 Task: Find connections with filter location Tibati with filter topic #newyearwith filter profile language French with filter current company Analytics Vidhya with filter school Late Shri Vishnu Waman Thakur Charitable Trusts Bhaskar Waman Thakur College of Science Yashvant Keshav Patil College of Commerce Vidya Dayanand Patil College of Arts M B Estate VIVA College Road Virar West Pin 401 303 with filter industry Social Networking Platforms with filter service category Computer Repair with filter keywords title Assistant Professor
Action: Mouse moved to (578, 76)
Screenshot: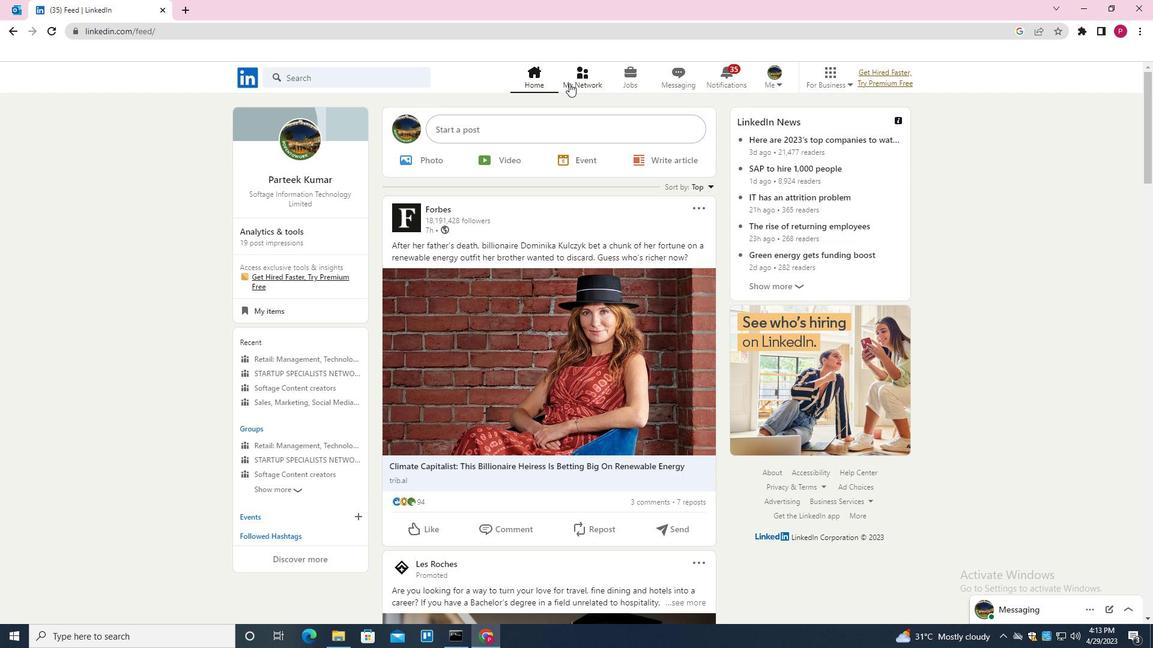 
Action: Mouse pressed left at (578, 76)
Screenshot: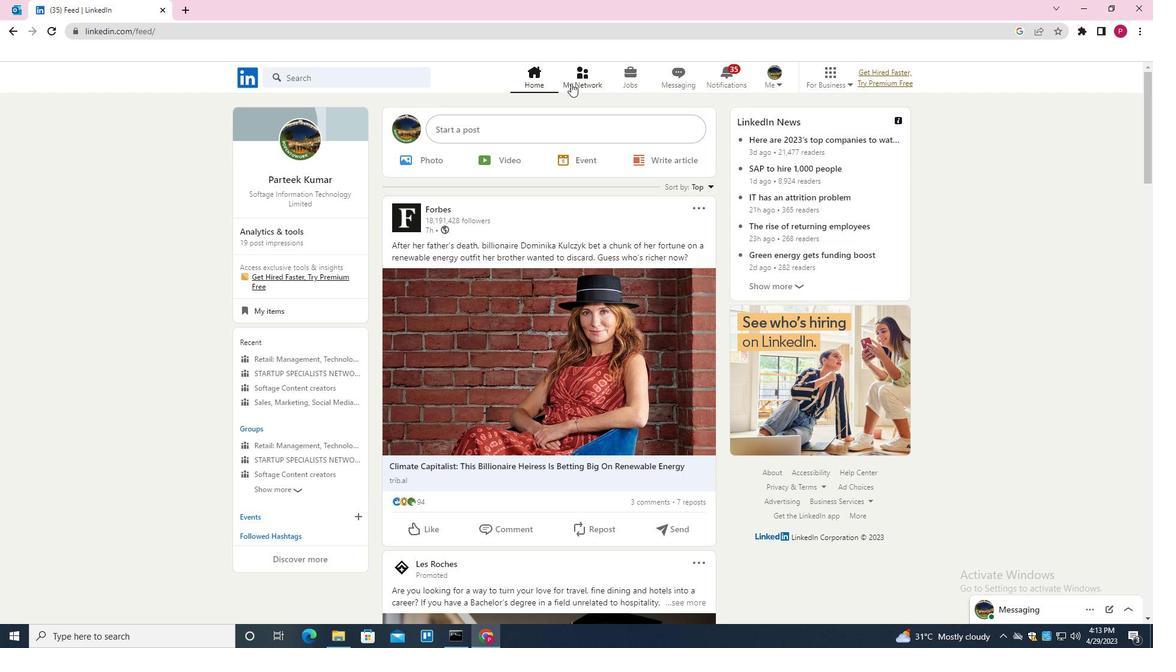 
Action: Mouse moved to (338, 149)
Screenshot: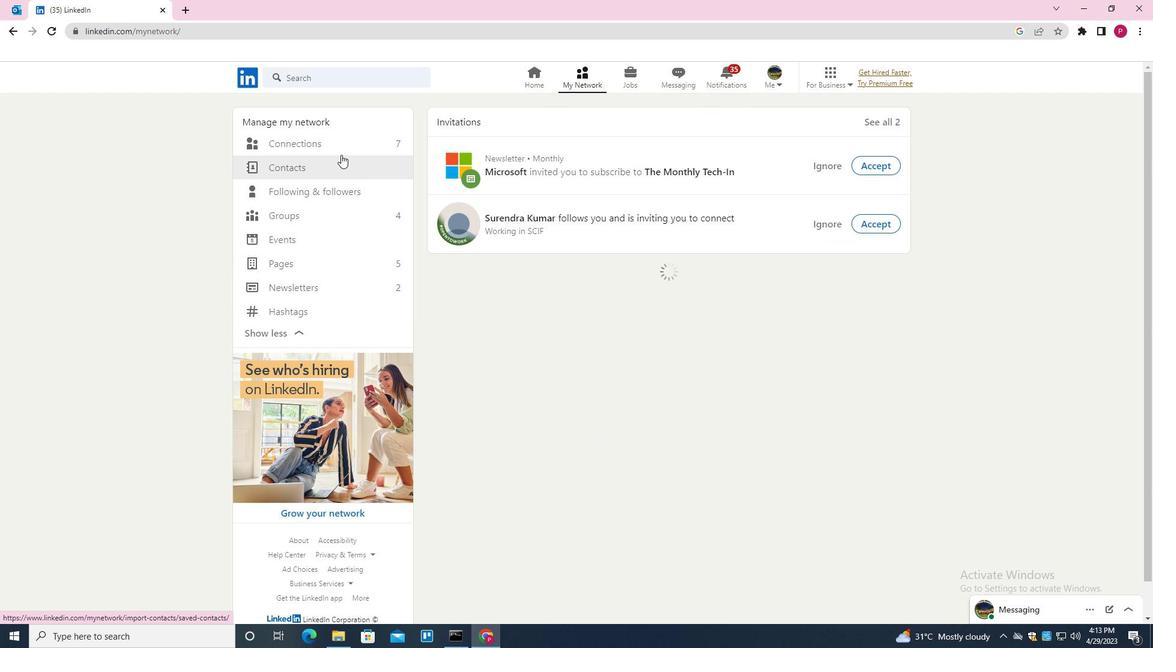 
Action: Mouse pressed left at (338, 149)
Screenshot: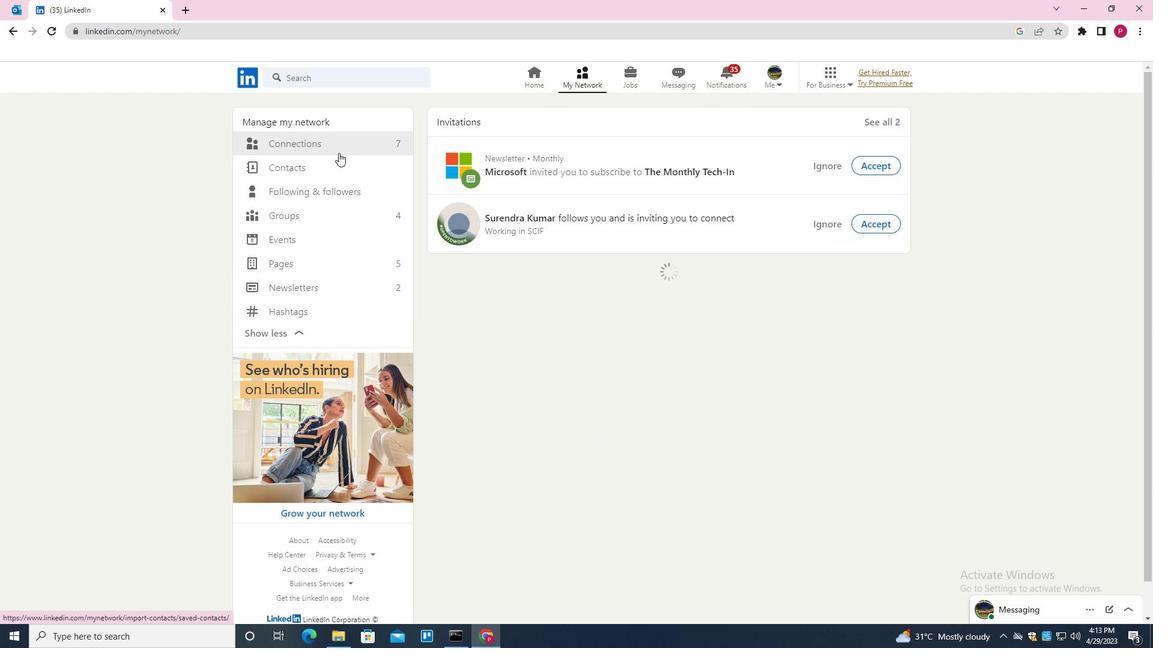 
Action: Mouse moved to (690, 143)
Screenshot: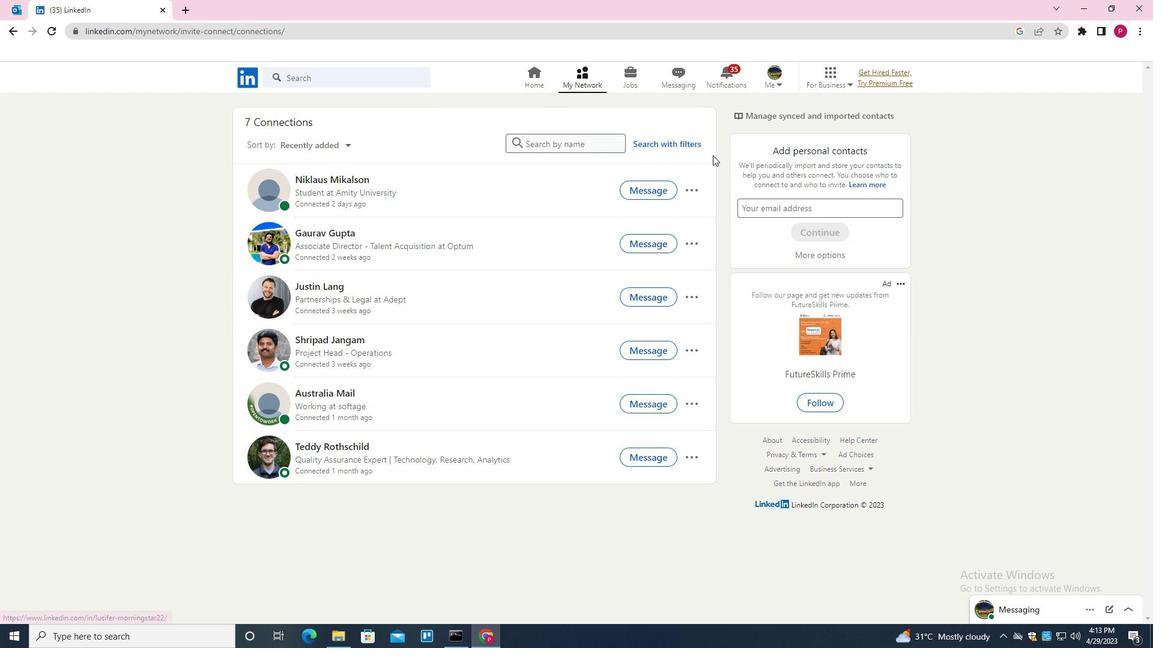 
Action: Mouse pressed left at (690, 143)
Screenshot: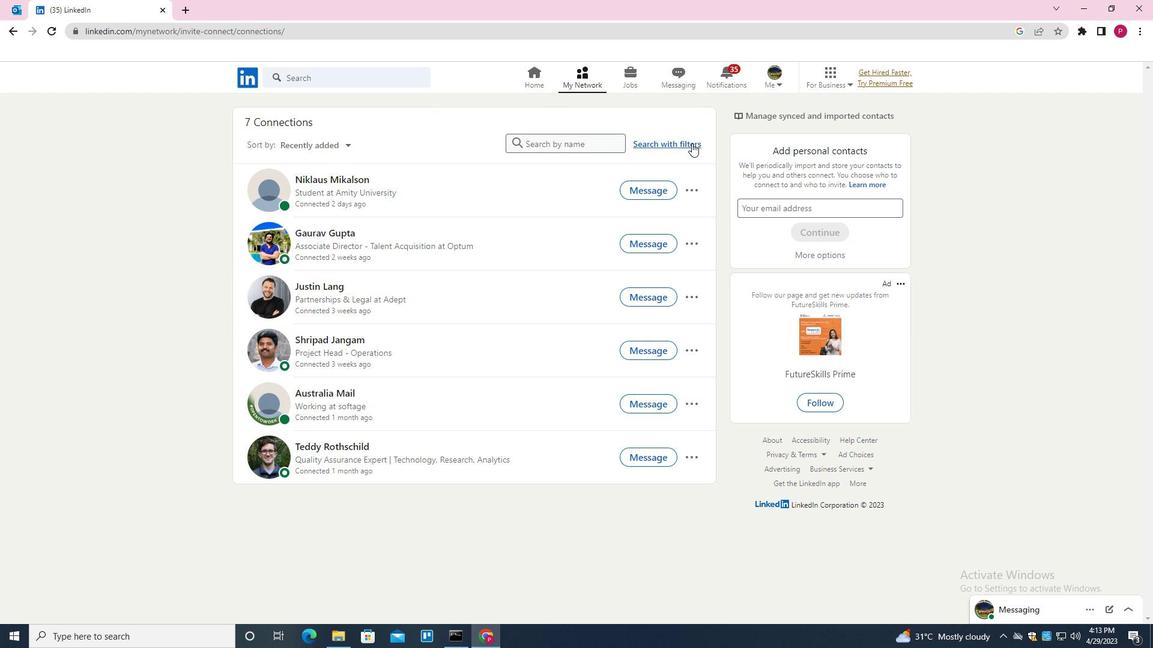 
Action: Mouse moved to (617, 112)
Screenshot: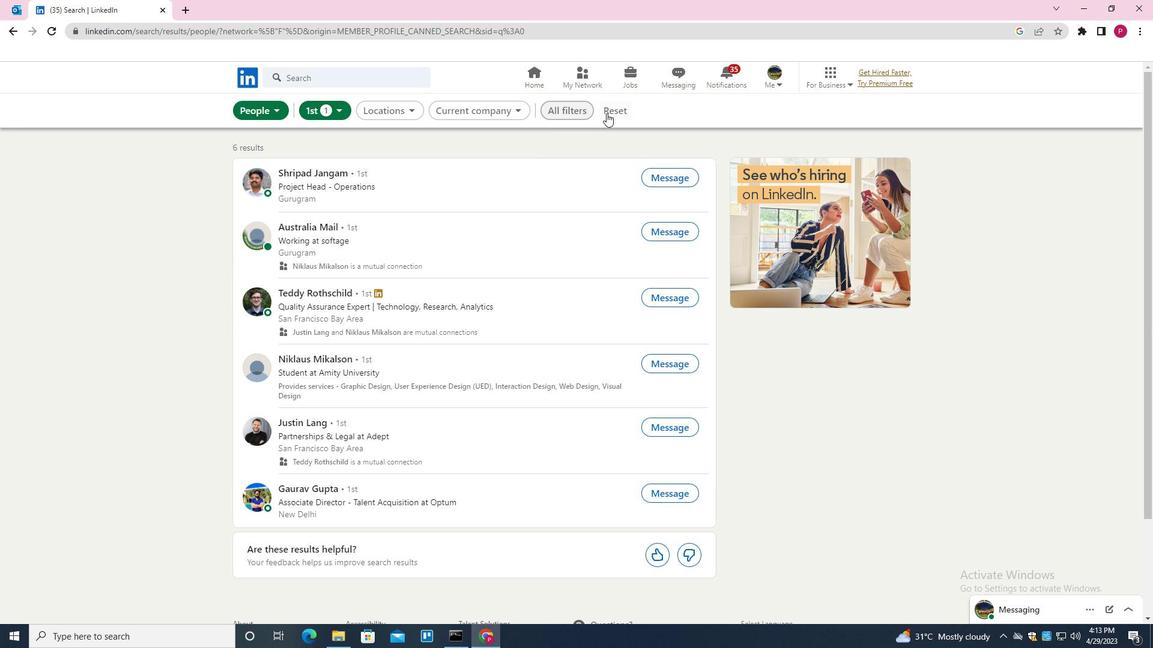 
Action: Mouse pressed left at (617, 112)
Screenshot: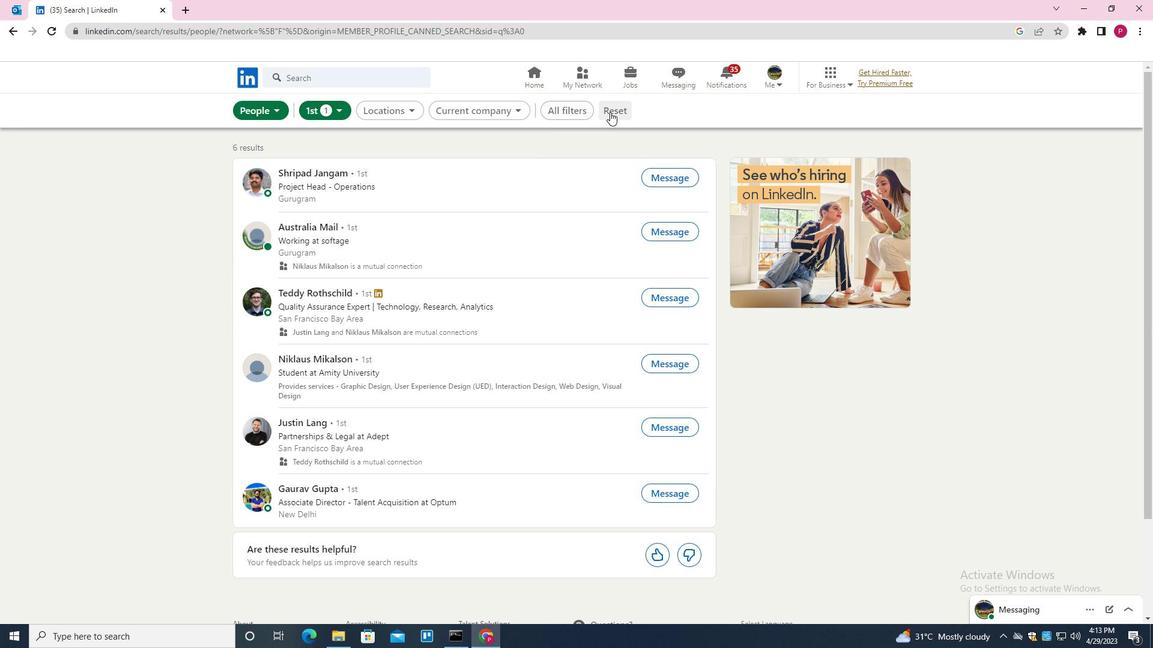 
Action: Mouse moved to (590, 111)
Screenshot: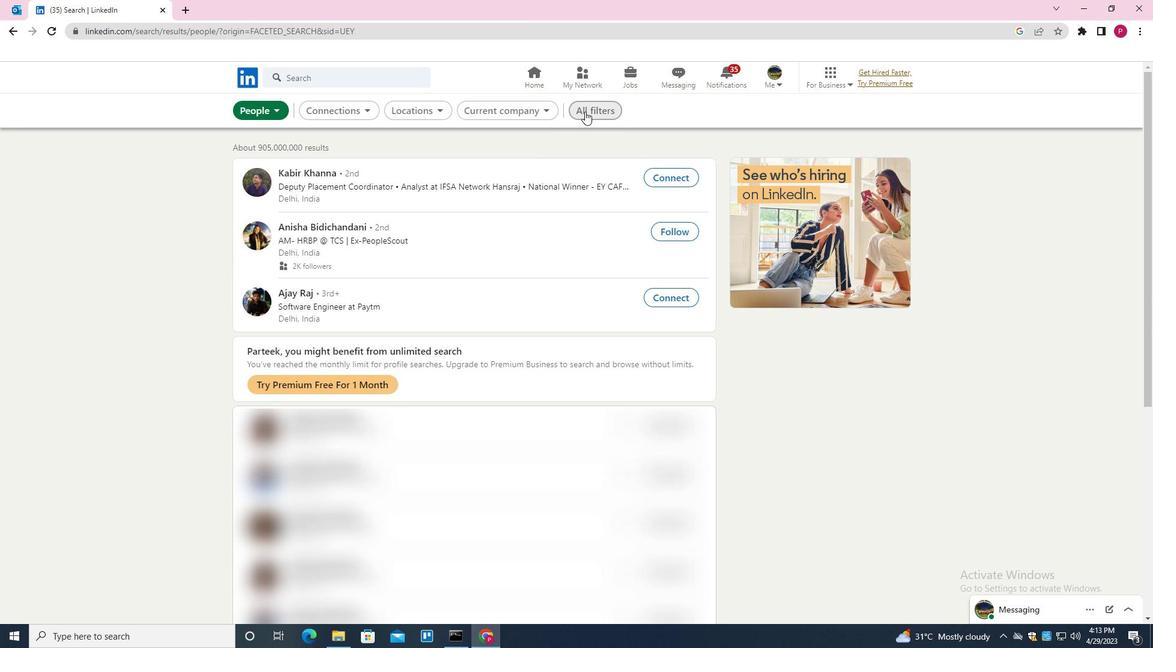
Action: Mouse pressed left at (590, 111)
Screenshot: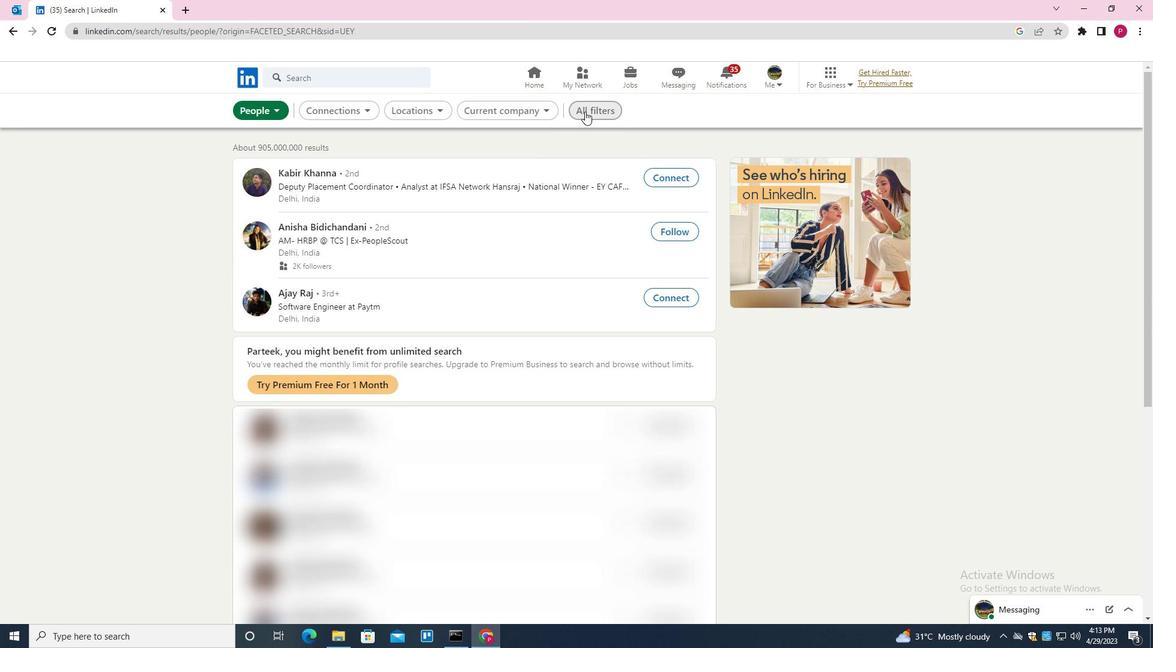 
Action: Mouse moved to (913, 367)
Screenshot: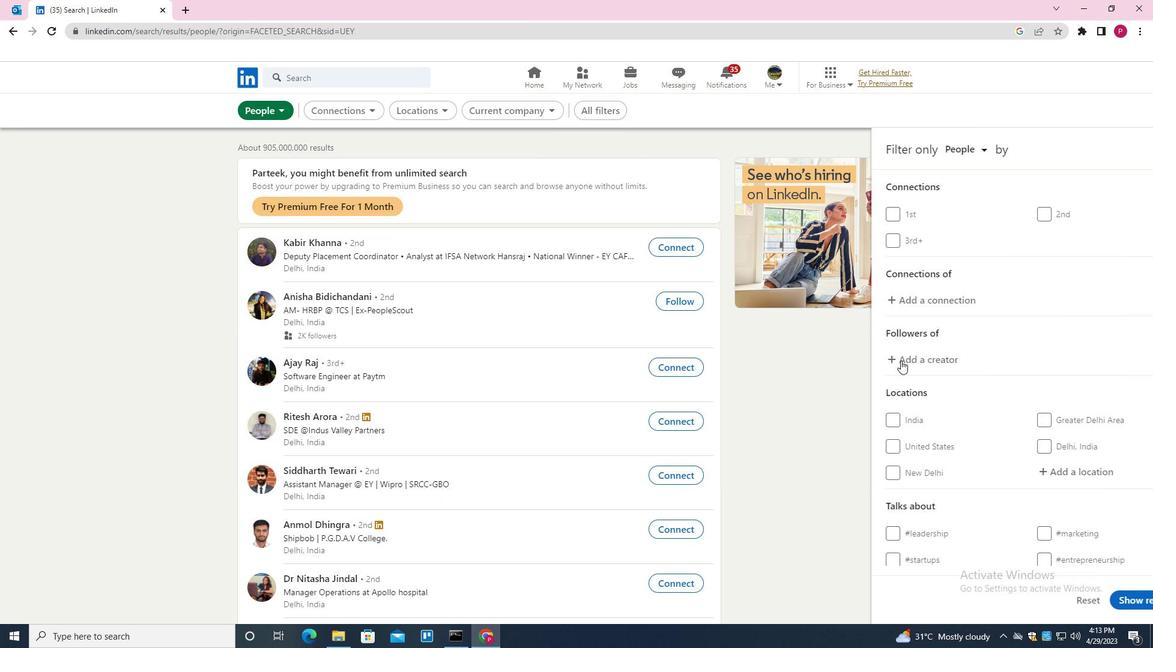 
Action: Mouse scrolled (913, 366) with delta (0, 0)
Screenshot: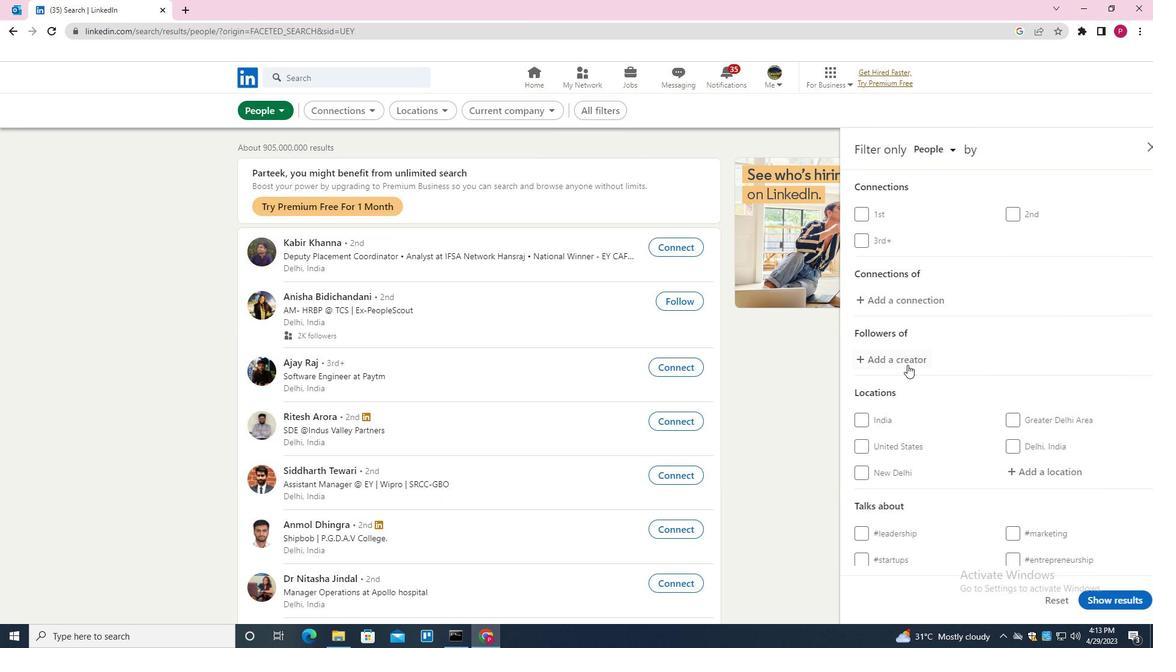
Action: Mouse scrolled (913, 366) with delta (0, 0)
Screenshot: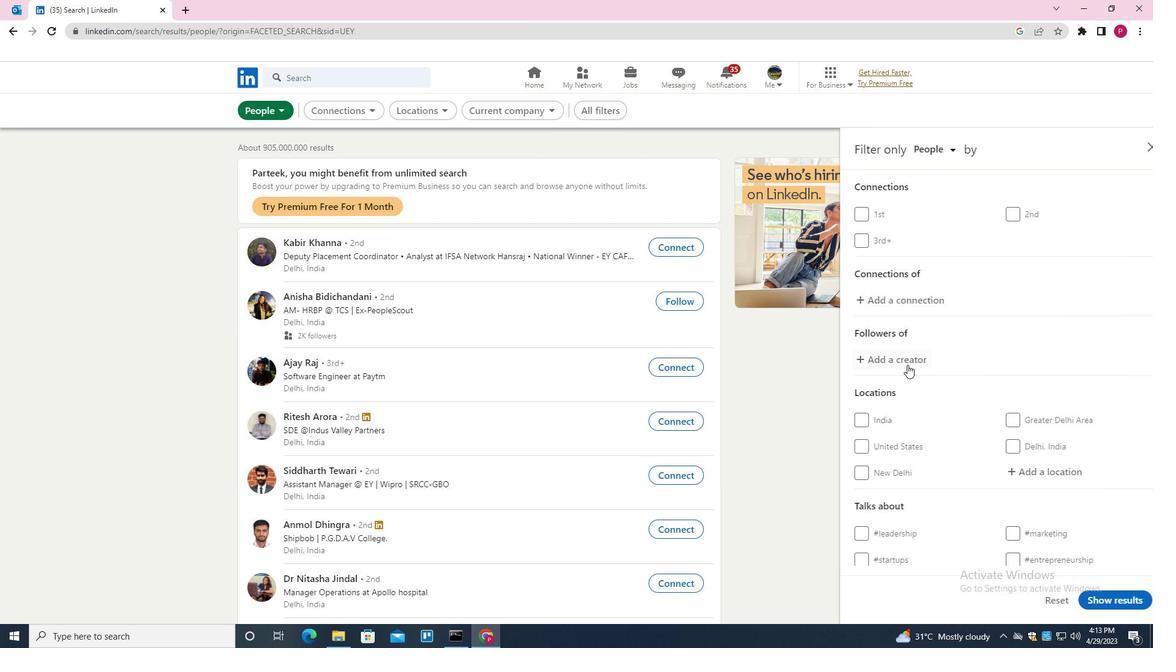 
Action: Mouse moved to (1017, 353)
Screenshot: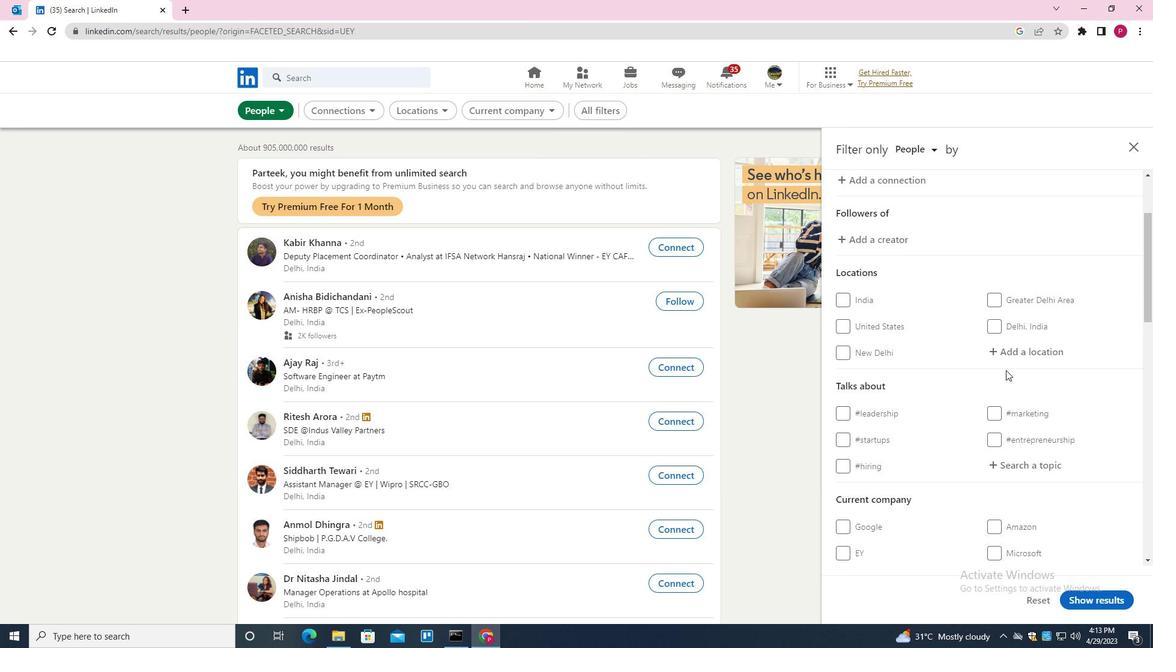 
Action: Mouse pressed left at (1017, 353)
Screenshot: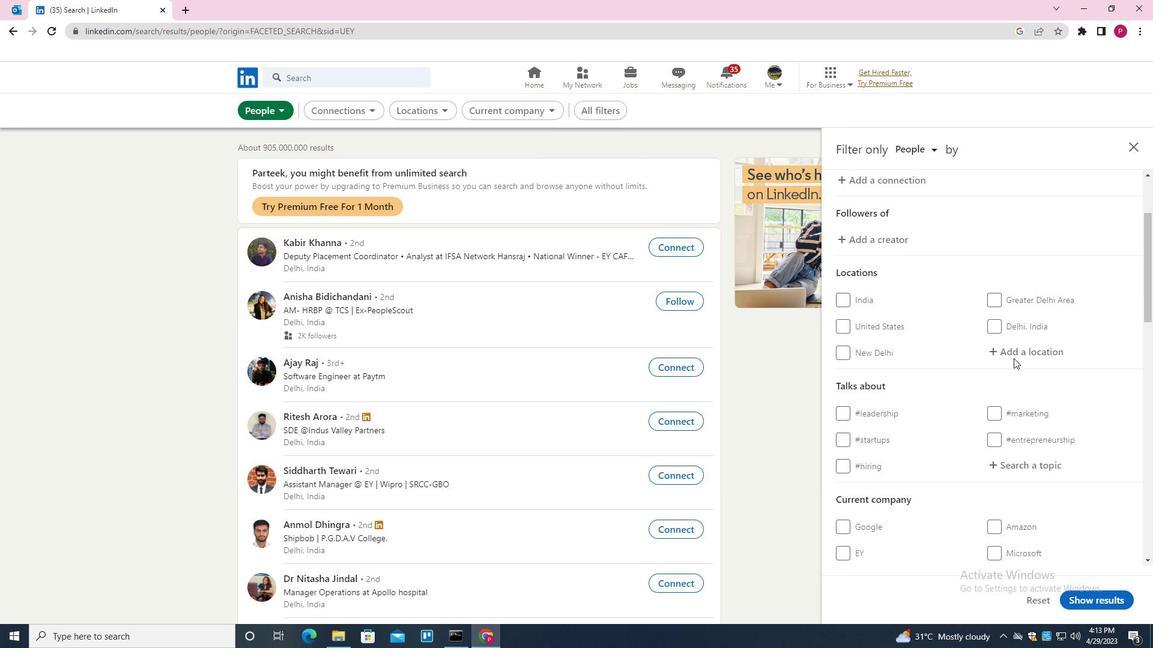
Action: Key pressed <Key.shift>TIBATI<Key.backspace><Key.backspace>TI<Key.enter>
Screenshot: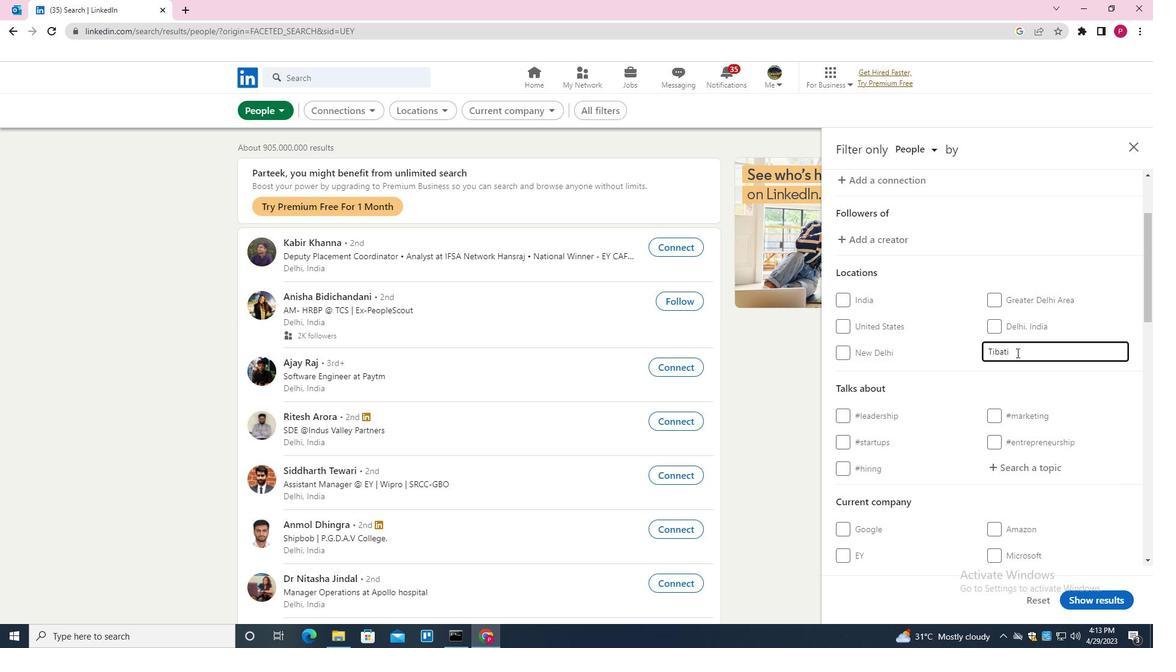 
Action: Mouse moved to (961, 434)
Screenshot: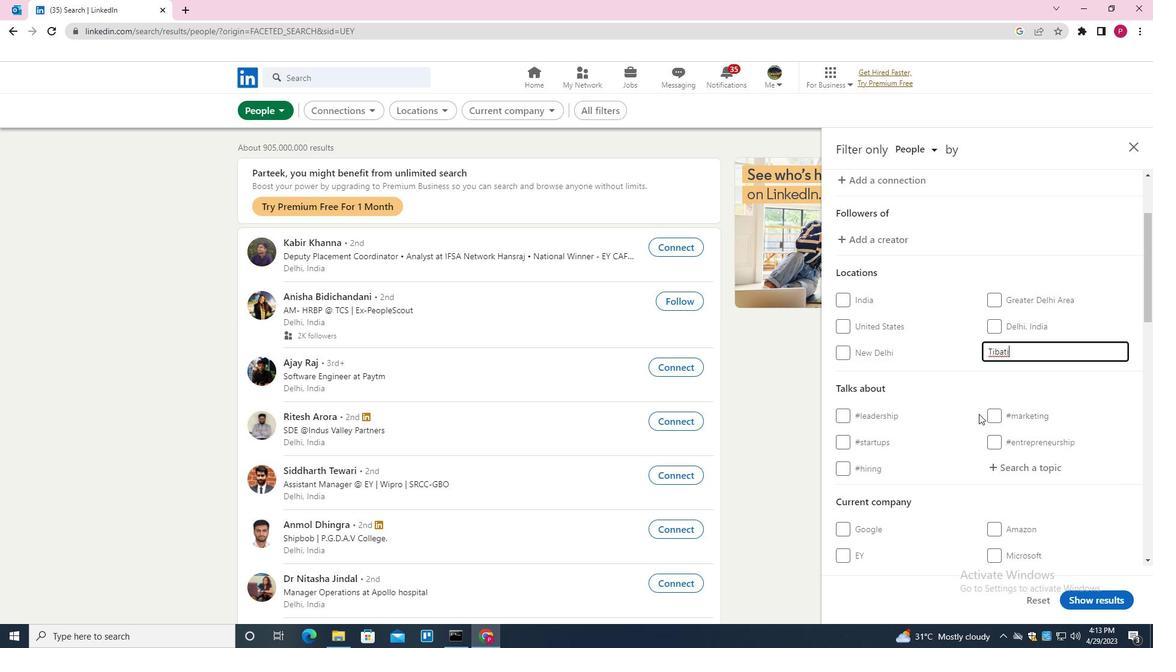 
Action: Mouse scrolled (961, 433) with delta (0, 0)
Screenshot: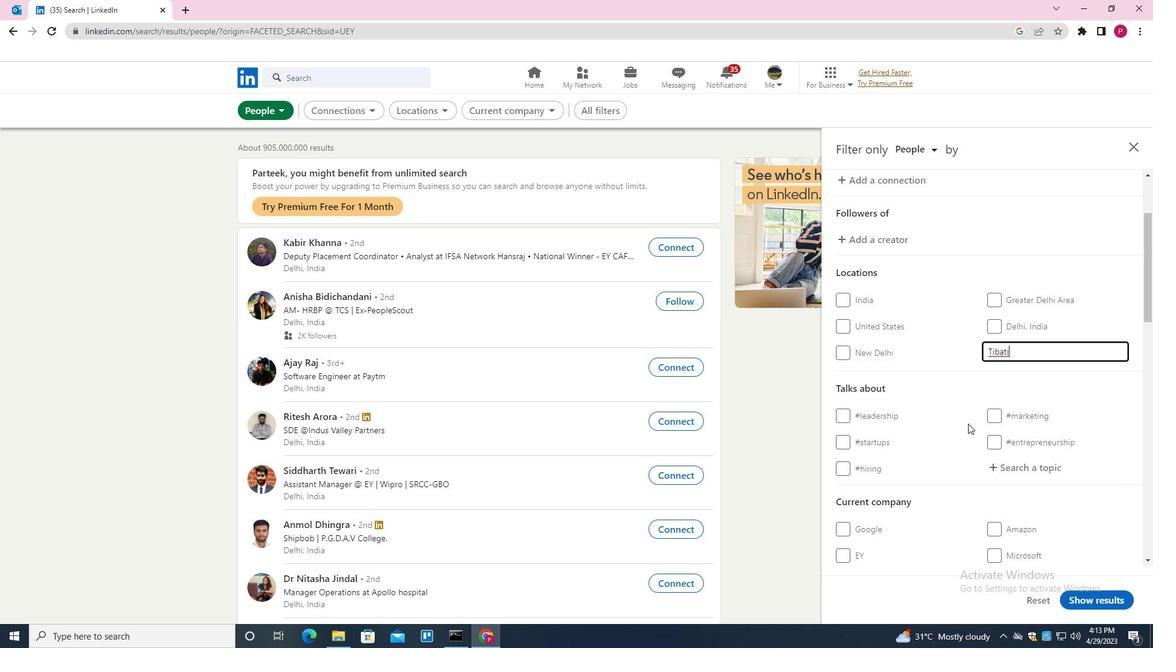 
Action: Mouse moved to (961, 435)
Screenshot: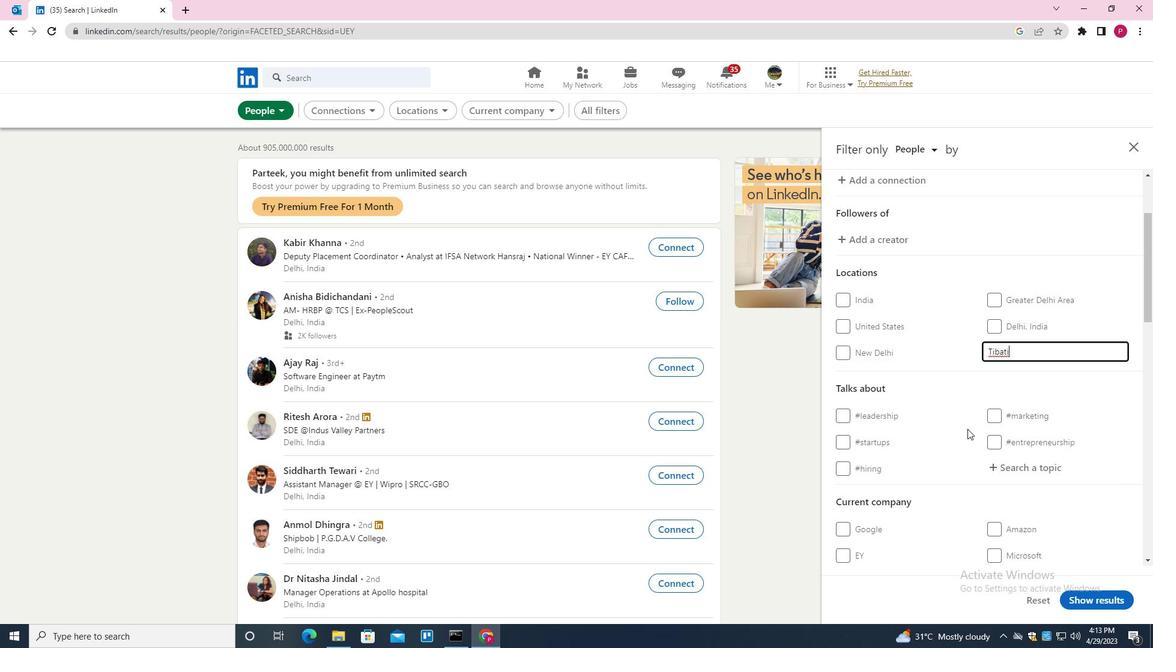 
Action: Mouse scrolled (961, 434) with delta (0, 0)
Screenshot: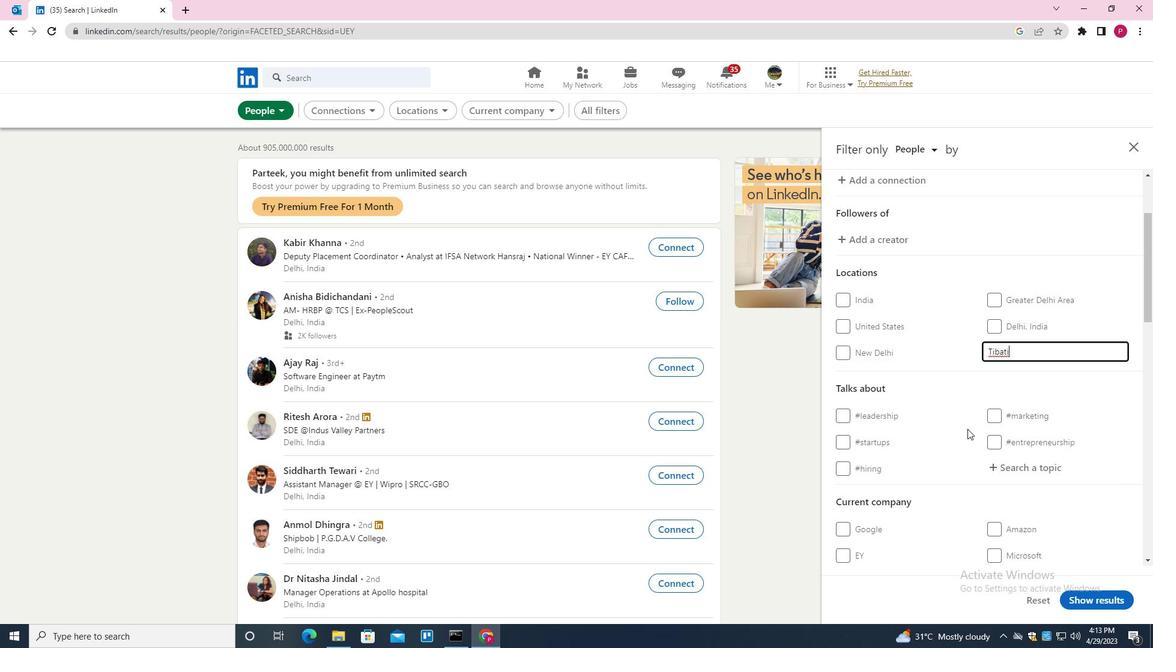 
Action: Mouse moved to (1020, 355)
Screenshot: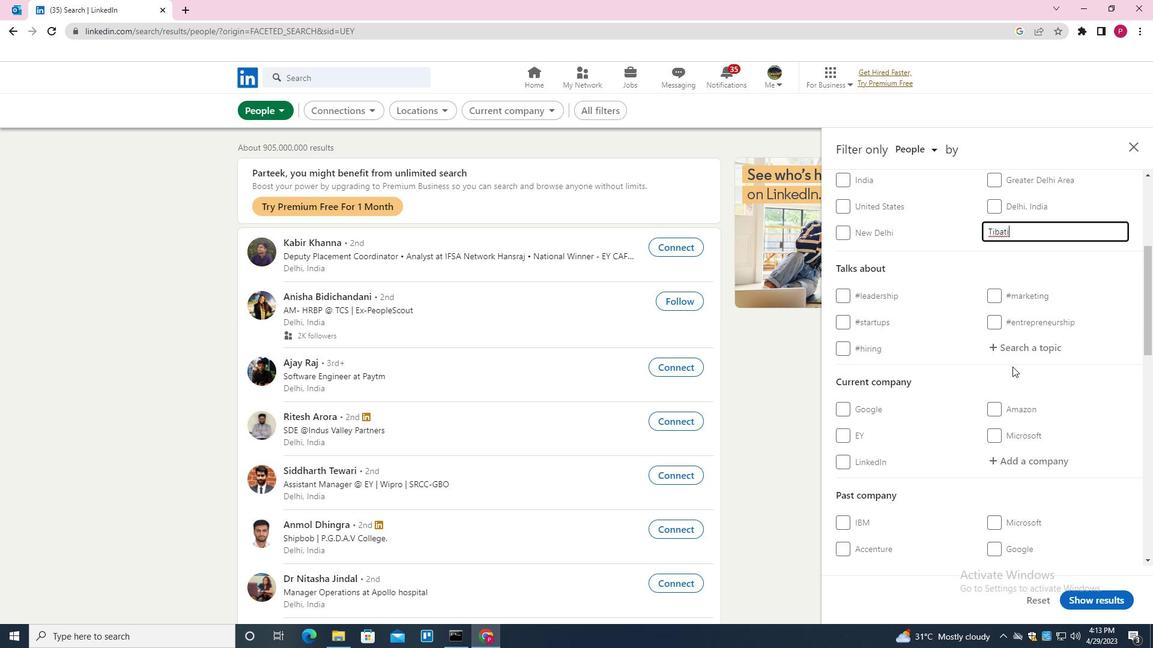 
Action: Mouse pressed left at (1020, 355)
Screenshot: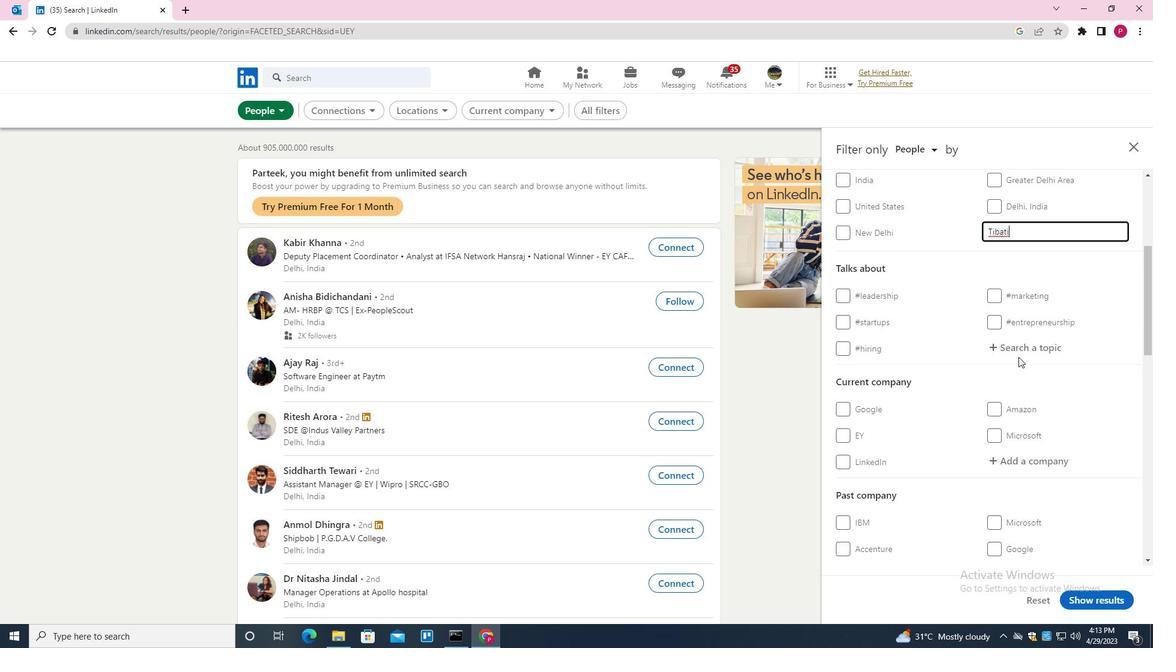 
Action: Key pressed NEWYEAR<Key.down><Key.enter>
Screenshot: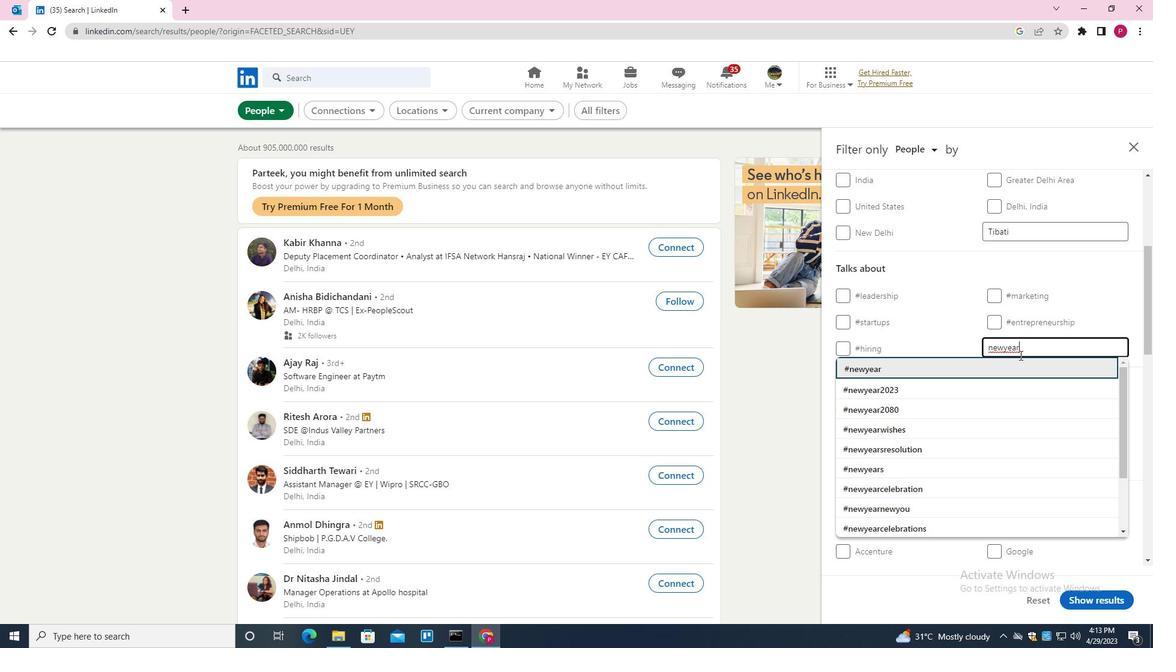 
Action: Mouse moved to (1017, 356)
Screenshot: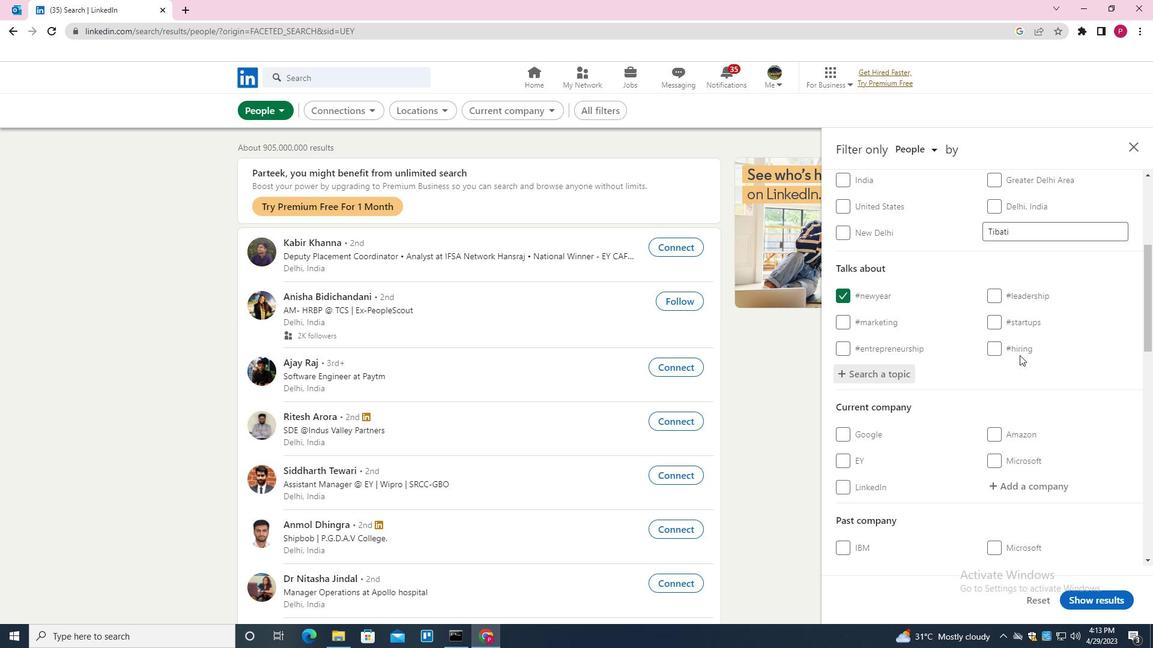 
Action: Mouse scrolled (1017, 355) with delta (0, 0)
Screenshot: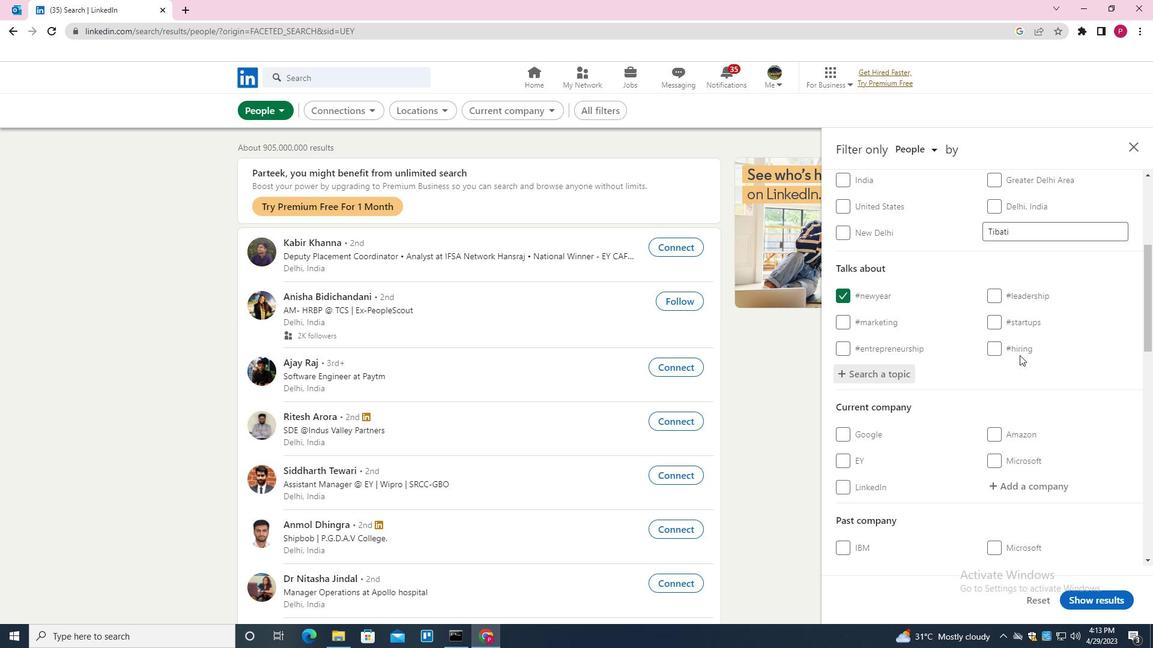 
Action: Mouse scrolled (1017, 355) with delta (0, 0)
Screenshot: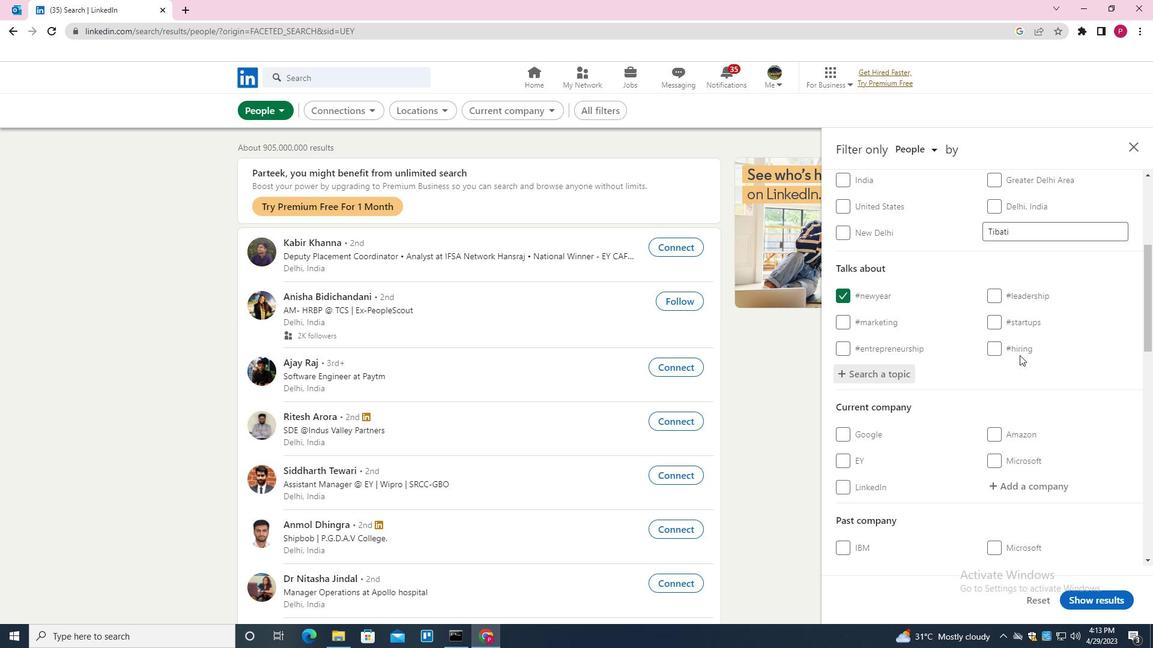 
Action: Mouse scrolled (1017, 355) with delta (0, 0)
Screenshot: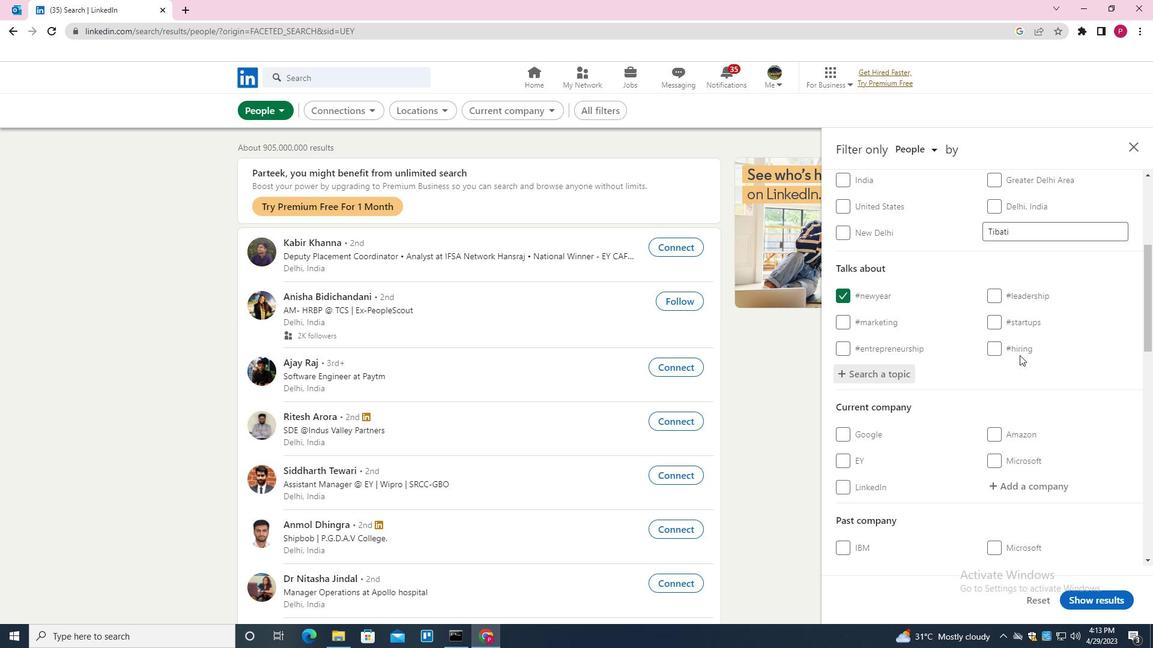 
Action: Mouse scrolled (1017, 355) with delta (0, 0)
Screenshot: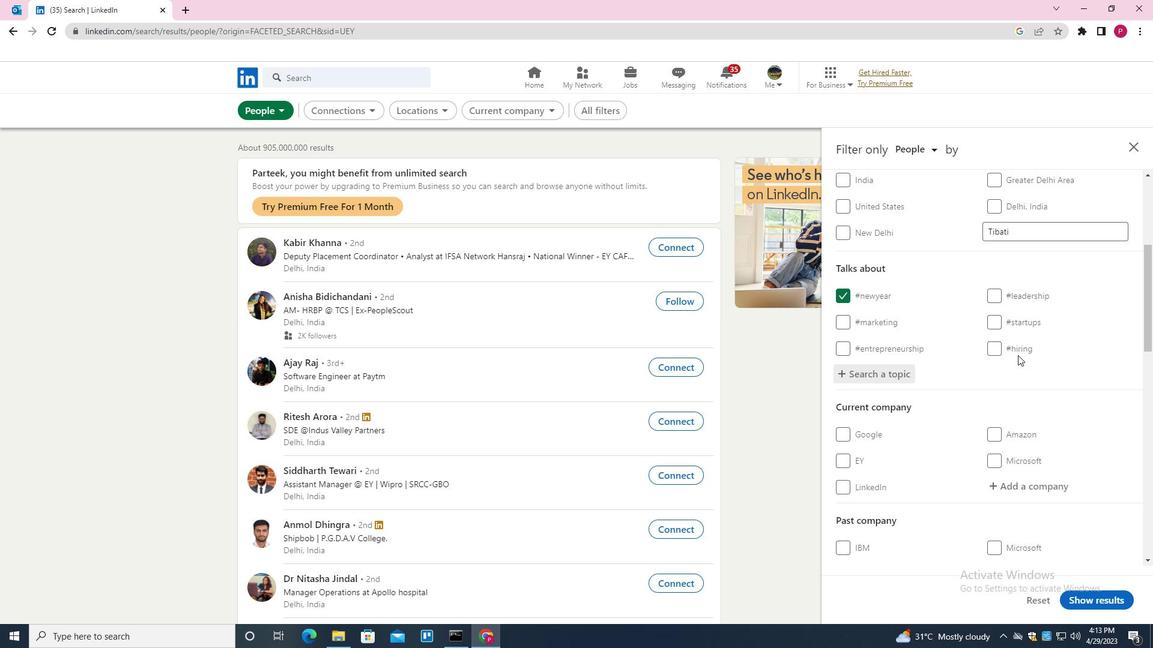 
Action: Mouse scrolled (1017, 355) with delta (0, 0)
Screenshot: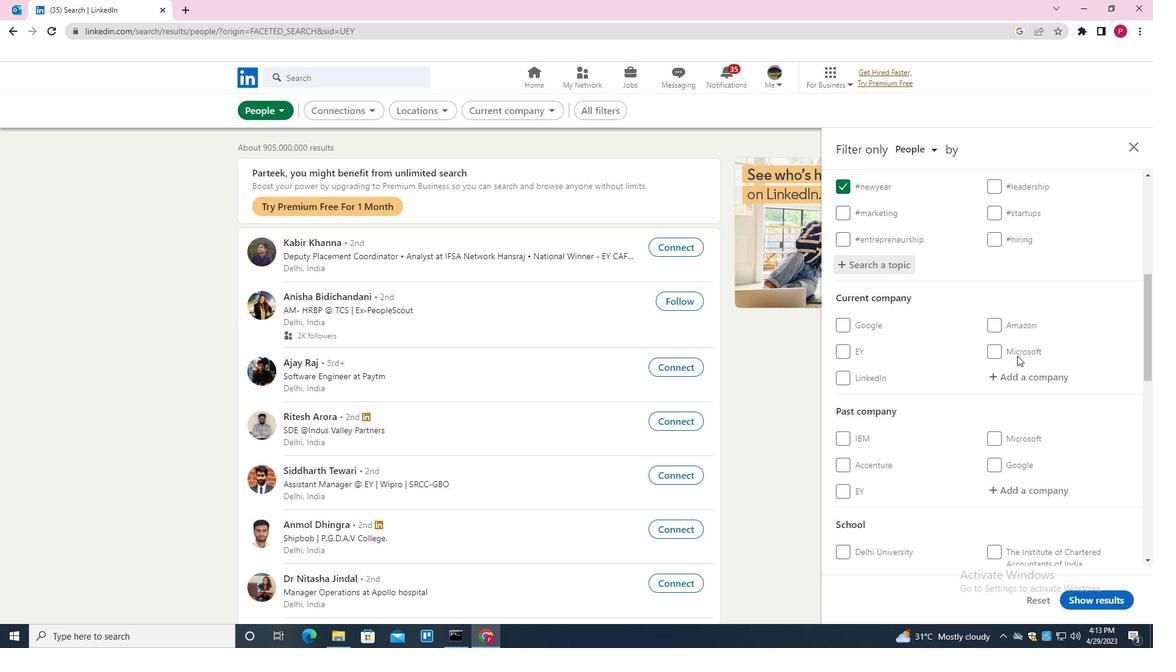 
Action: Mouse moved to (957, 368)
Screenshot: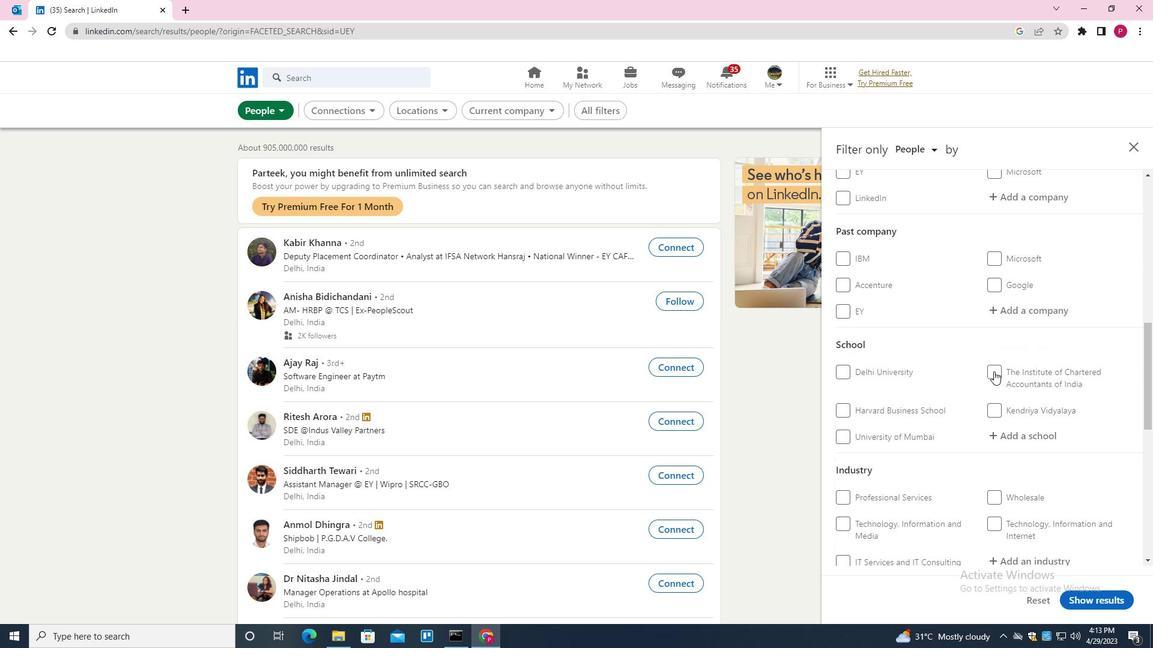 
Action: Mouse scrolled (957, 367) with delta (0, 0)
Screenshot: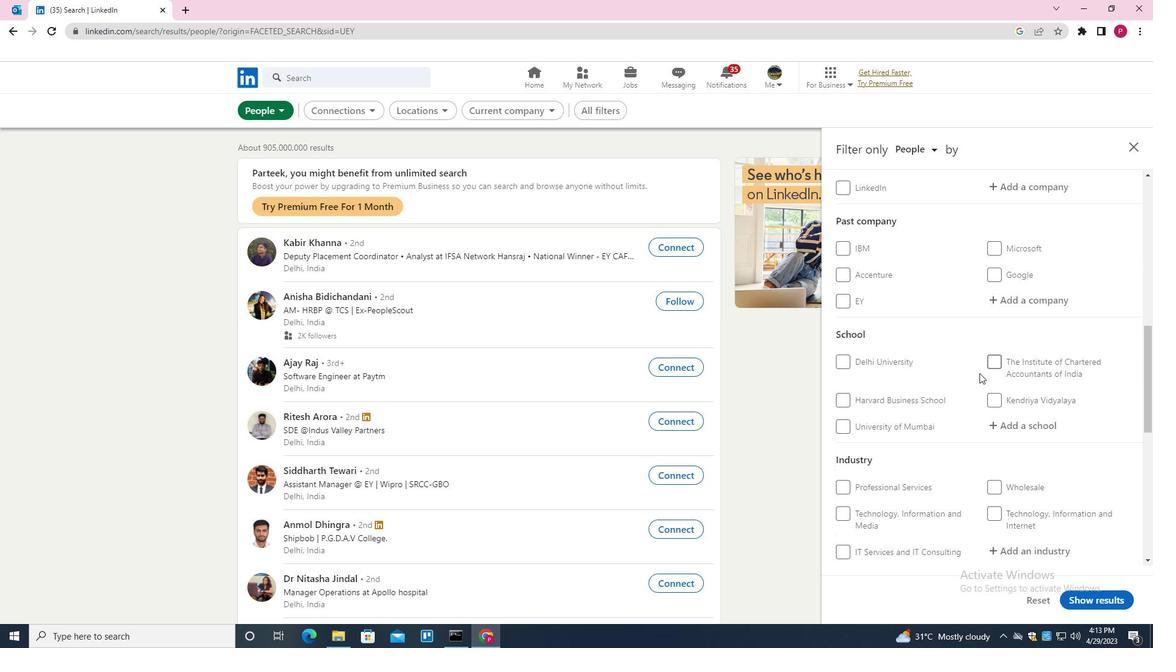 
Action: Mouse scrolled (957, 367) with delta (0, 0)
Screenshot: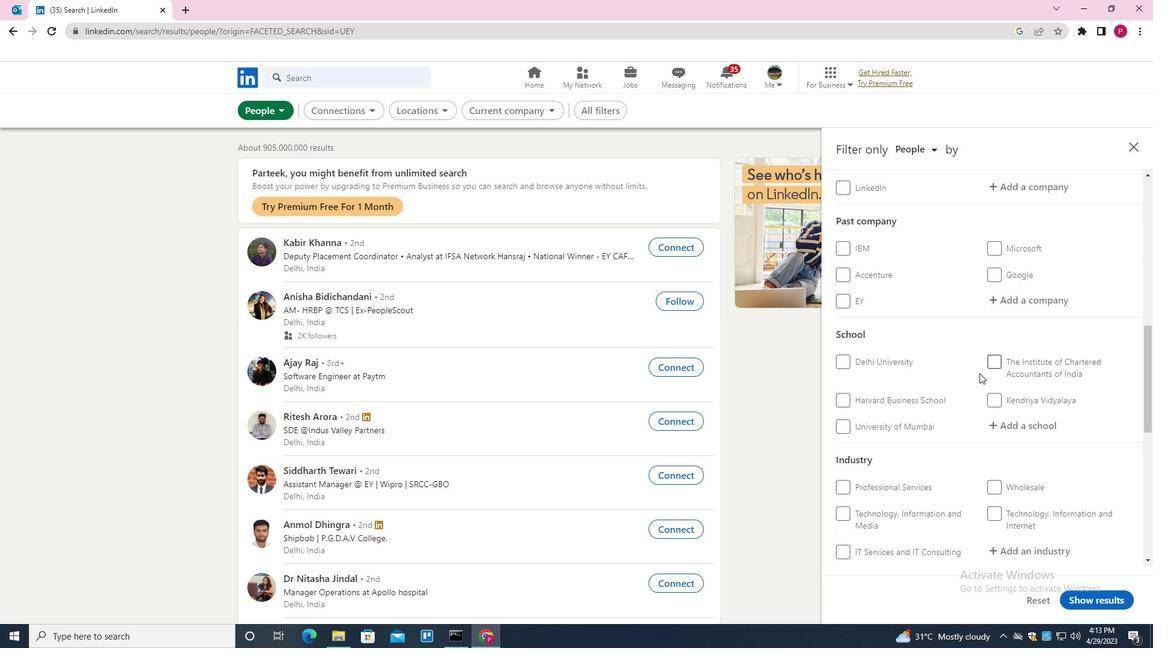 
Action: Mouse scrolled (957, 367) with delta (0, 0)
Screenshot: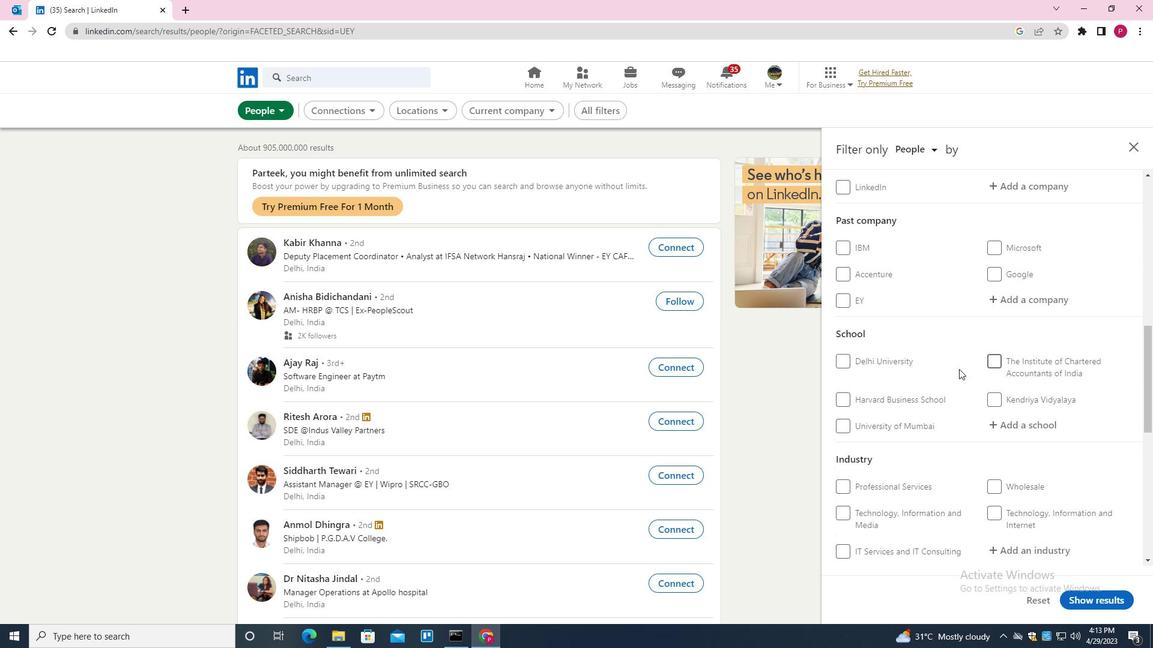 
Action: Mouse scrolled (957, 367) with delta (0, 0)
Screenshot: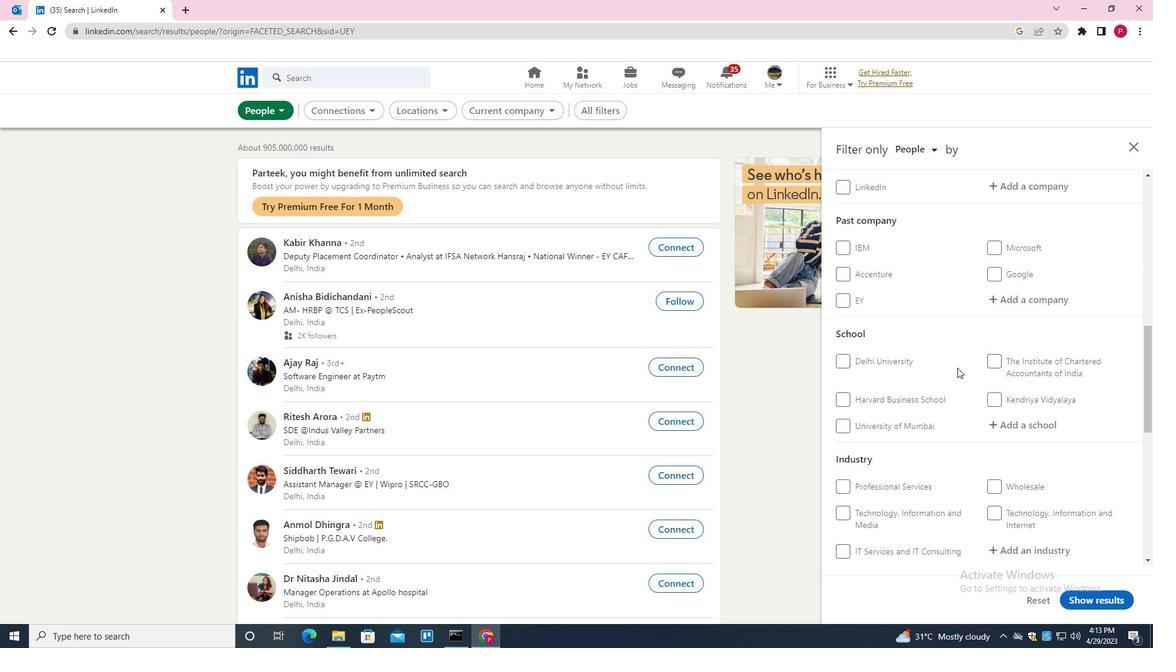 
Action: Mouse scrolled (957, 367) with delta (0, 0)
Screenshot: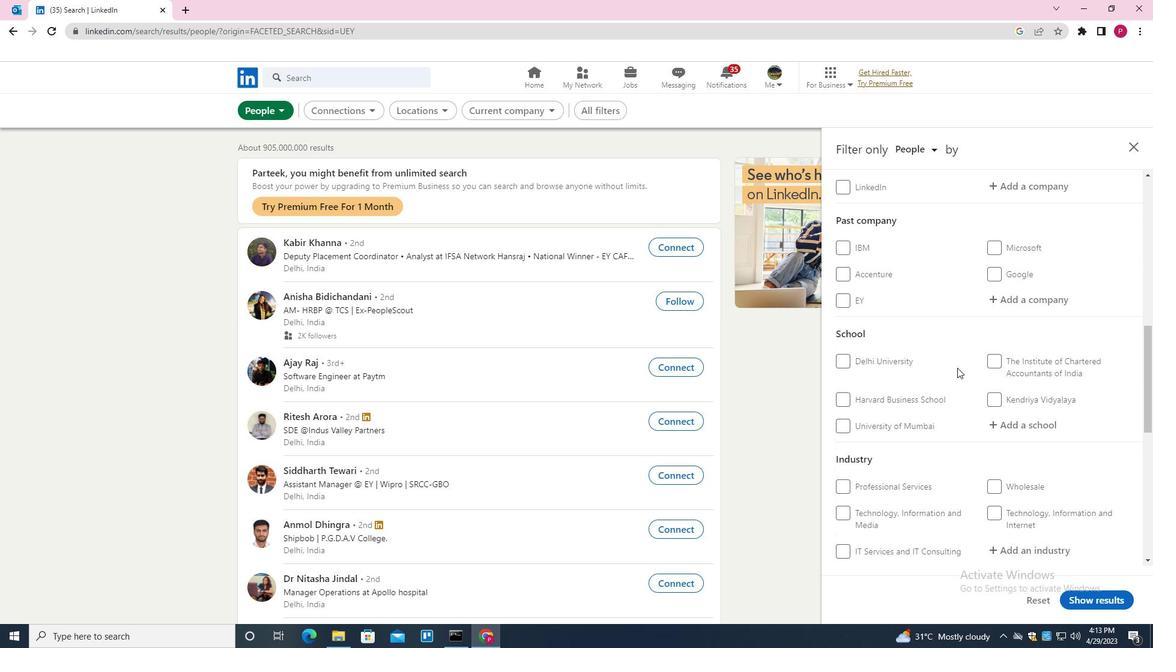 
Action: Mouse moved to (994, 311)
Screenshot: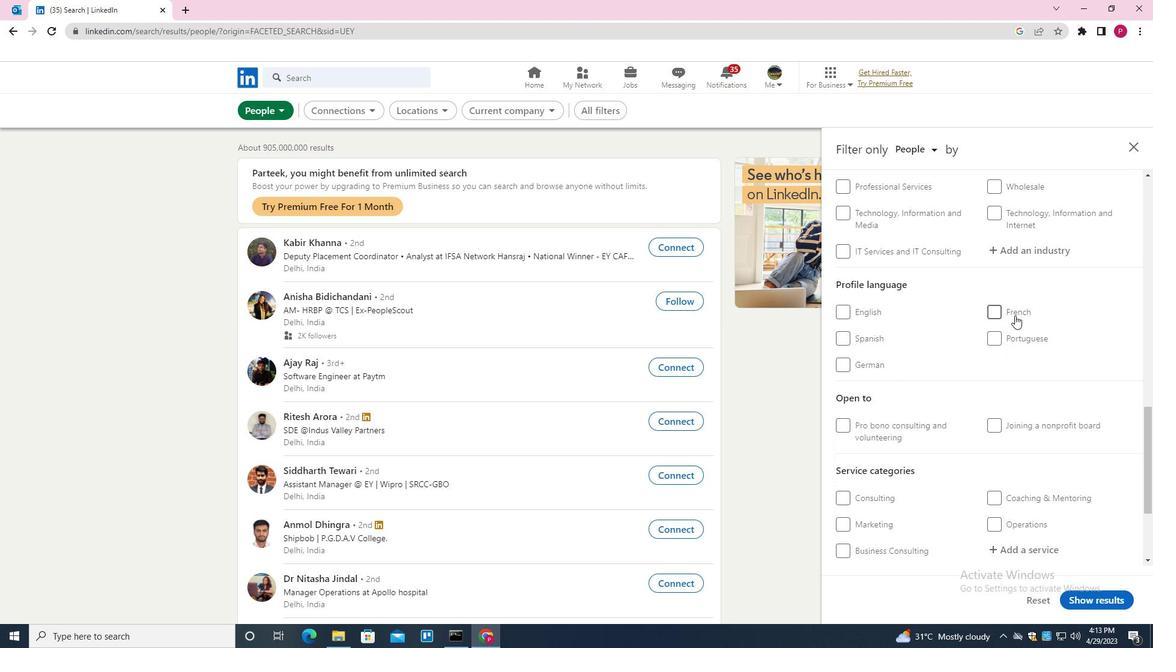
Action: Mouse pressed left at (994, 311)
Screenshot: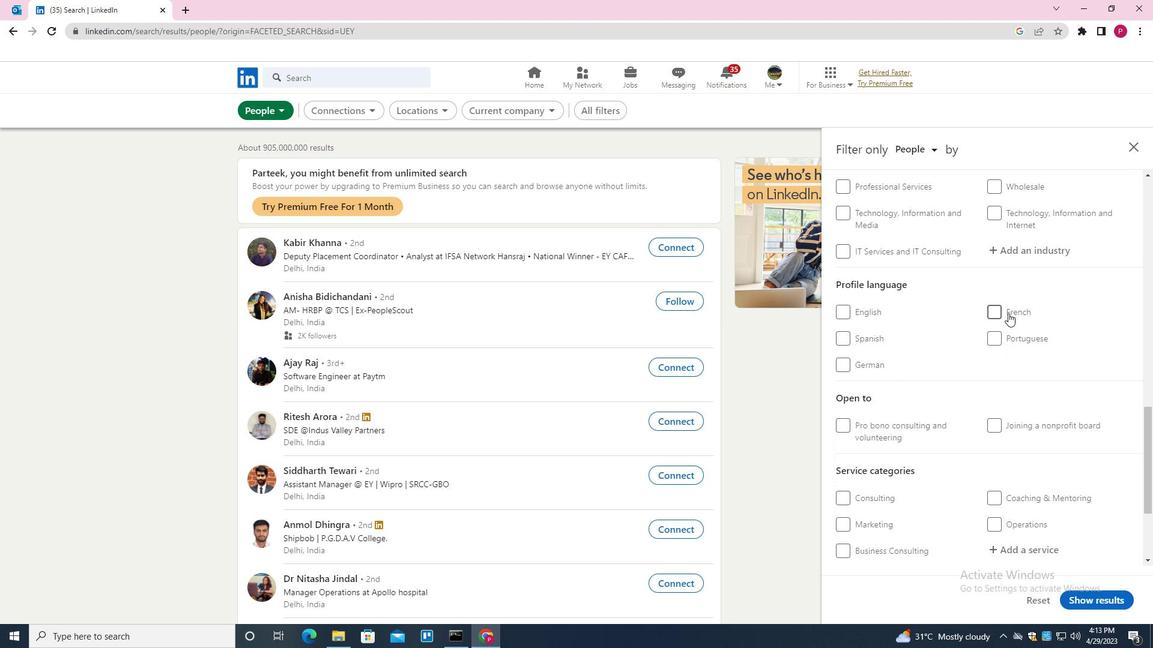 
Action: Mouse moved to (938, 331)
Screenshot: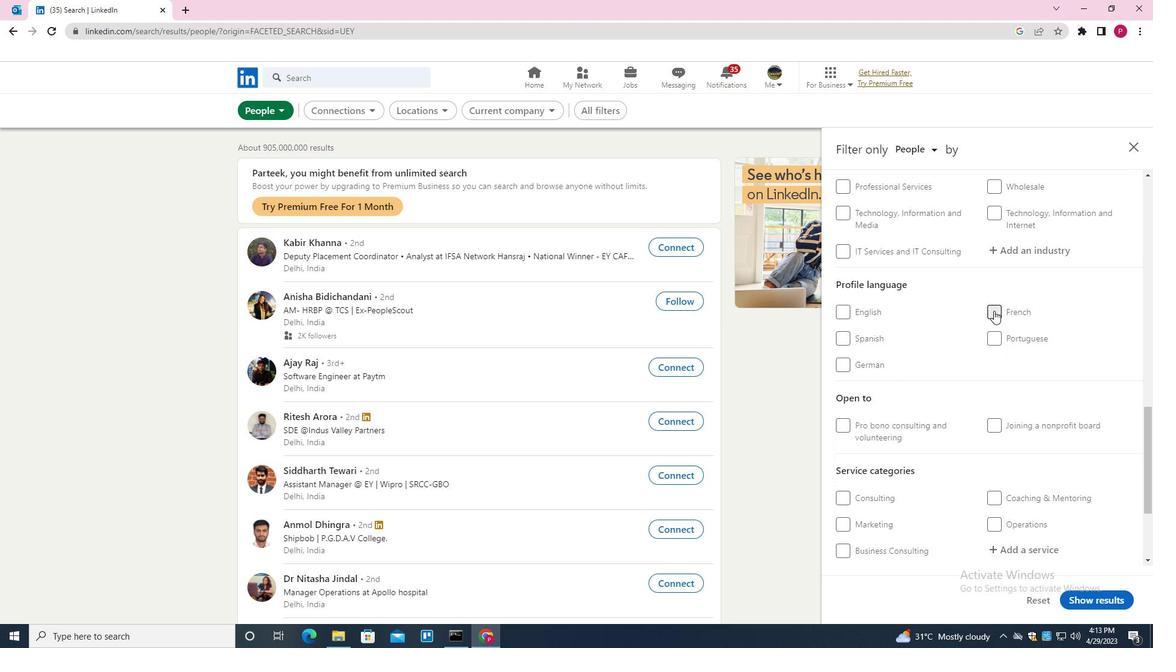 
Action: Mouse scrolled (938, 331) with delta (0, 0)
Screenshot: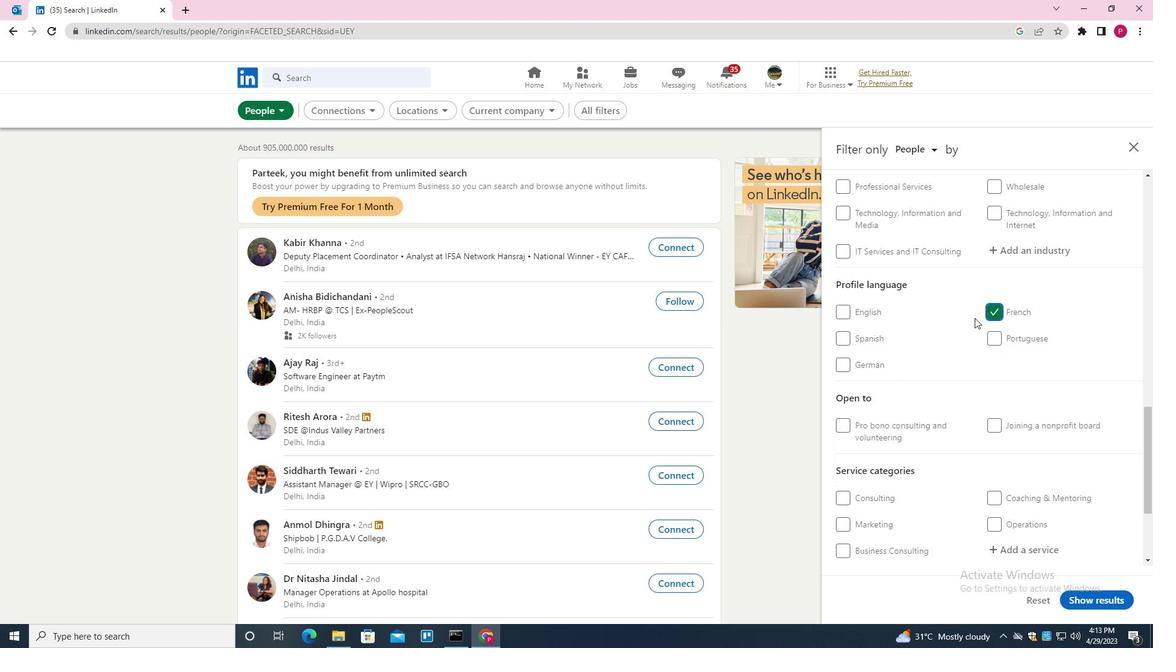 
Action: Mouse scrolled (938, 331) with delta (0, 0)
Screenshot: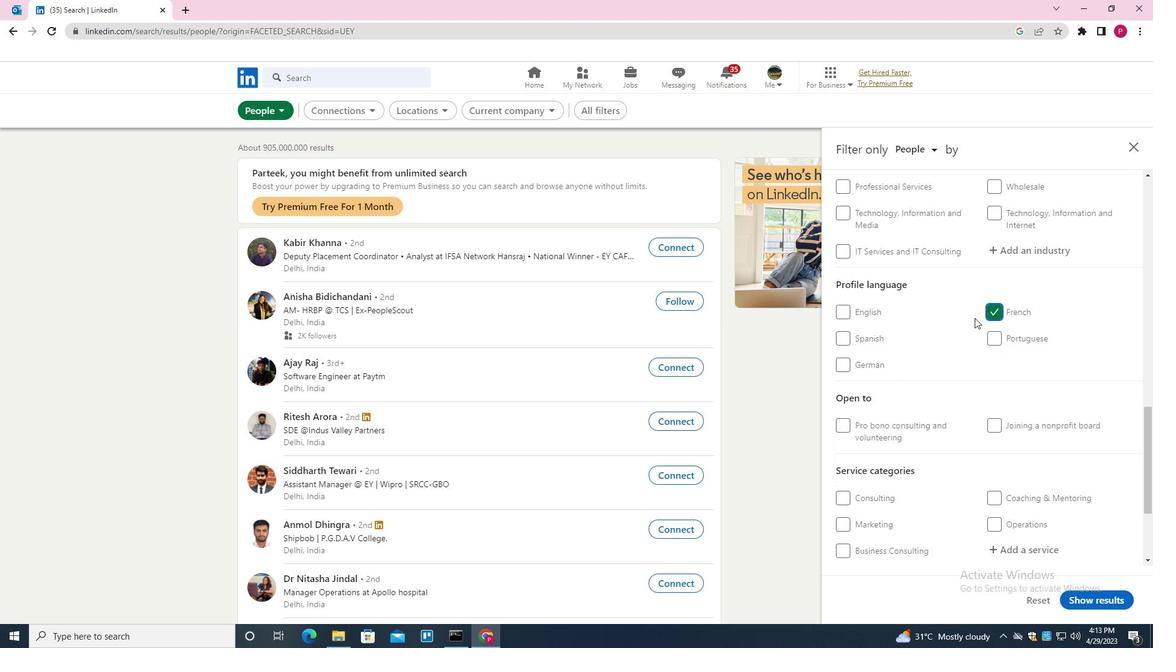 
Action: Mouse scrolled (938, 331) with delta (0, 0)
Screenshot: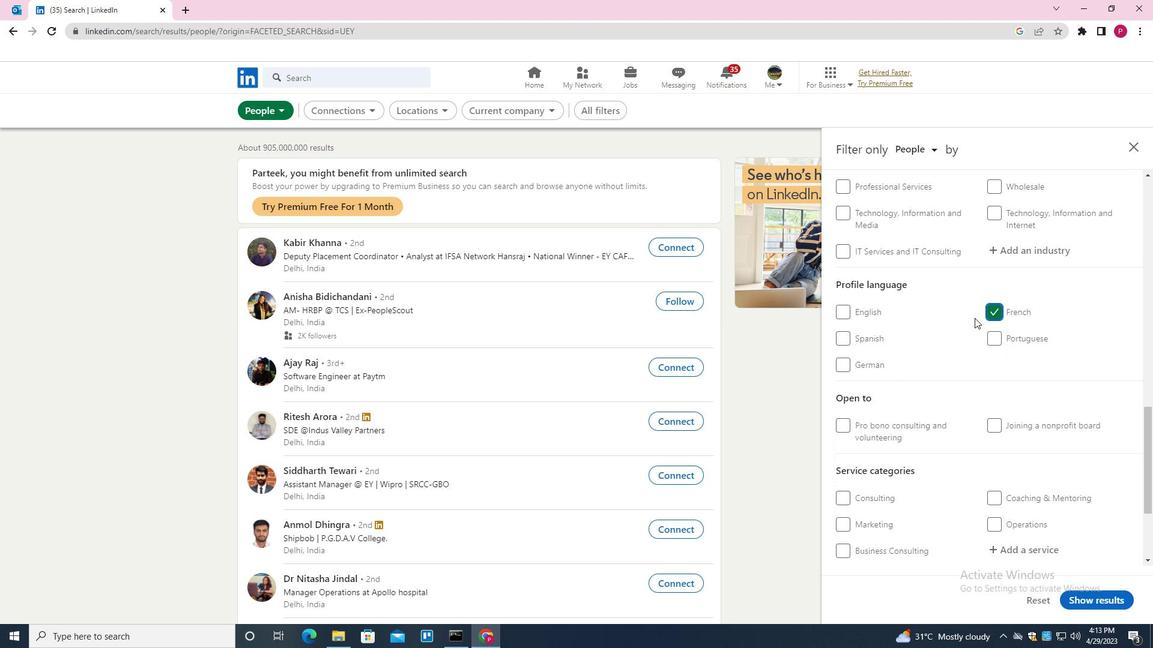 
Action: Mouse scrolled (938, 331) with delta (0, 0)
Screenshot: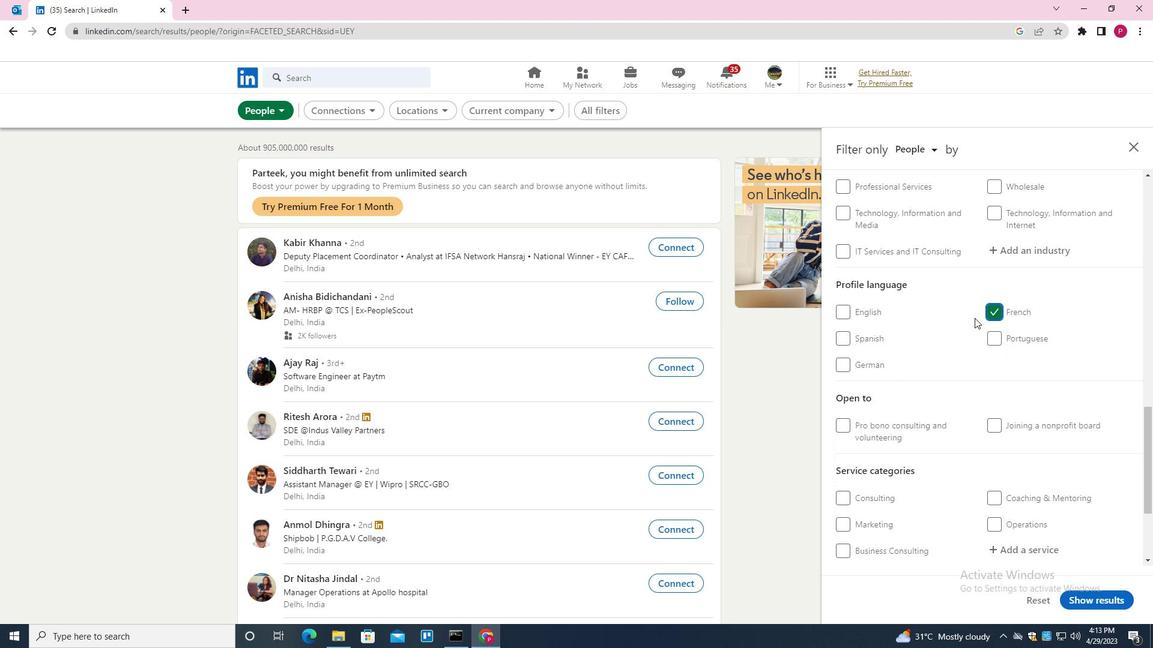 
Action: Mouse scrolled (938, 331) with delta (0, 0)
Screenshot: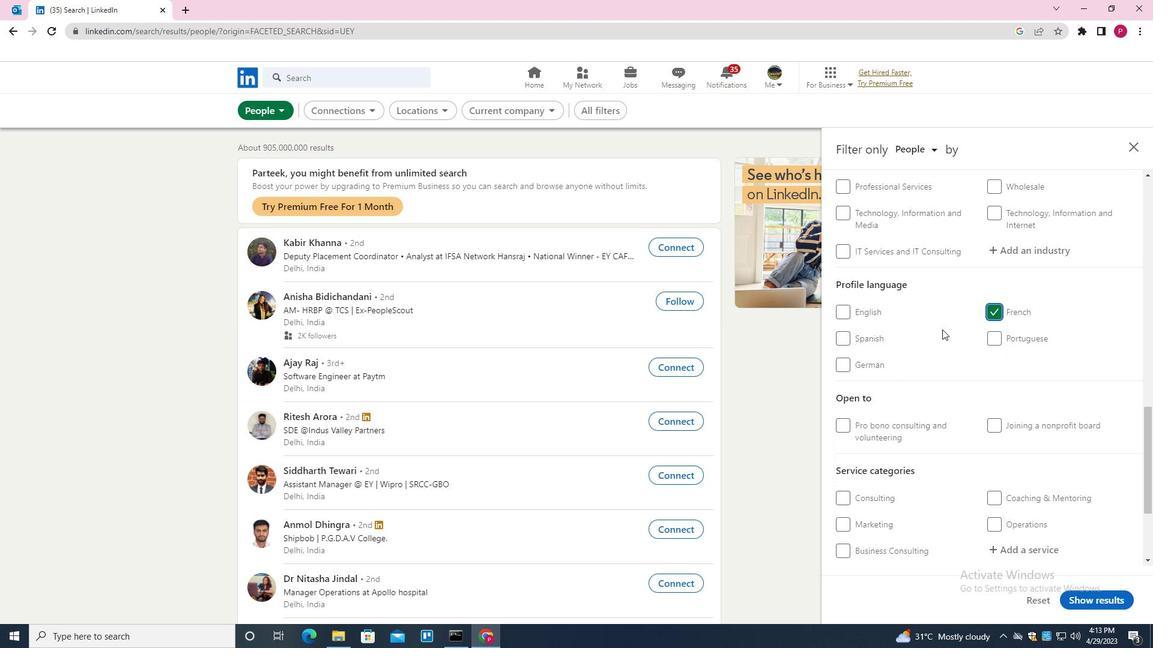 
Action: Mouse moved to (896, 344)
Screenshot: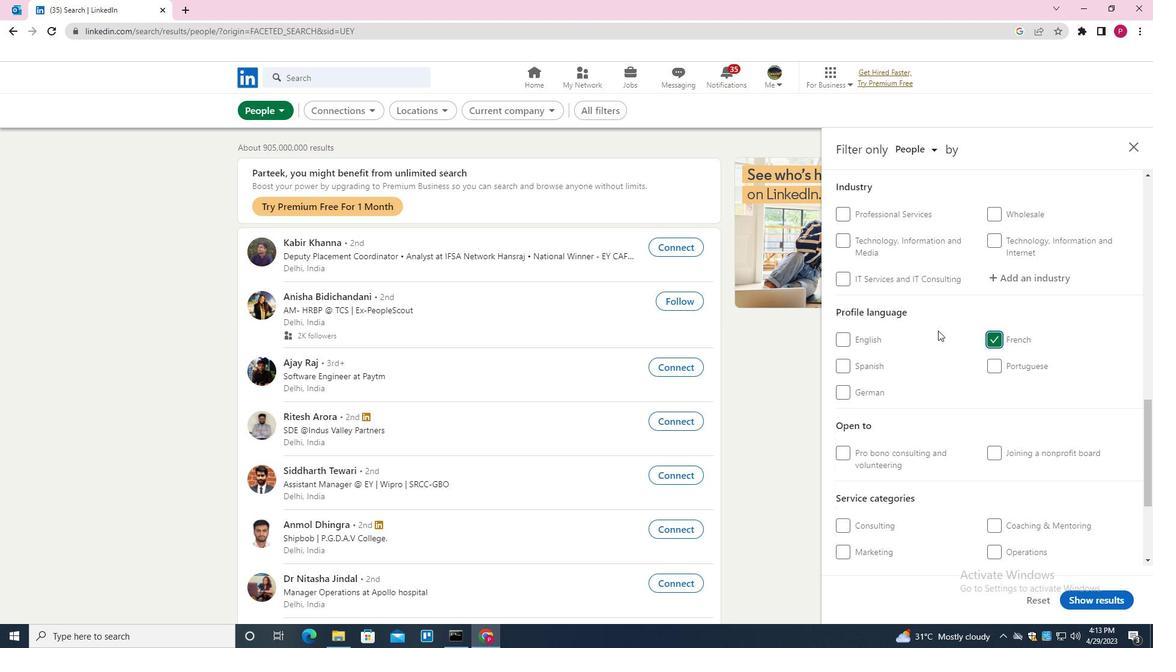
Action: Mouse scrolled (896, 344) with delta (0, 0)
Screenshot: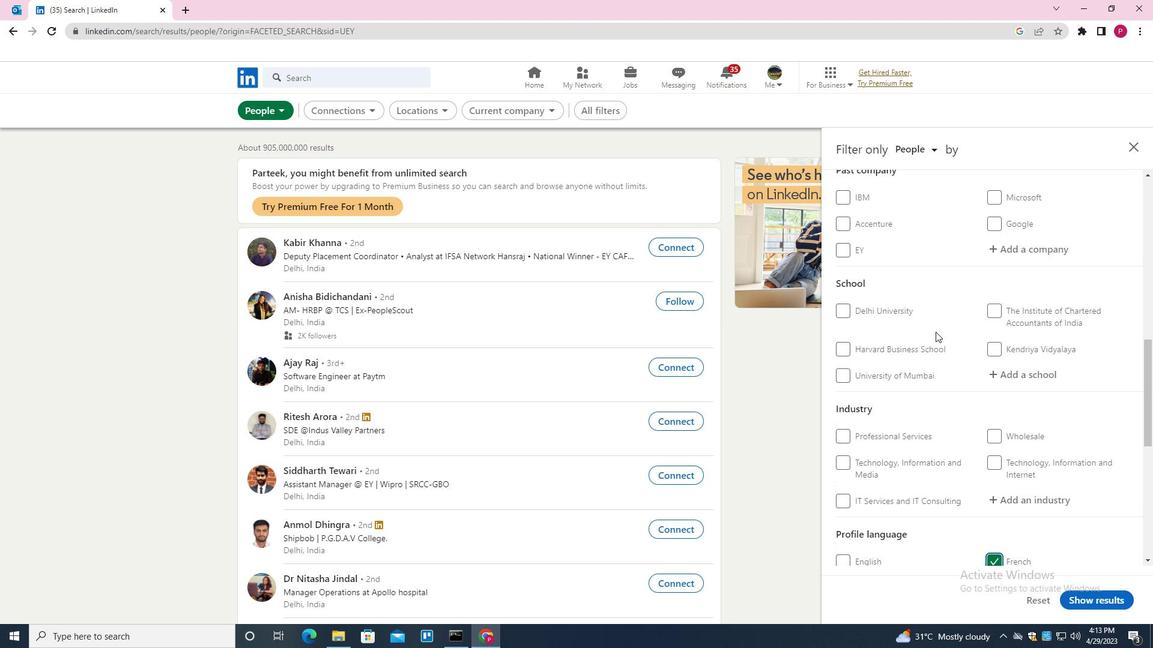 
Action: Mouse scrolled (896, 344) with delta (0, 0)
Screenshot: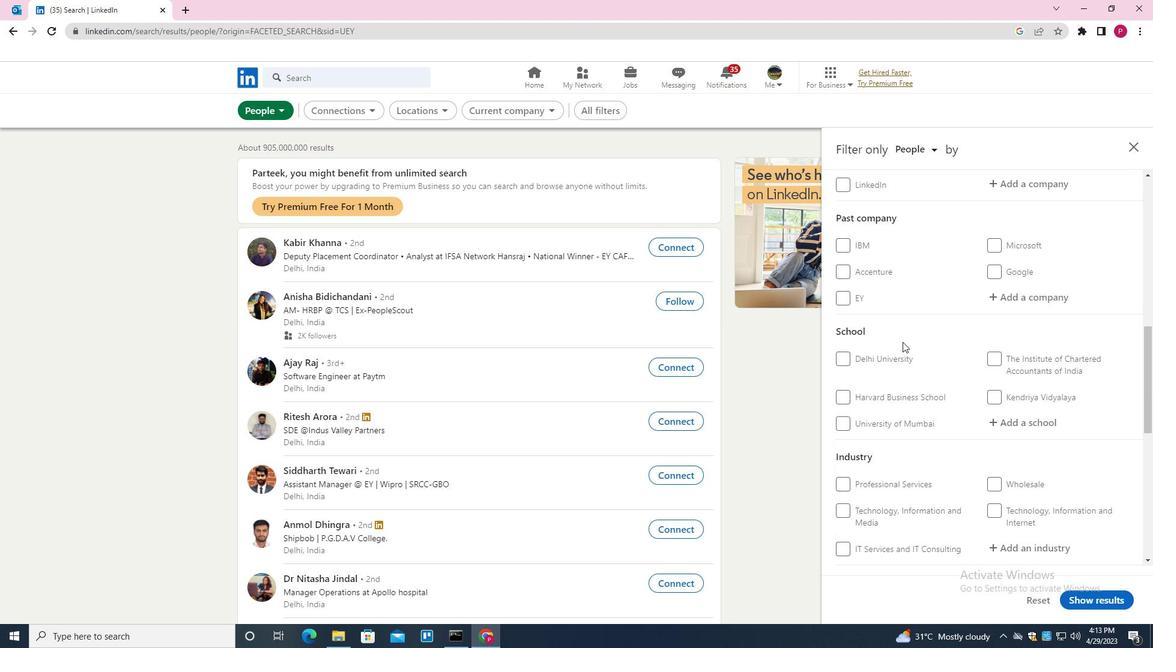 
Action: Mouse moved to (1018, 309)
Screenshot: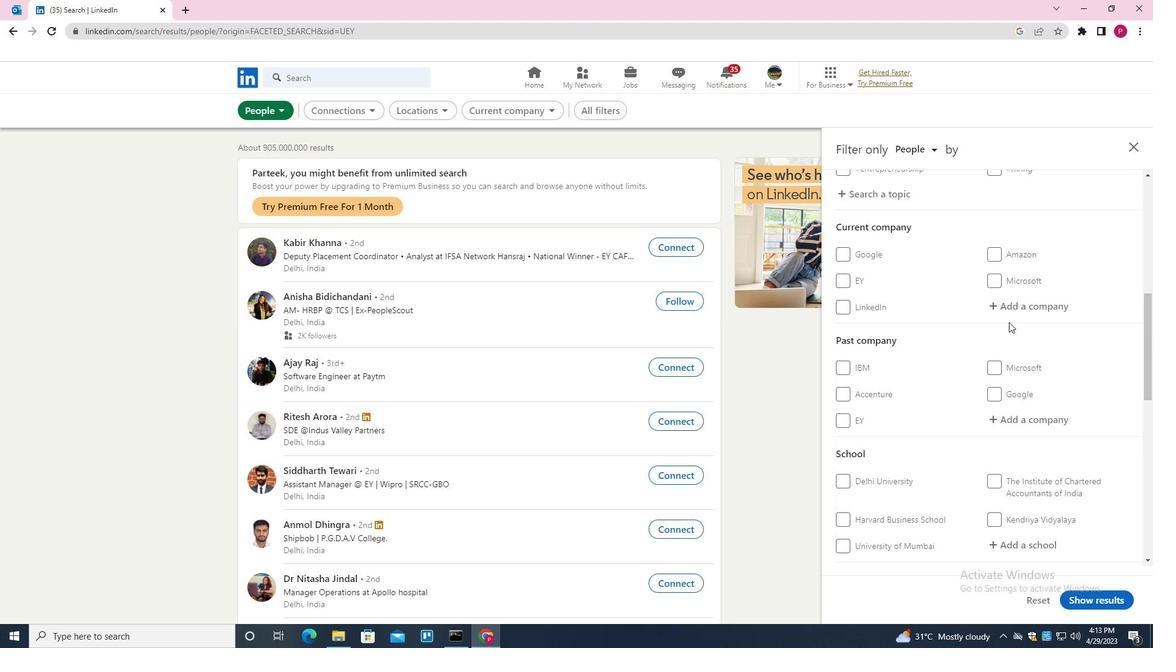 
Action: Mouse pressed left at (1018, 309)
Screenshot: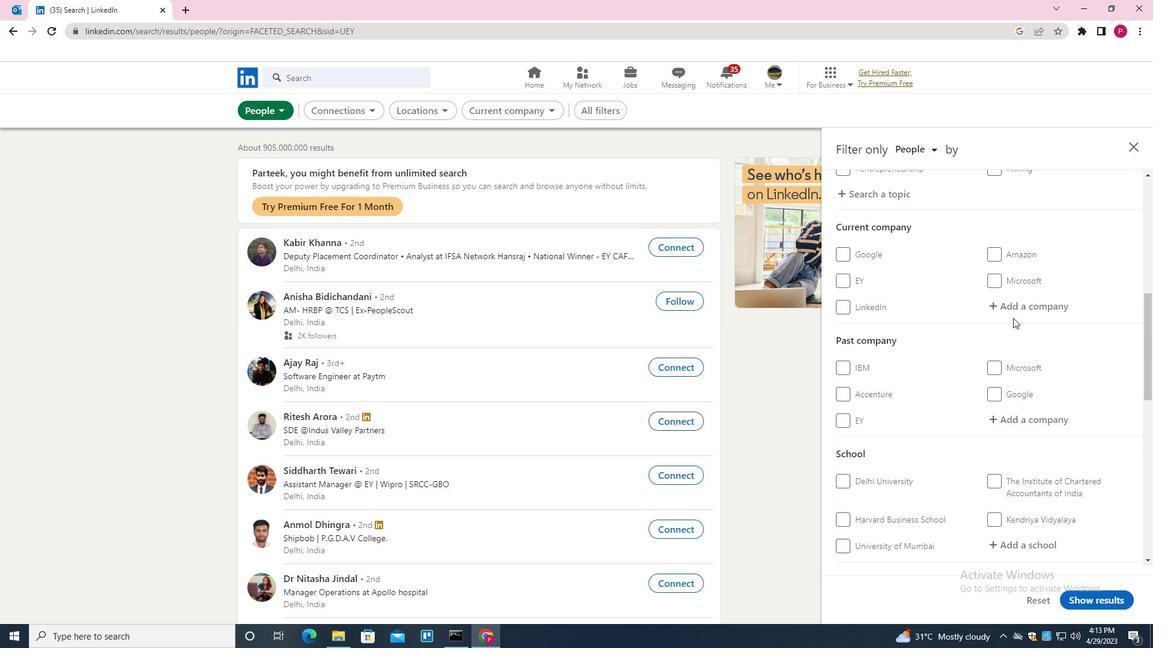 
Action: Key pressed <Key.shift>ANALYTICS<Key.down><Key.down><Key.down><Key.down><Key.down><Key.down><Key.enter>
Screenshot: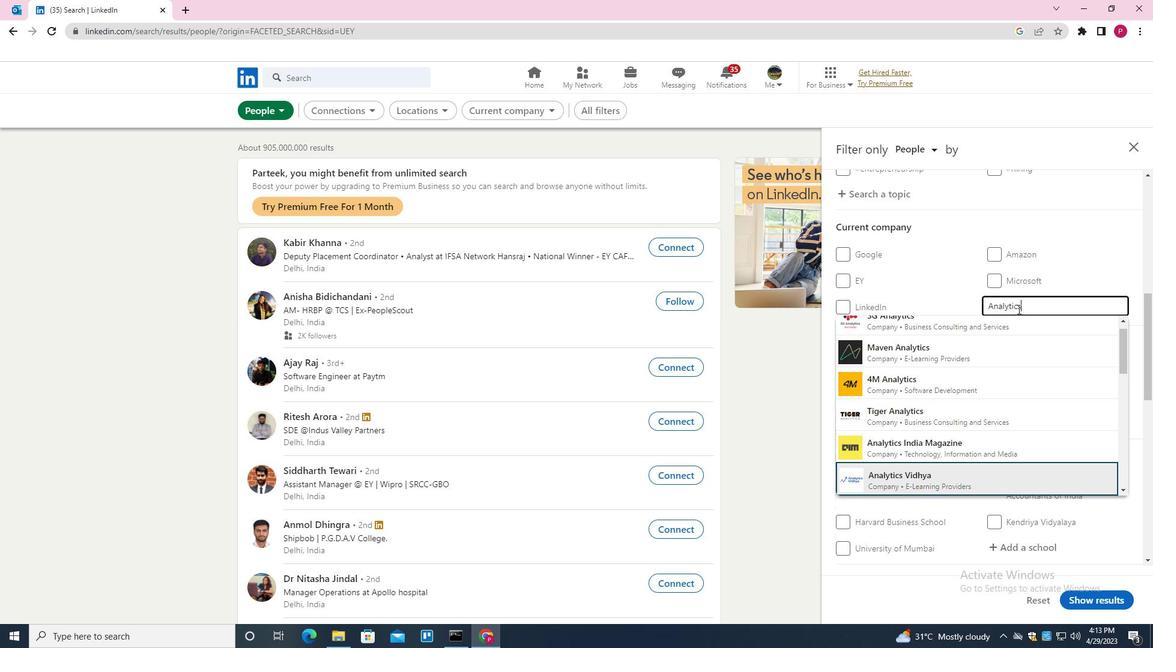 
Action: Mouse moved to (970, 365)
Screenshot: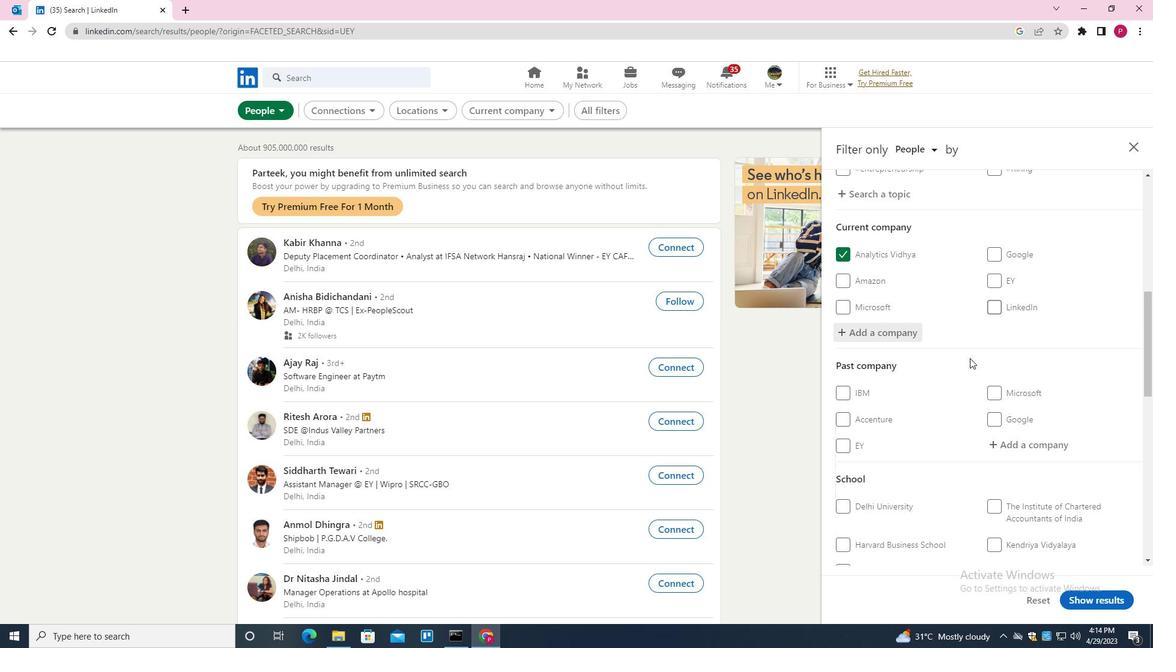 
Action: Mouse scrolled (970, 364) with delta (0, 0)
Screenshot: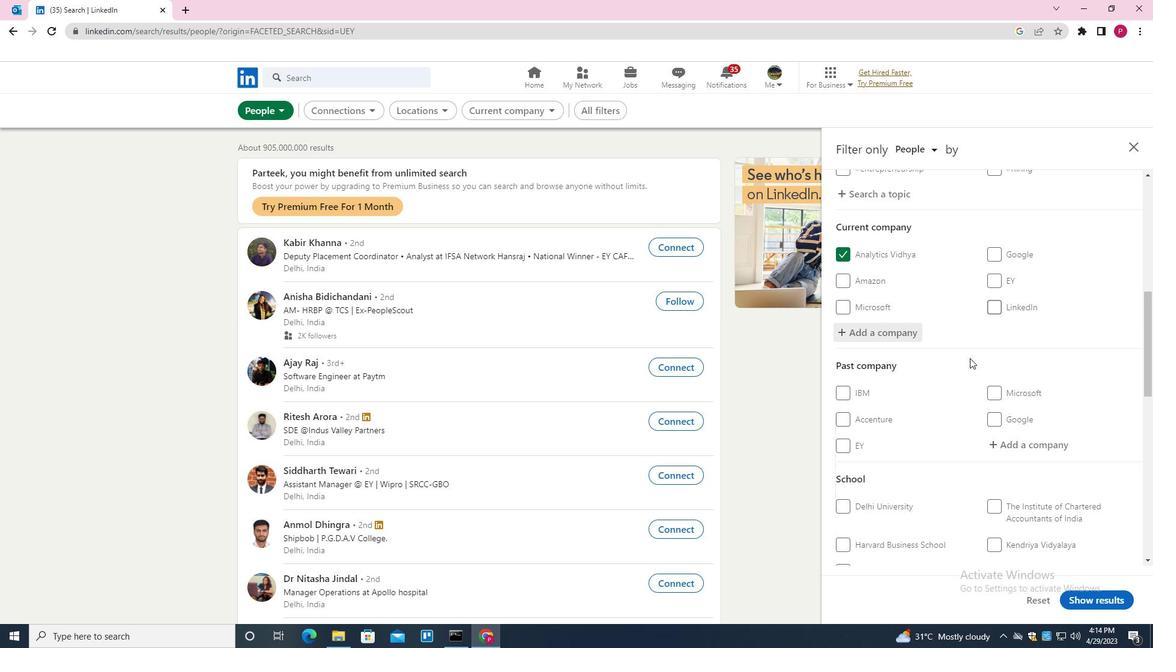 
Action: Mouse moved to (971, 365)
Screenshot: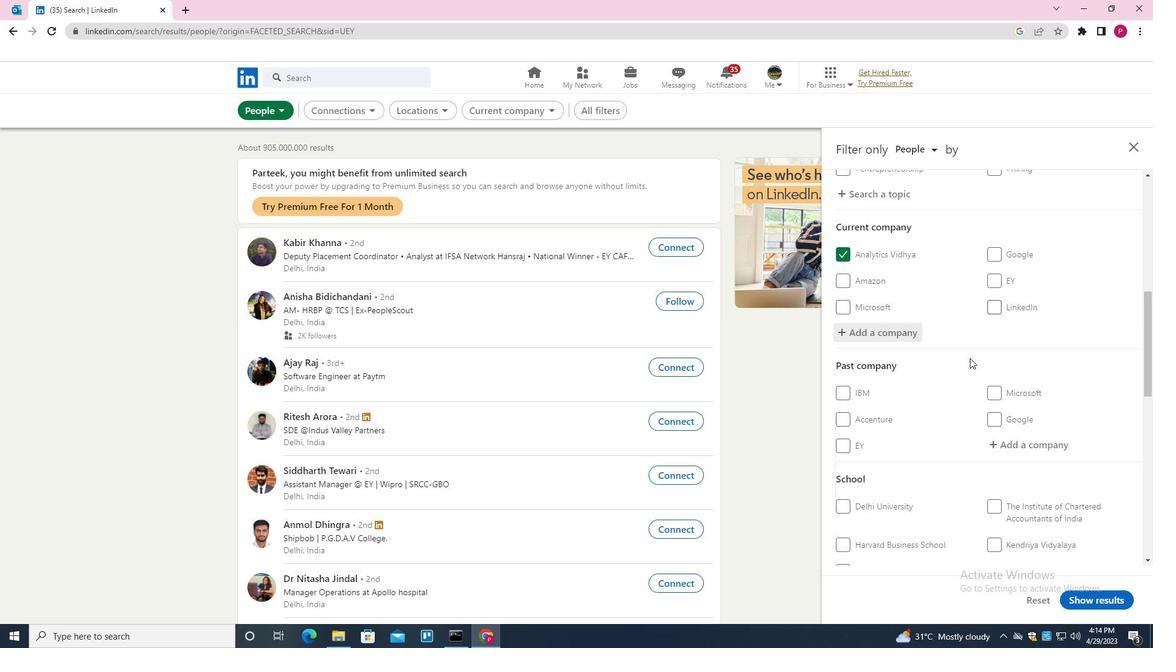 
Action: Mouse scrolled (971, 365) with delta (0, 0)
Screenshot: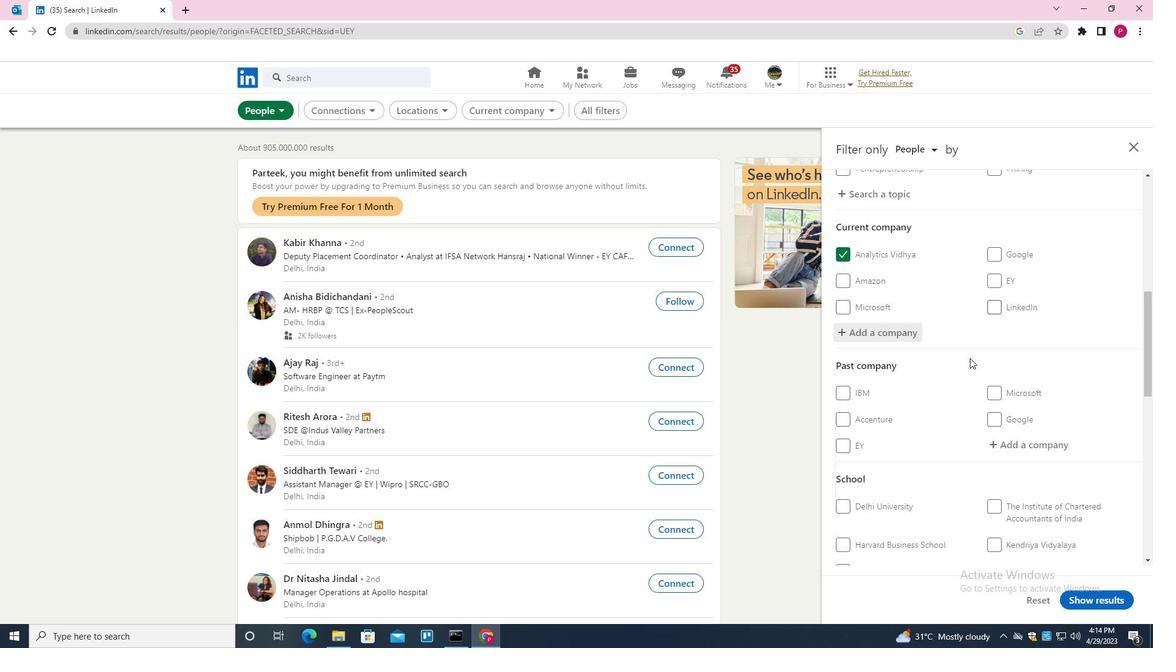 
Action: Mouse scrolled (971, 365) with delta (0, 0)
Screenshot: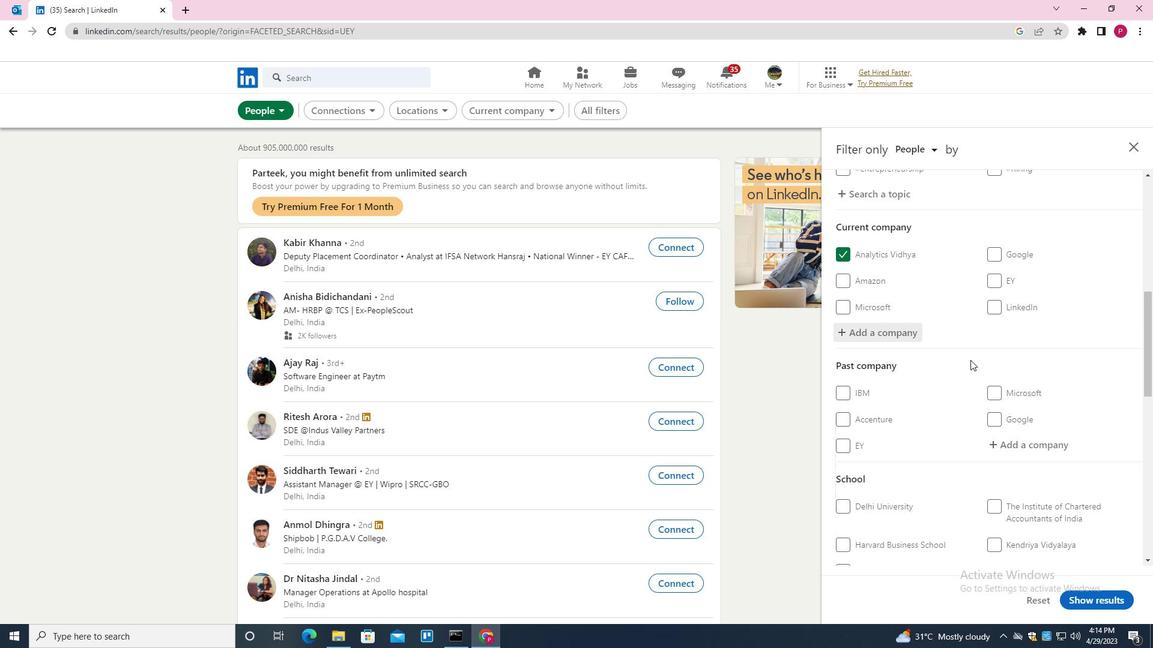 
Action: Mouse scrolled (971, 365) with delta (0, 0)
Screenshot: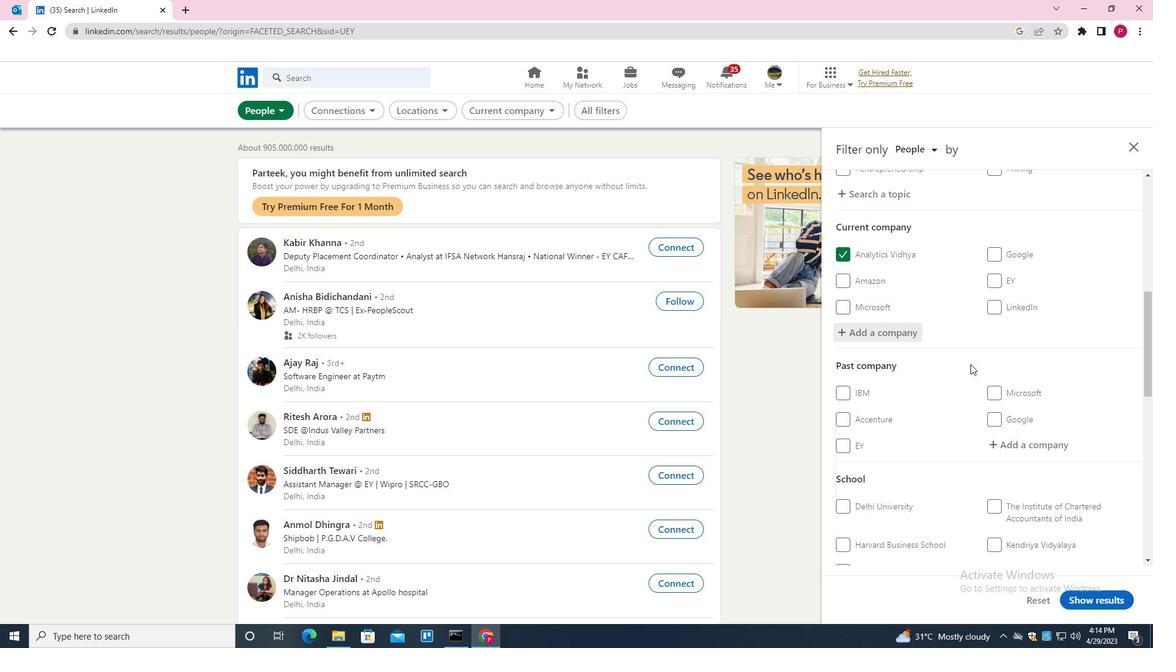 
Action: Mouse moved to (960, 367)
Screenshot: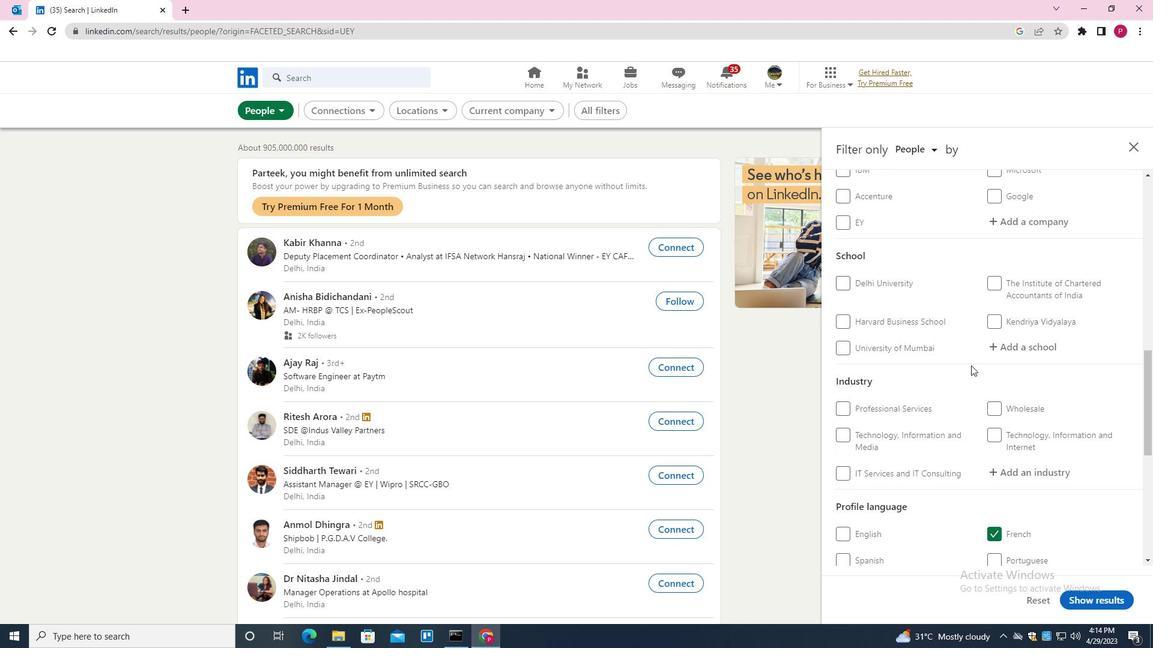 
Action: Mouse scrolled (960, 366) with delta (0, 0)
Screenshot: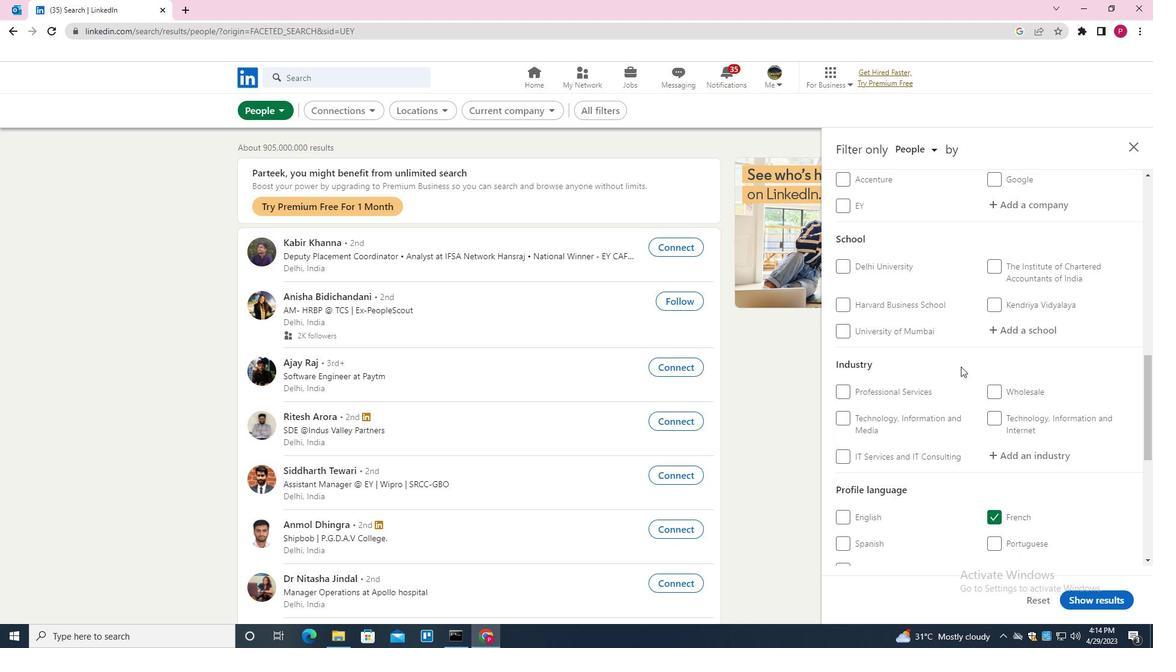 
Action: Mouse moved to (1013, 276)
Screenshot: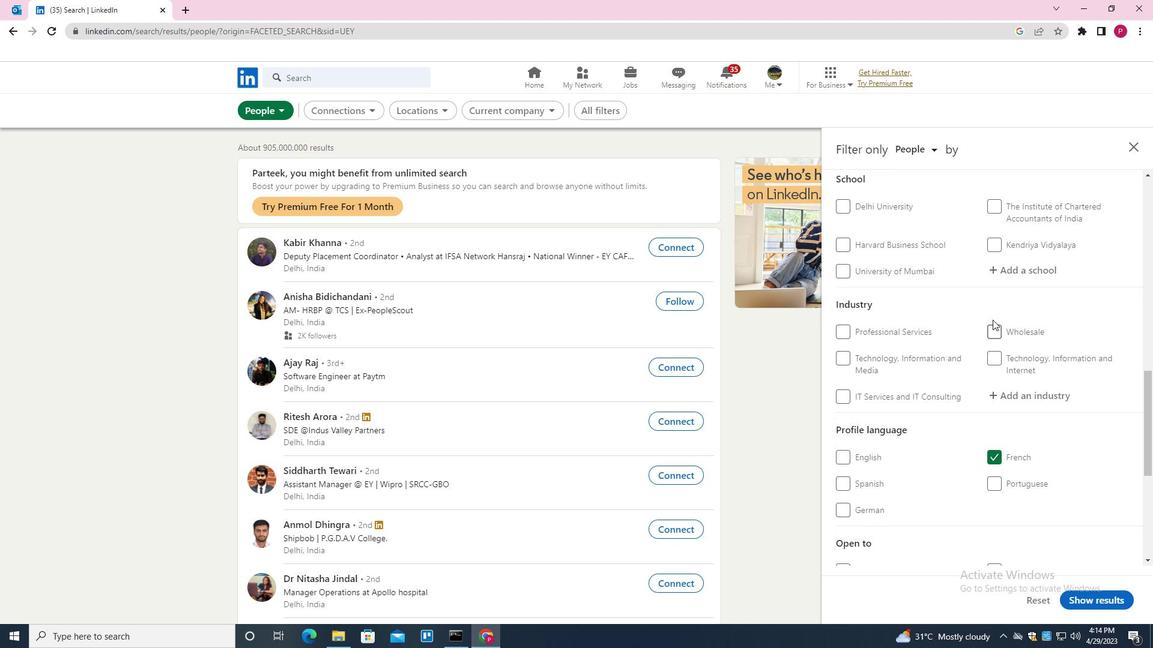 
Action: Mouse pressed left at (1013, 276)
Screenshot: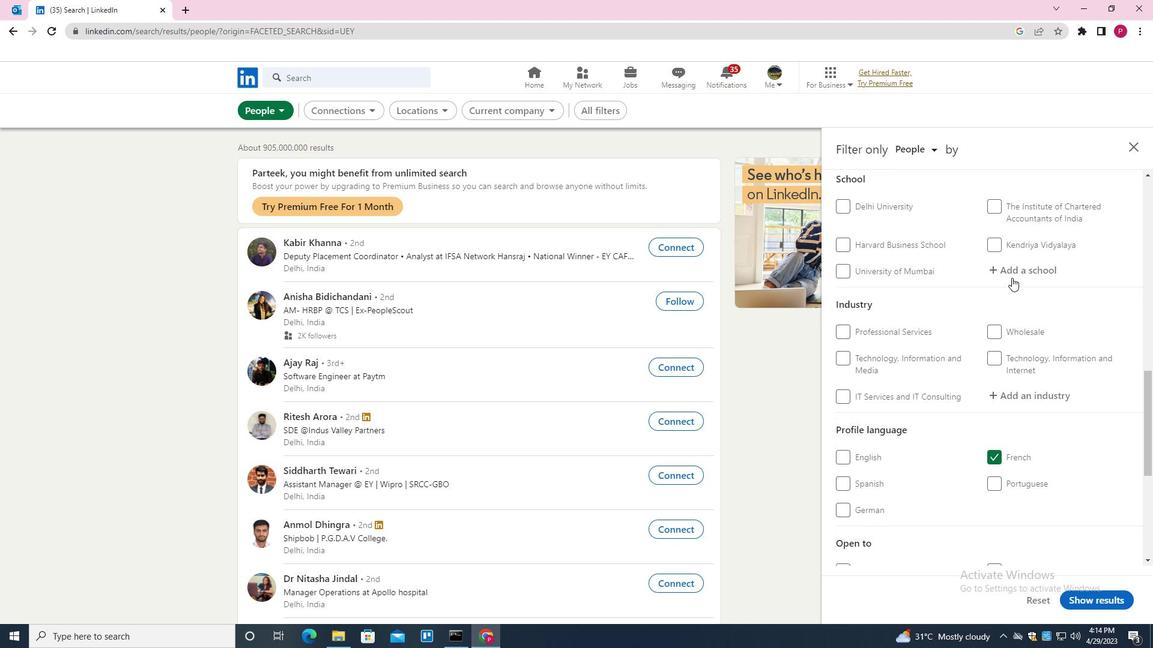 
Action: Key pressed <Key.shift><Key.shift><Key.shift><Key.shift><Key.shift><Key.shift><Key.shift>LATE<Key.space><Key.shift>SHREE<Key.space><Key.backspace><Key.backspace><Key.backspace>I<Key.space><Key.down><Key.down><Key.down><Key.down><Key.down><Key.down><Key.down><Key.down><Key.down><Key.down><Key.enter>
Screenshot: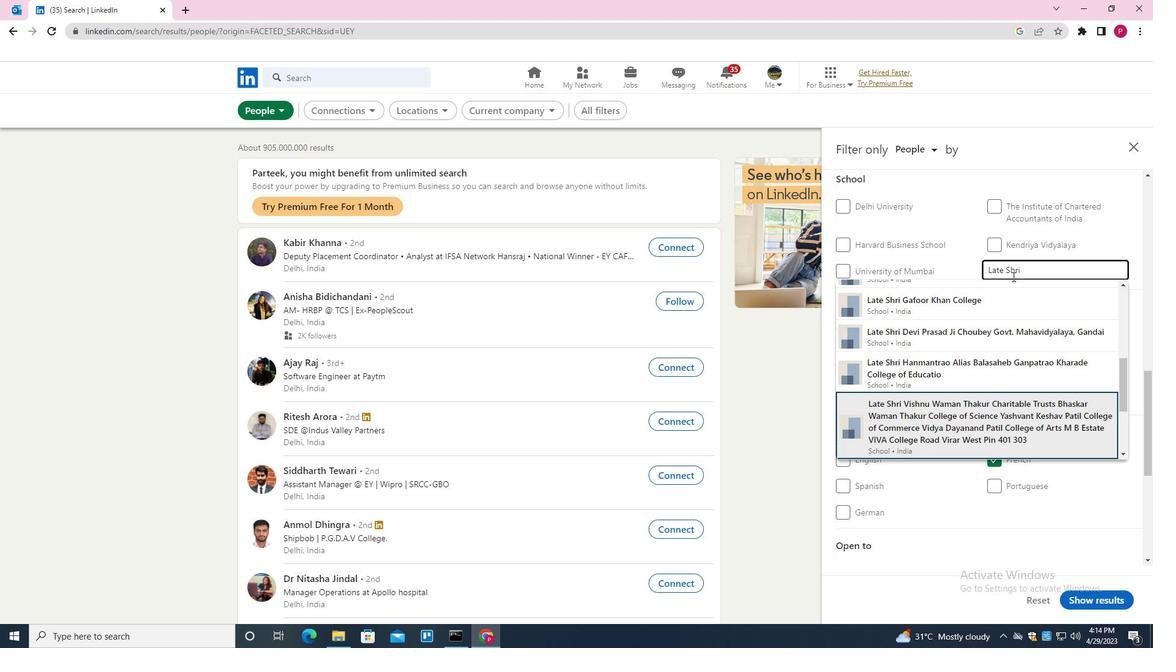 
Action: Mouse moved to (955, 338)
Screenshot: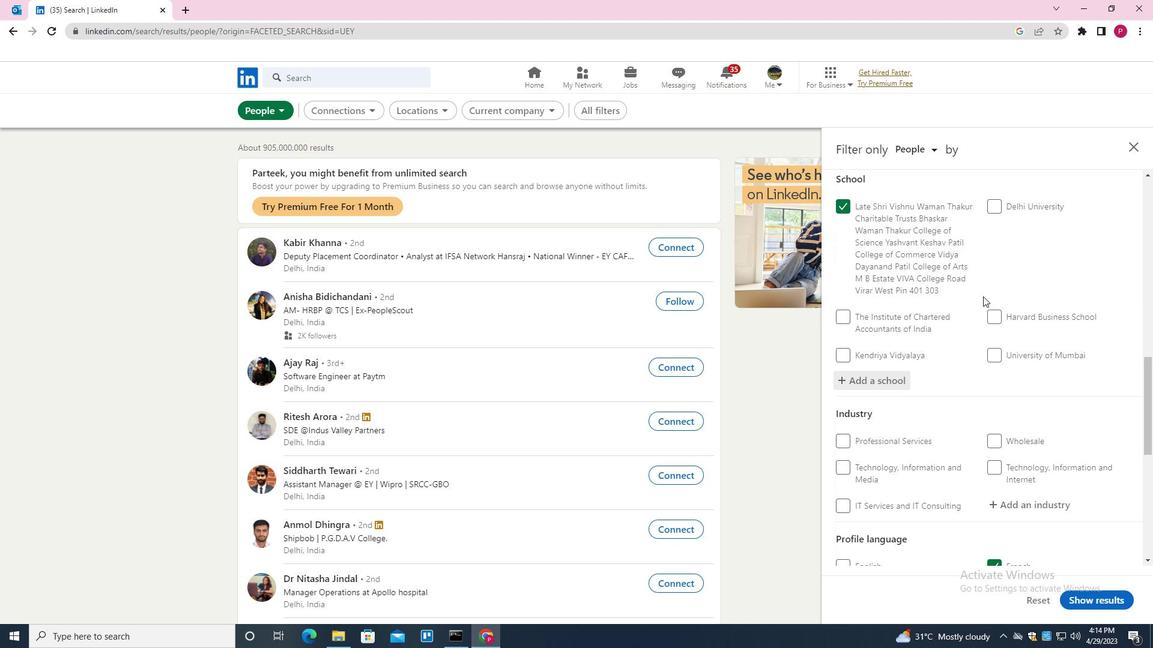 
Action: Mouse scrolled (955, 337) with delta (0, 0)
Screenshot: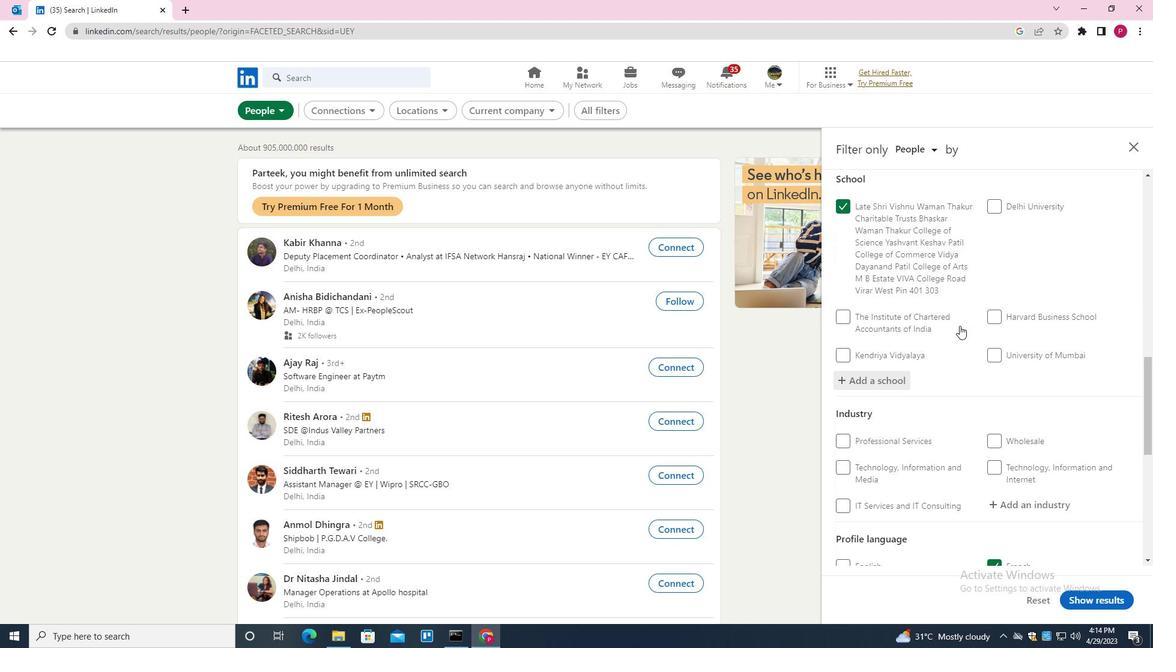 
Action: Mouse scrolled (955, 337) with delta (0, 0)
Screenshot: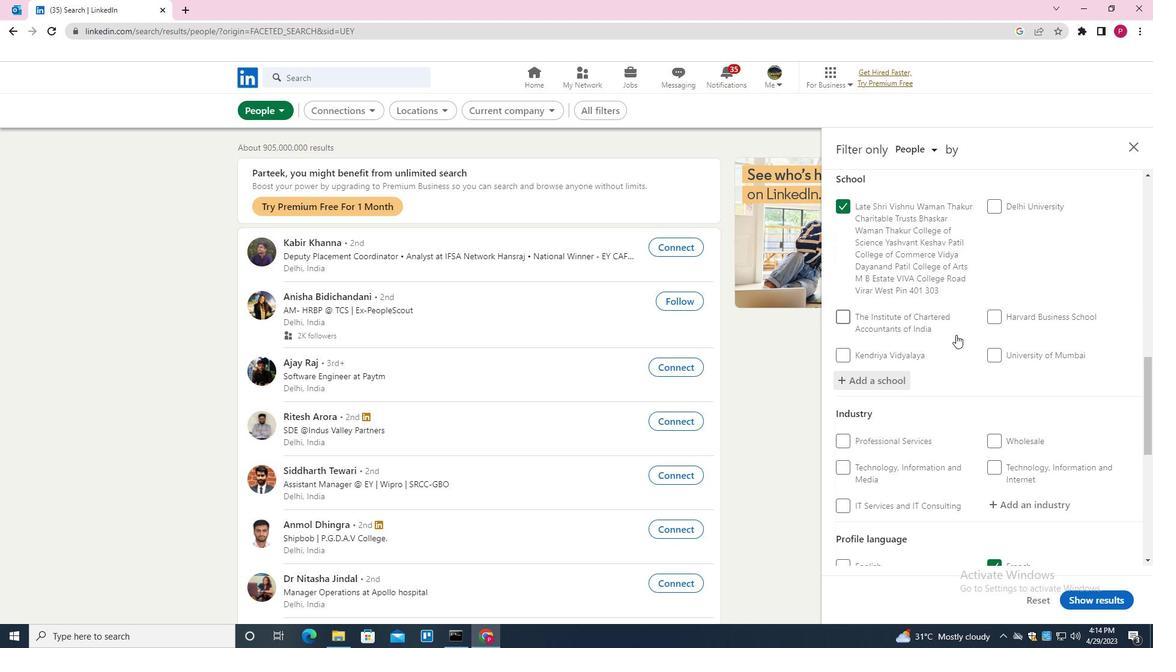 
Action: Mouse scrolled (955, 337) with delta (0, 0)
Screenshot: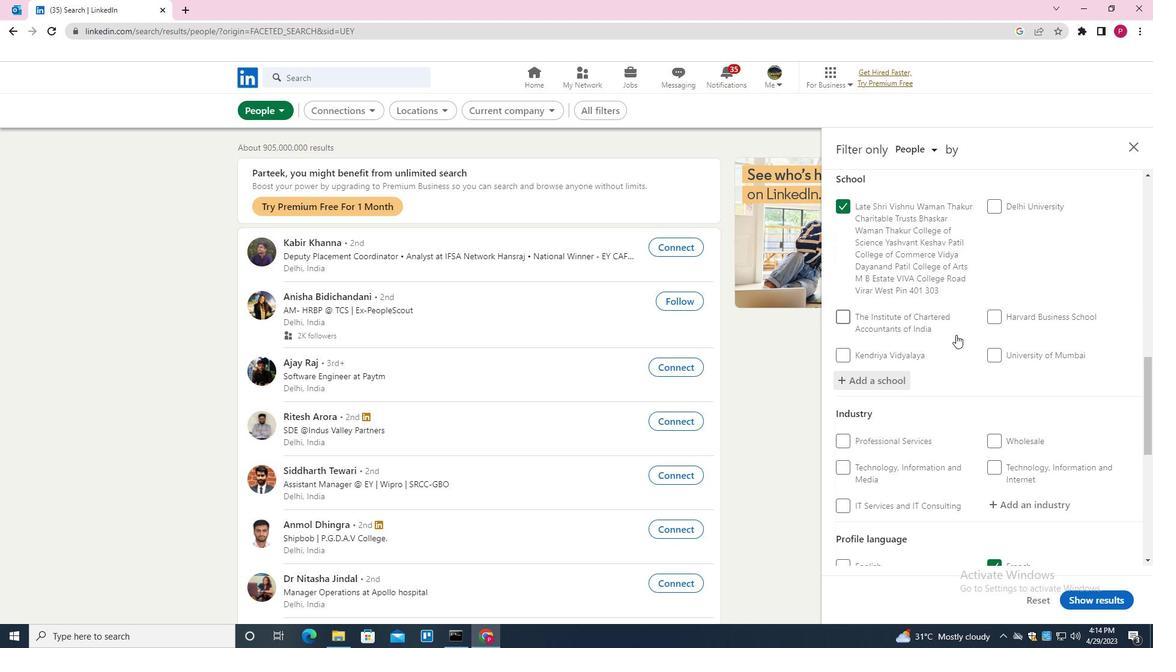 
Action: Mouse moved to (1025, 320)
Screenshot: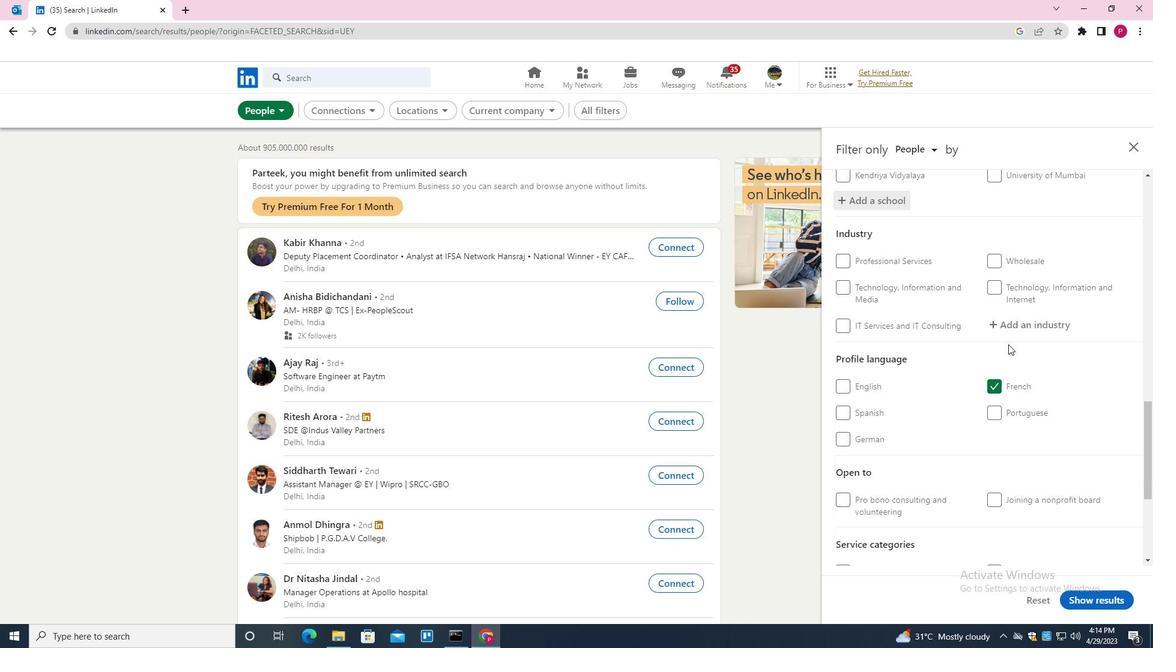 
Action: Mouse pressed left at (1025, 320)
Screenshot: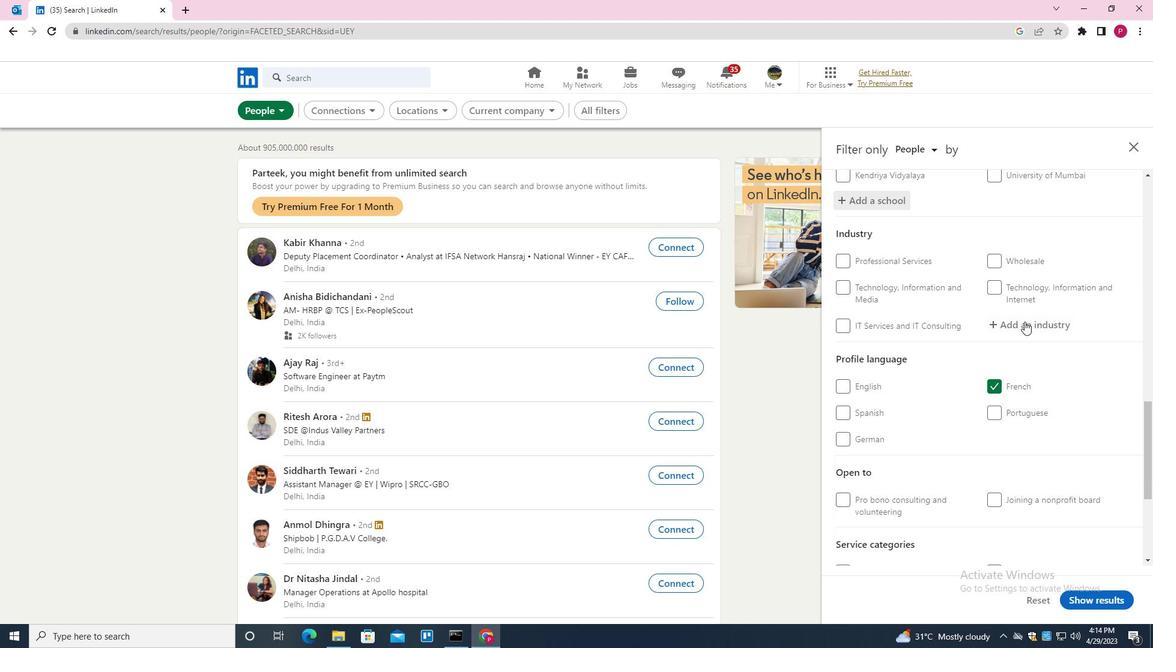 
Action: Key pressed <Key.shift>SOCIAL<Key.down><Key.down><Key.enter>
Screenshot: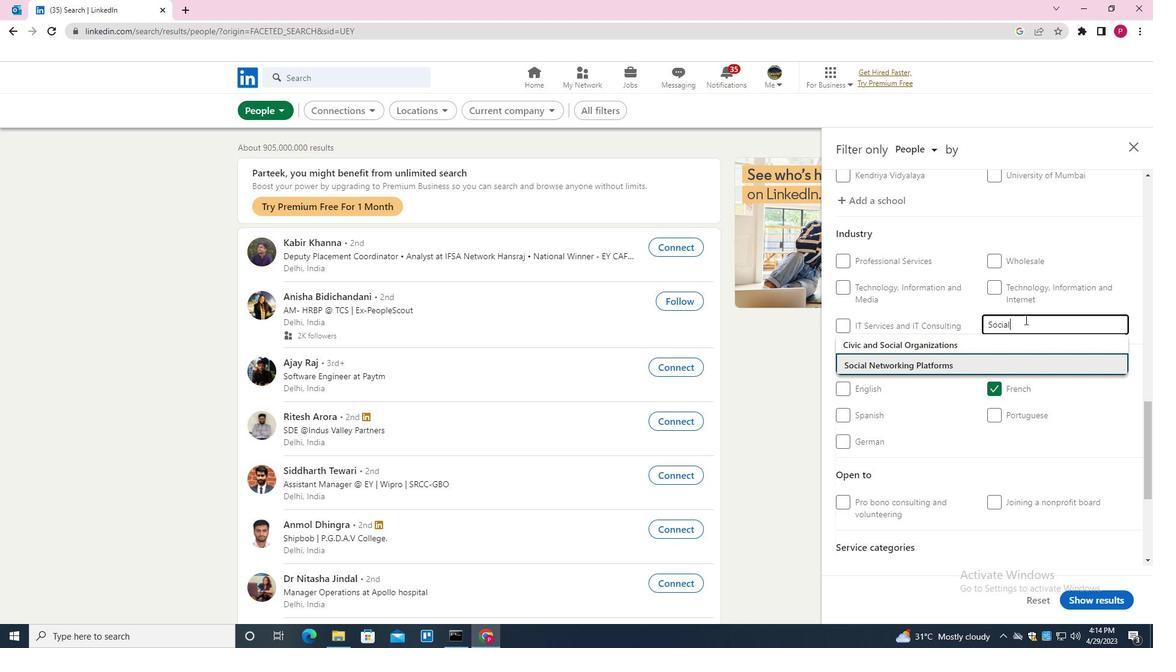 
Action: Mouse moved to (1013, 332)
Screenshot: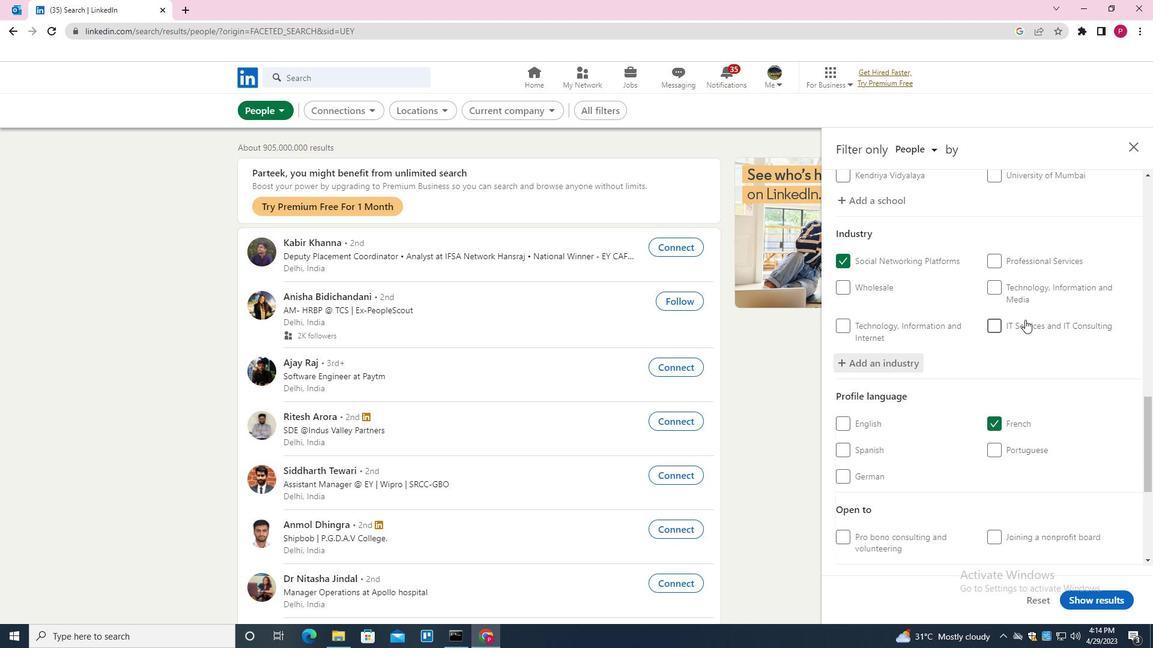 
Action: Mouse scrolled (1013, 331) with delta (0, 0)
Screenshot: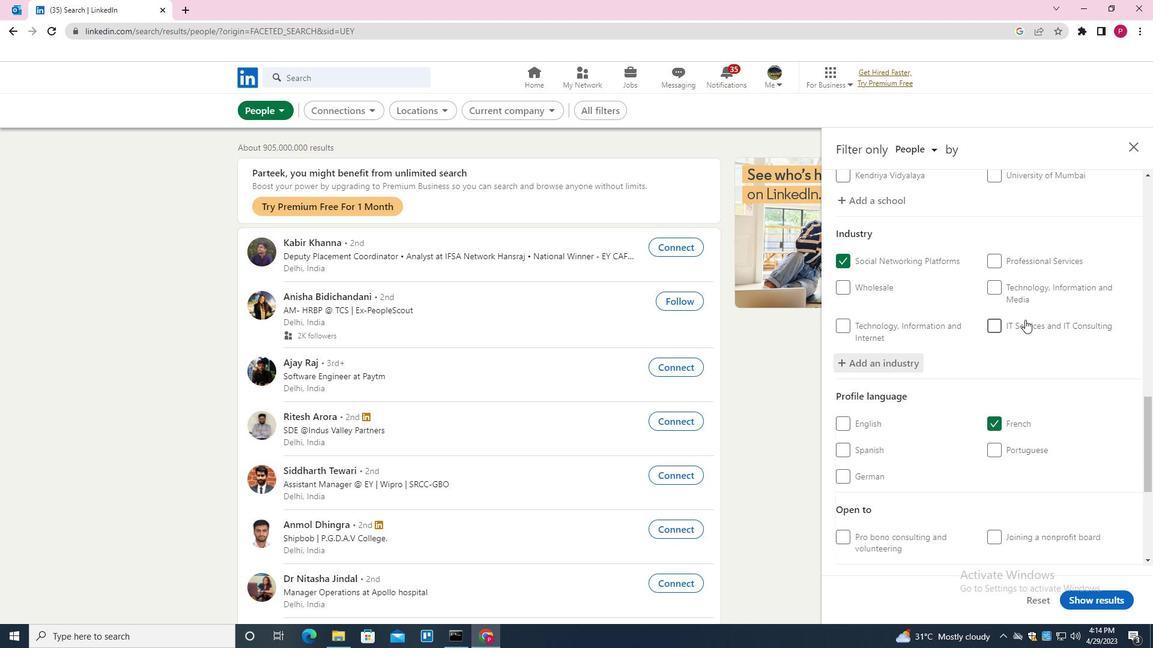 
Action: Mouse moved to (1011, 338)
Screenshot: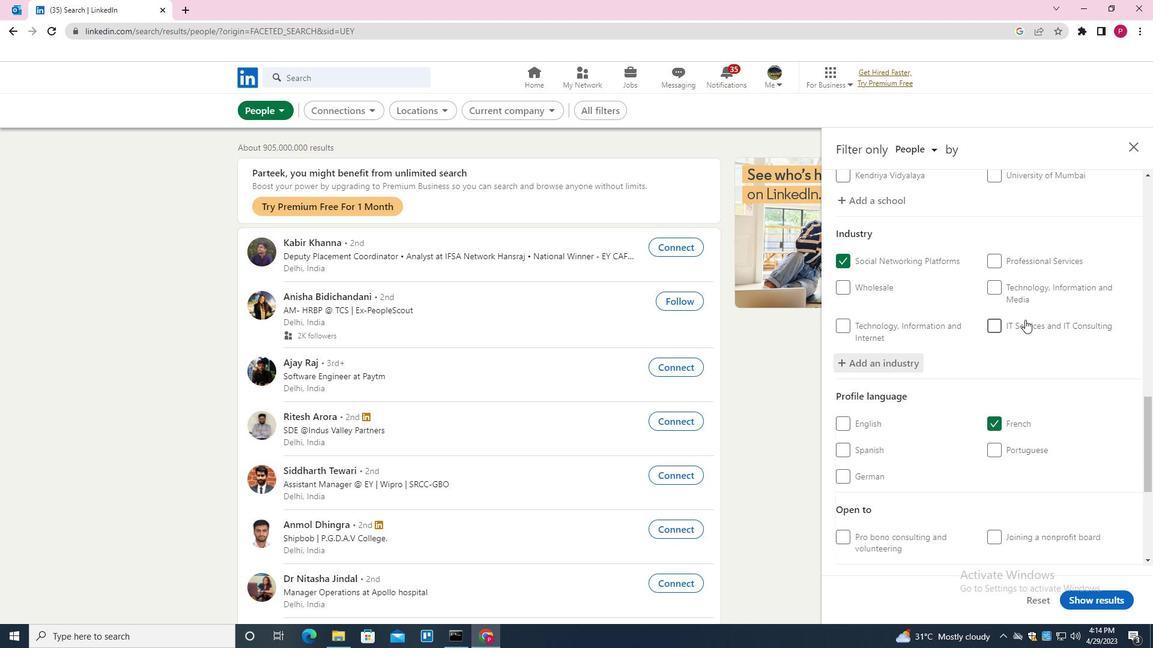 
Action: Mouse scrolled (1011, 337) with delta (0, 0)
Screenshot: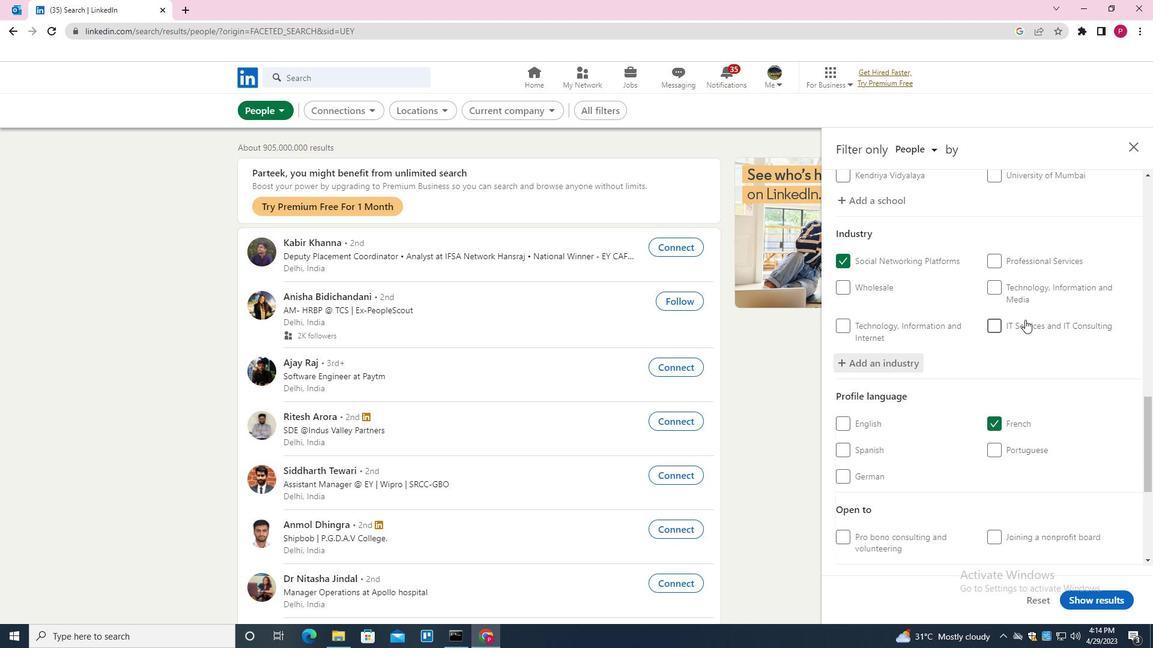 
Action: Mouse moved to (1011, 342)
Screenshot: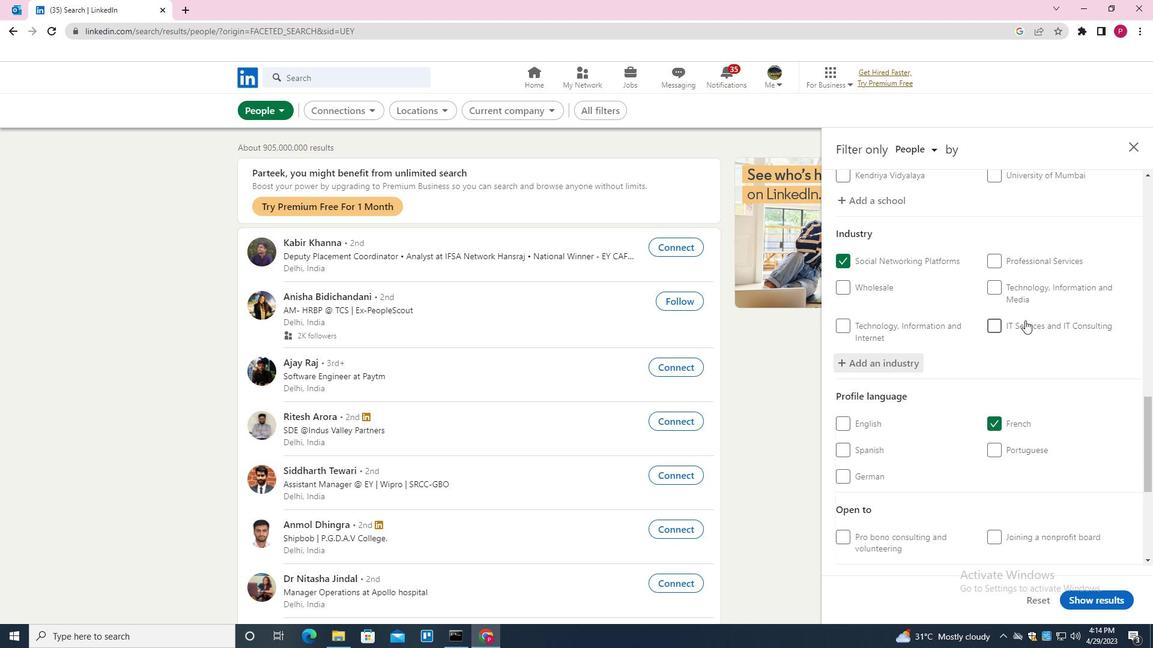 
Action: Mouse scrolled (1011, 341) with delta (0, 0)
Screenshot: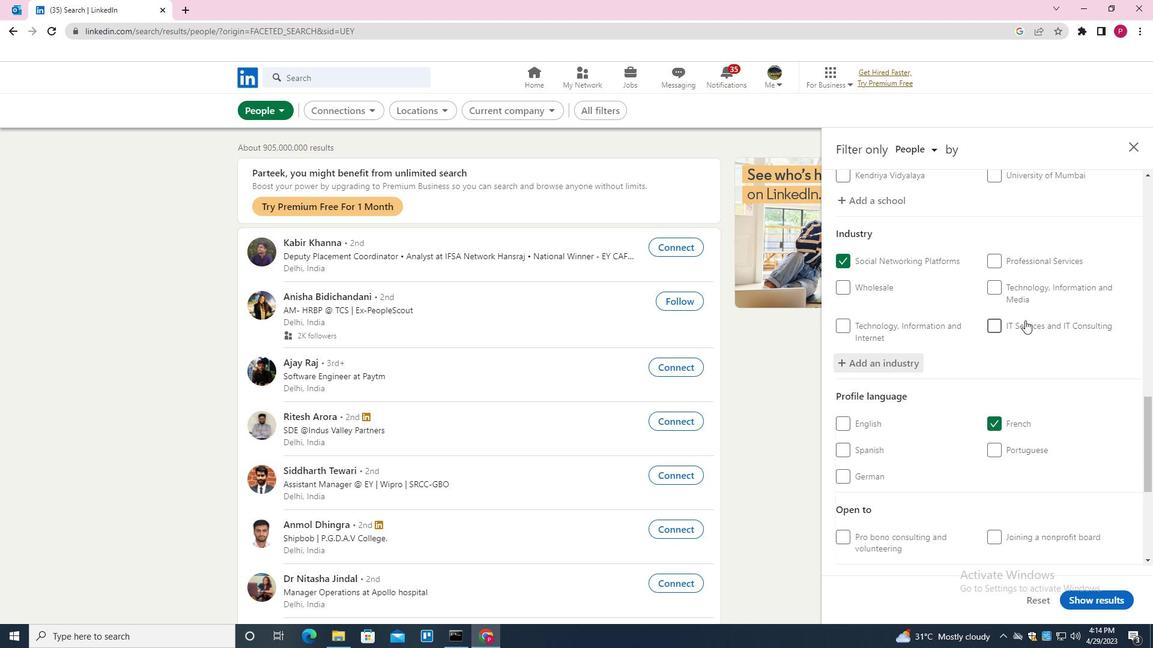 
Action: Mouse moved to (1010, 343)
Screenshot: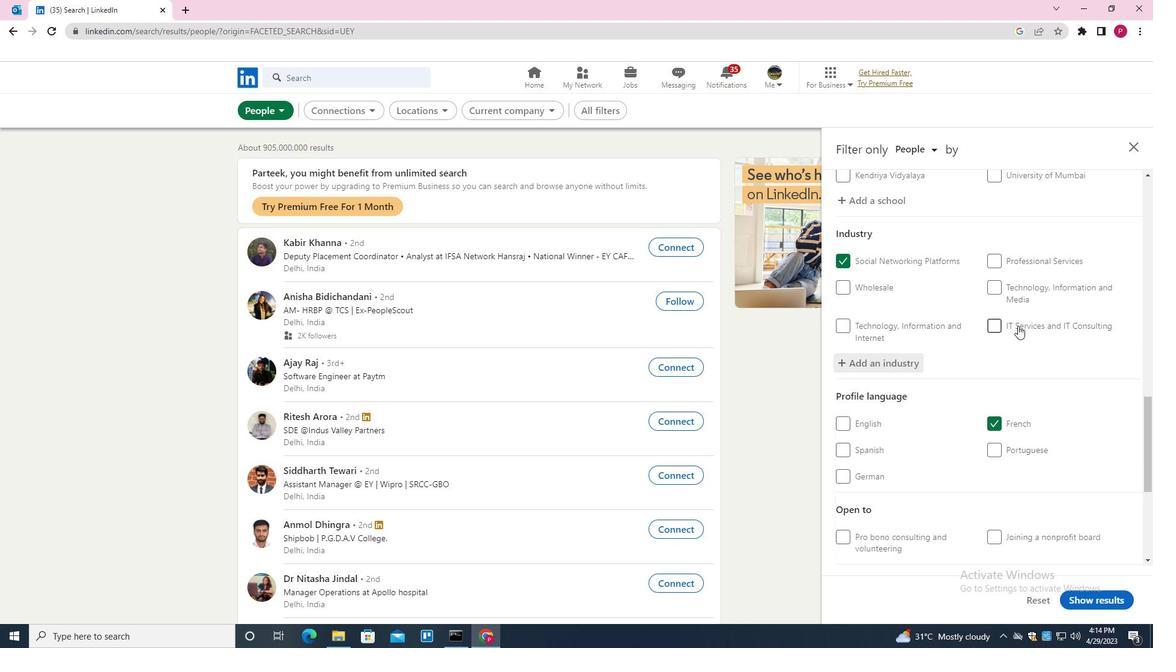 
Action: Mouse scrolled (1010, 343) with delta (0, 0)
Screenshot: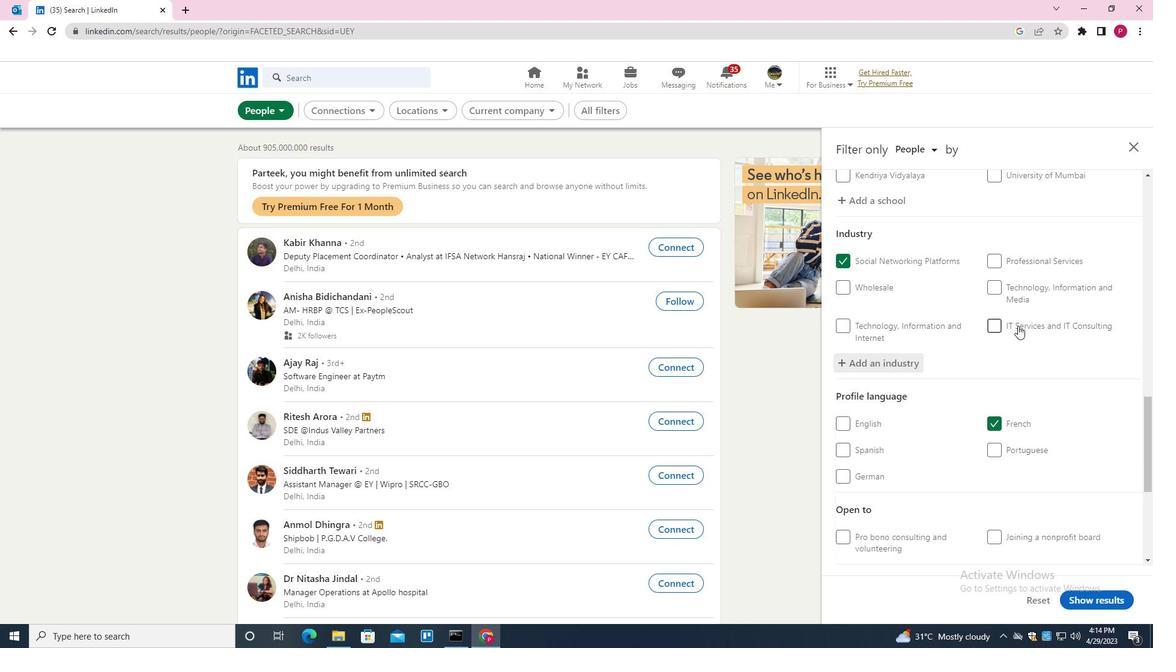 
Action: Mouse moved to (1009, 352)
Screenshot: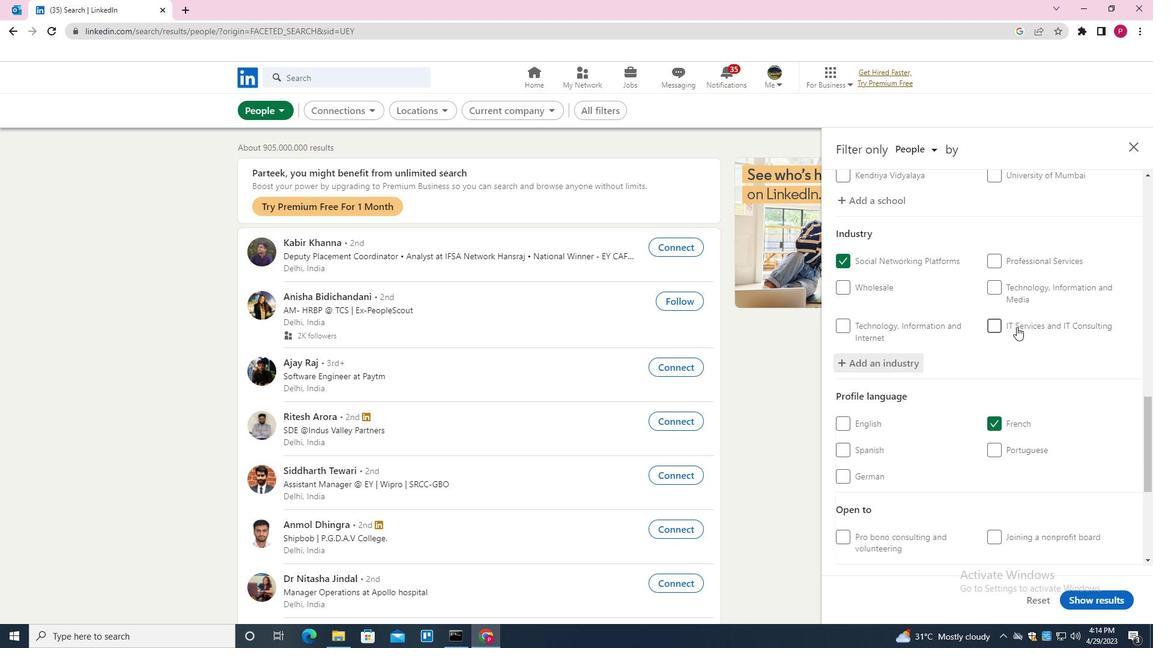 
Action: Mouse scrolled (1009, 352) with delta (0, 0)
Screenshot: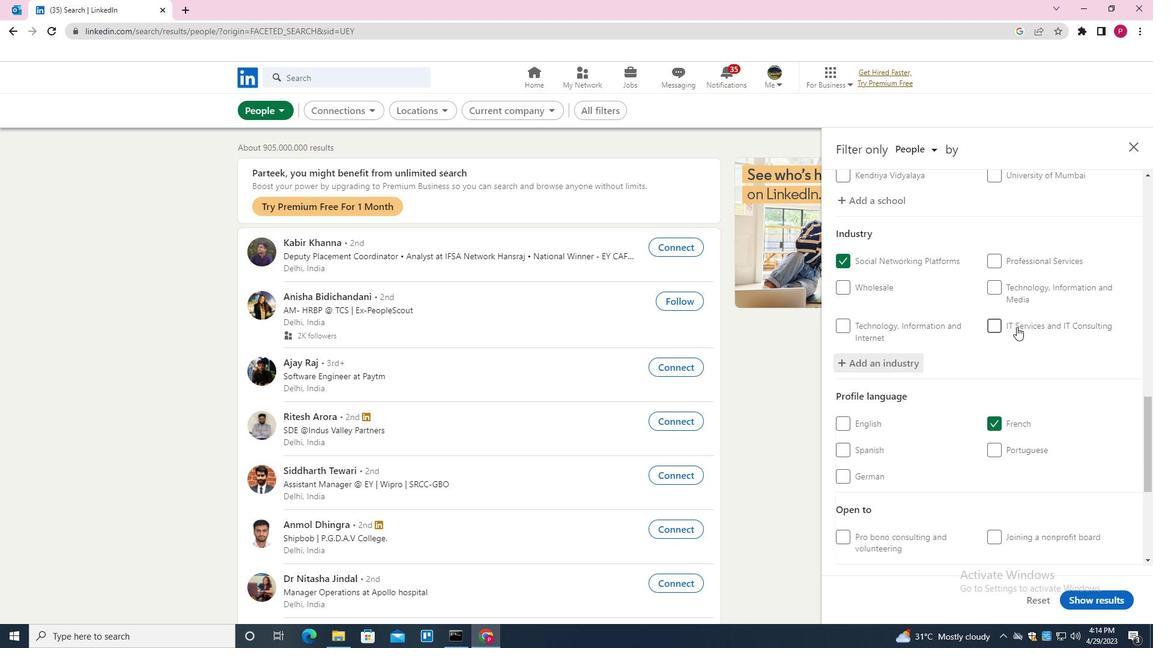 
Action: Mouse moved to (1049, 397)
Screenshot: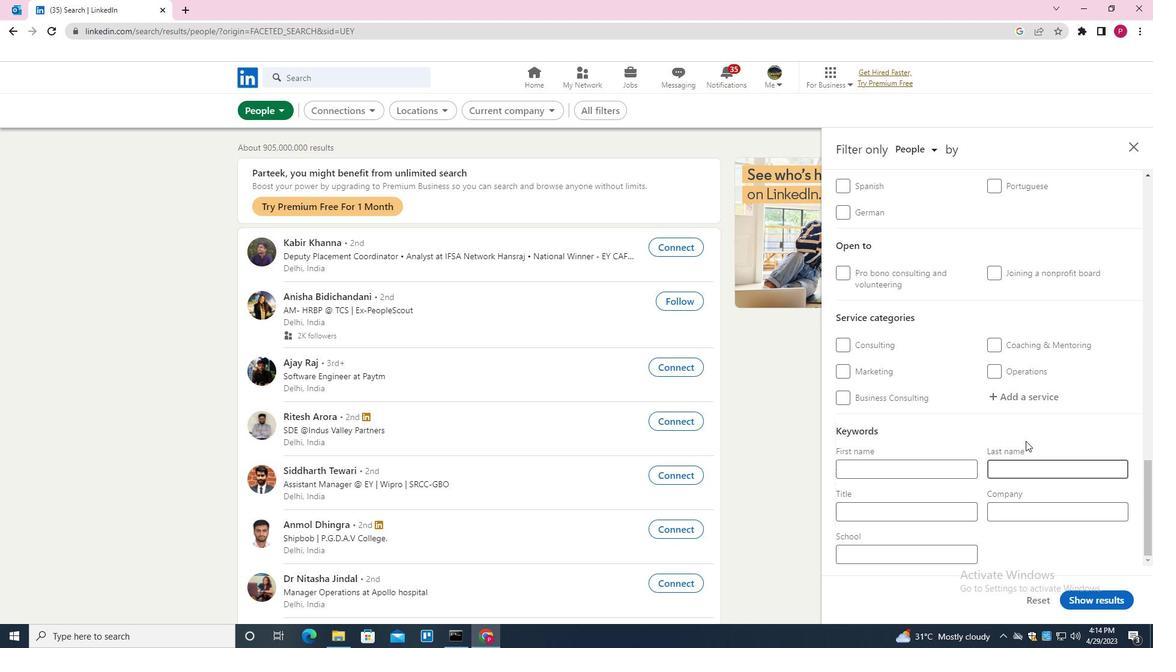 
Action: Mouse pressed left at (1049, 397)
Screenshot: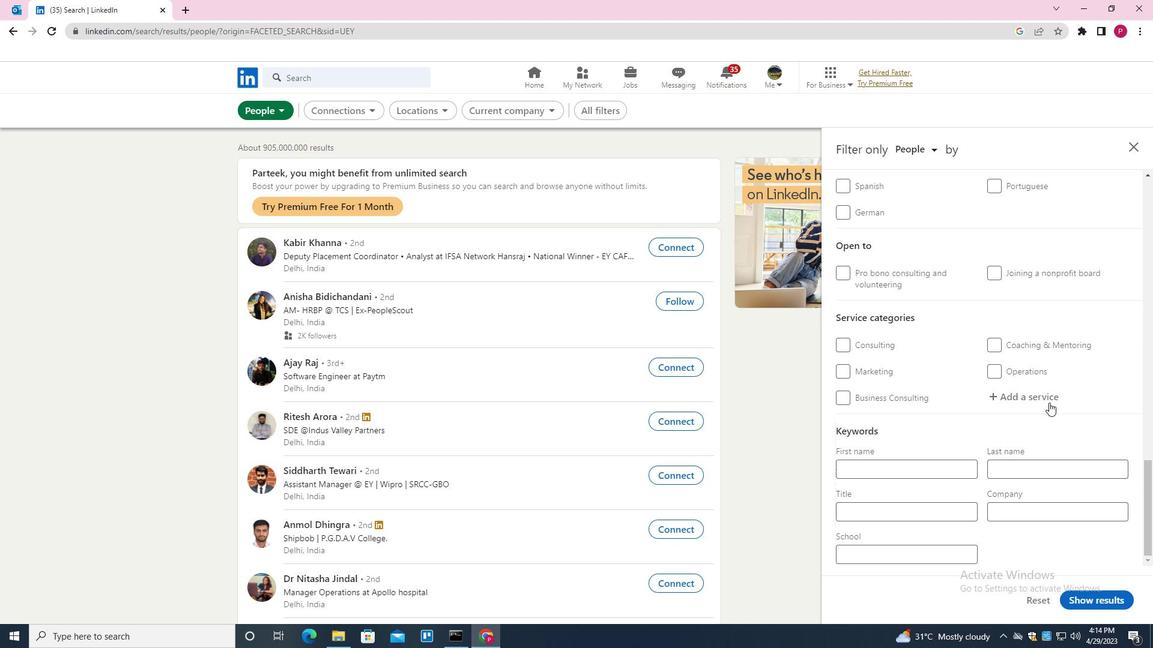 
Action: Key pressed <Key.shift><Key.shift>COMPUTER<Key.down><Key.enter>
Screenshot: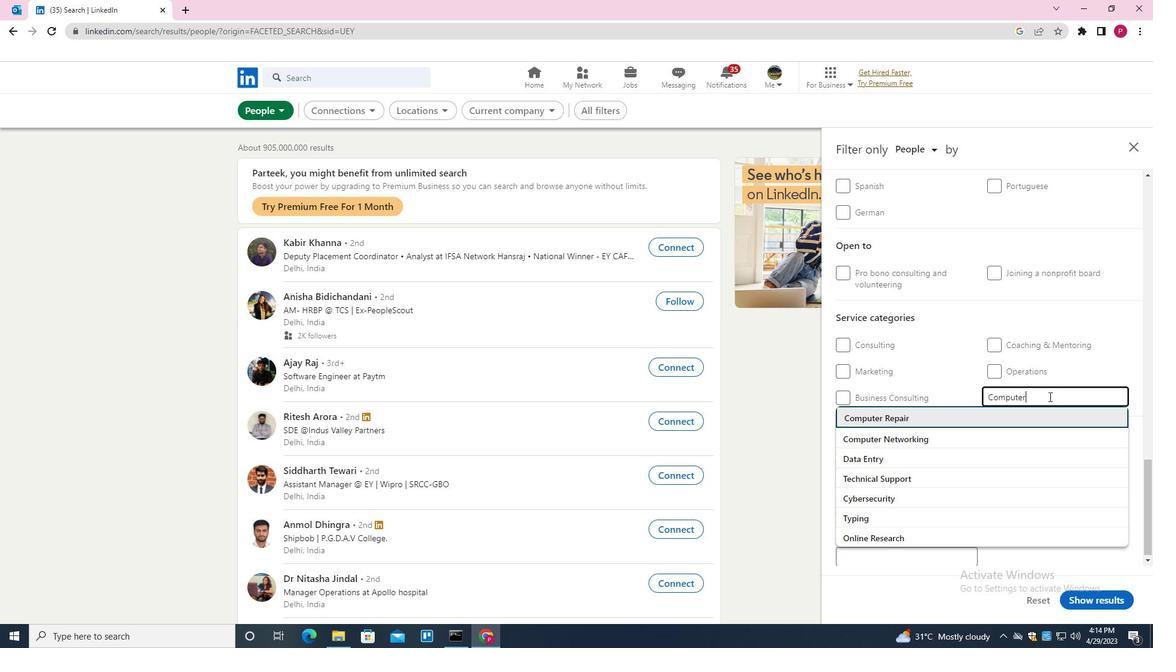 
Action: Mouse moved to (990, 451)
Screenshot: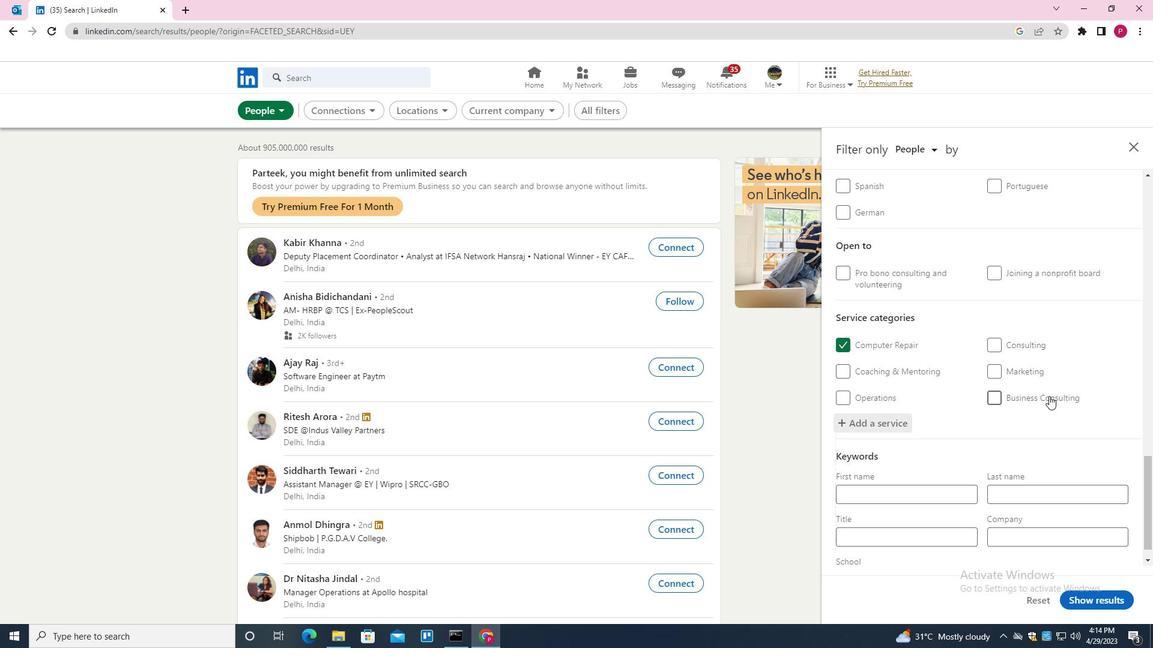 
Action: Mouse scrolled (990, 451) with delta (0, 0)
Screenshot: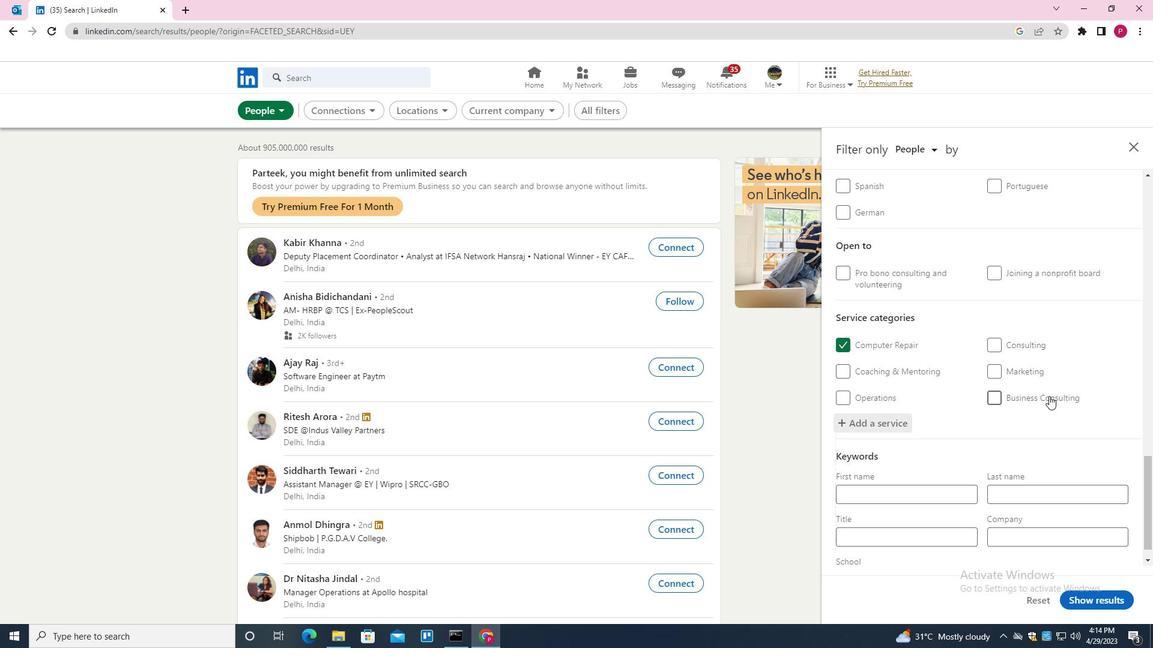 
Action: Mouse moved to (989, 453)
Screenshot: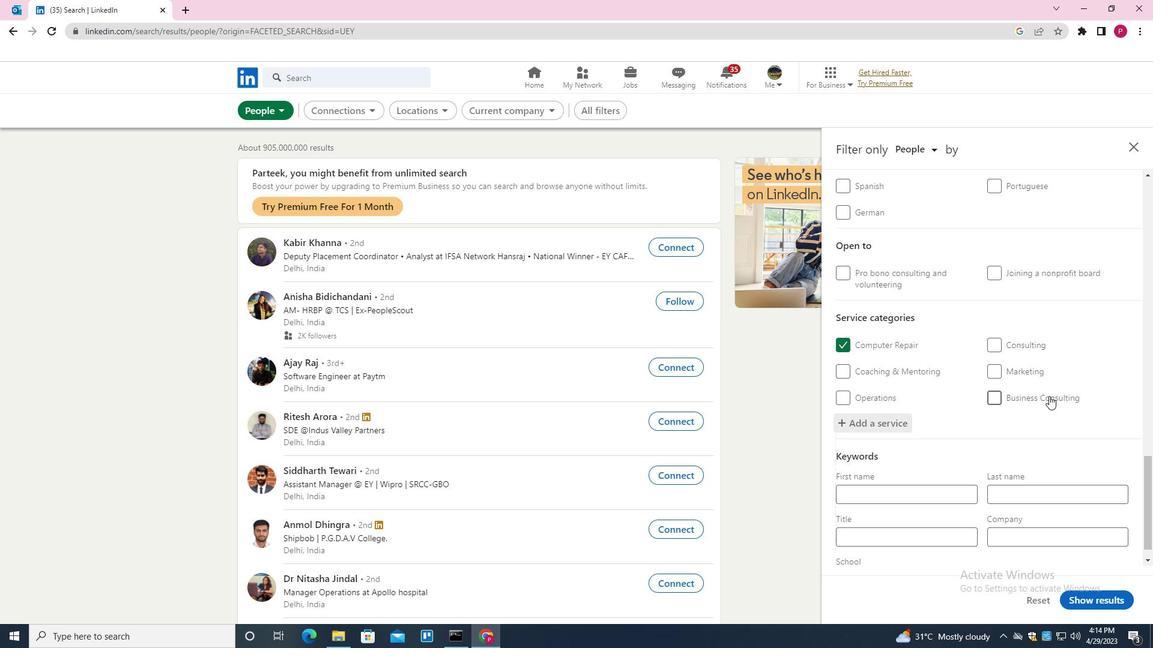 
Action: Mouse scrolled (989, 452) with delta (0, 0)
Screenshot: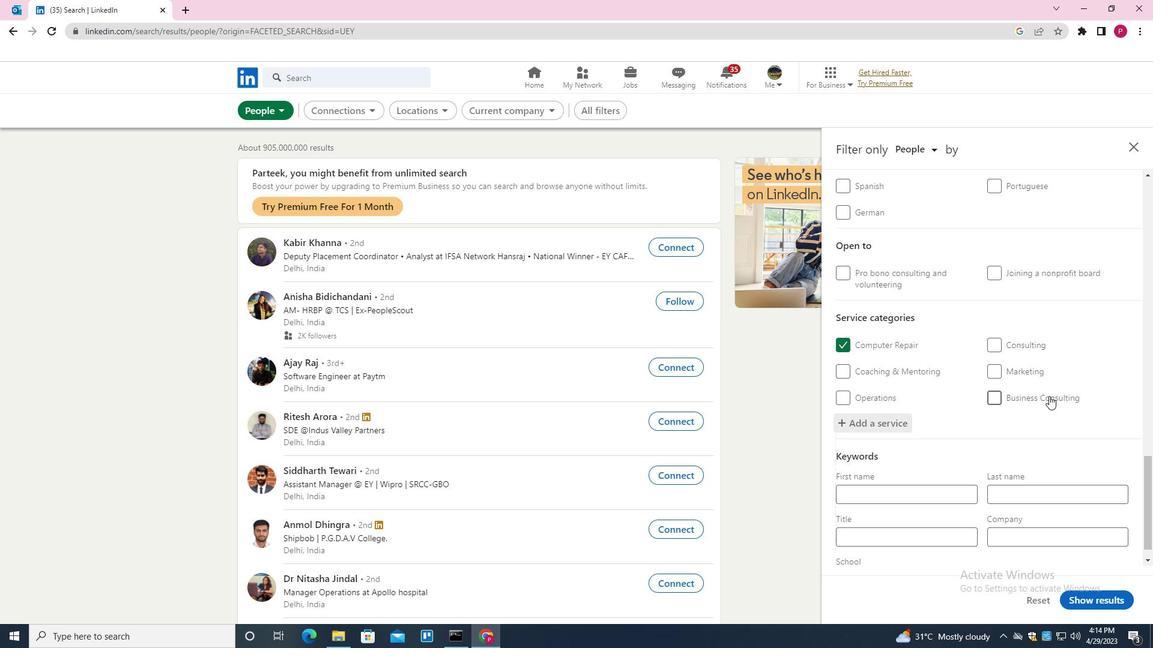 
Action: Mouse moved to (989, 453)
Screenshot: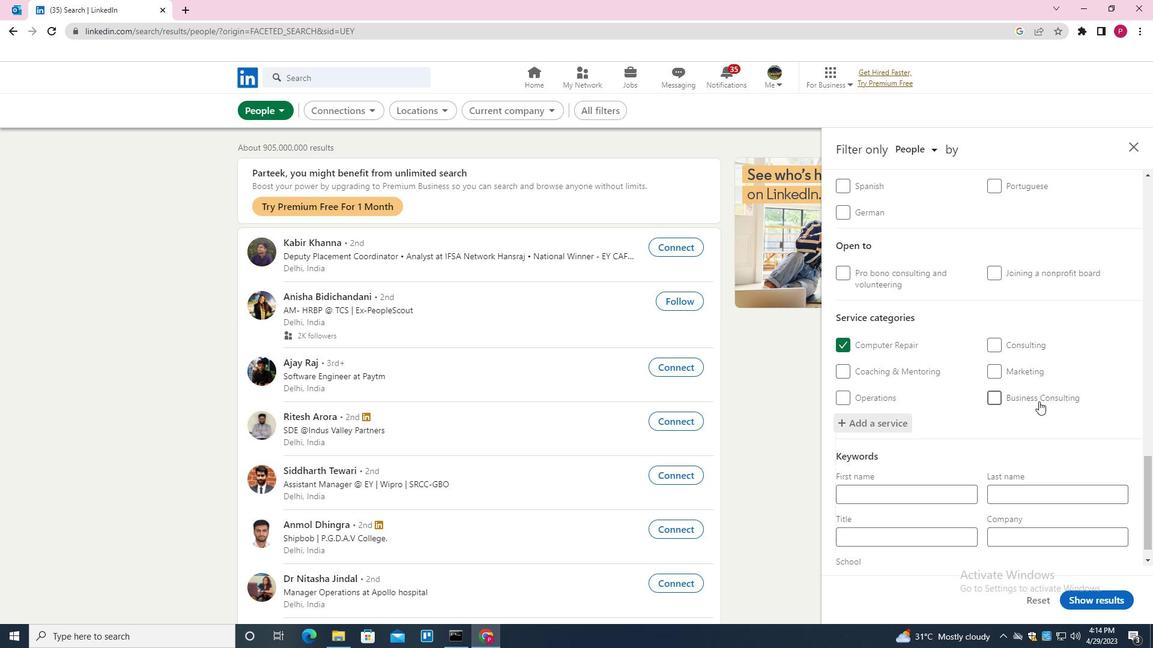 
Action: Mouse scrolled (989, 452) with delta (0, 0)
Screenshot: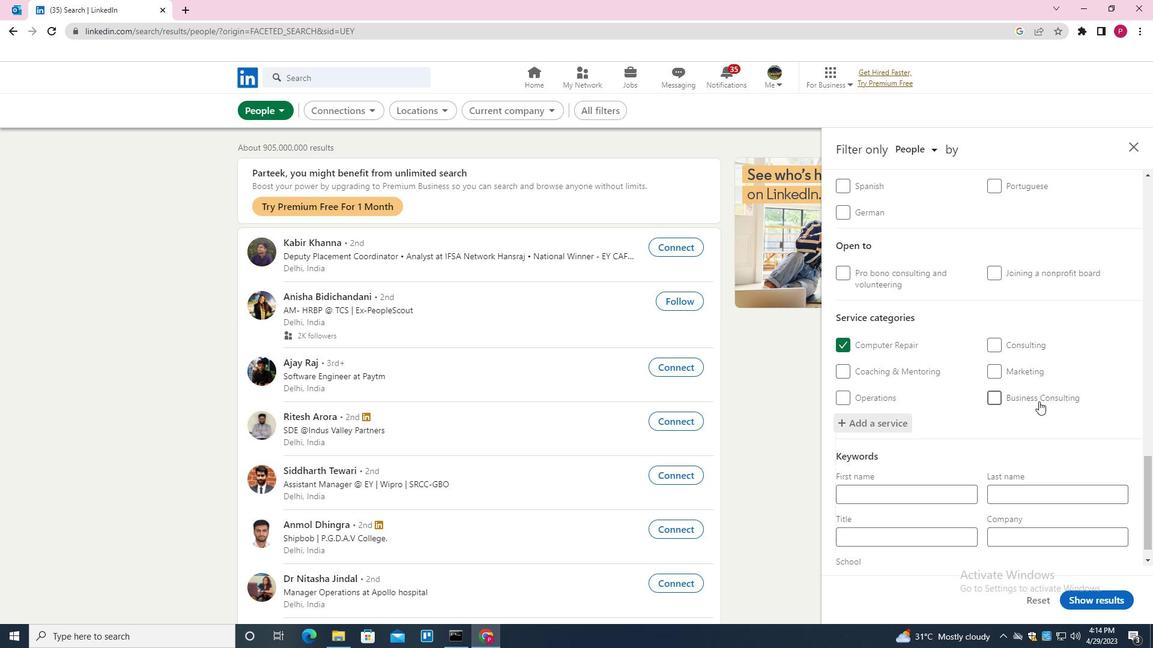 
Action: Mouse scrolled (989, 452) with delta (0, 0)
Screenshot: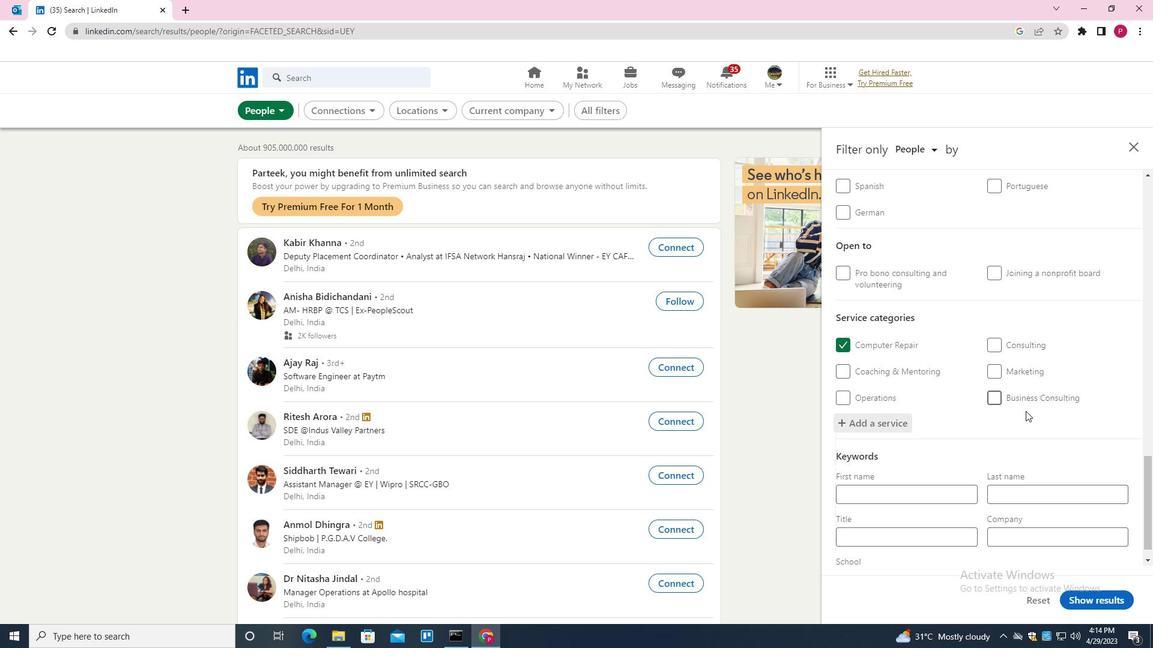 
Action: Mouse moved to (924, 504)
Screenshot: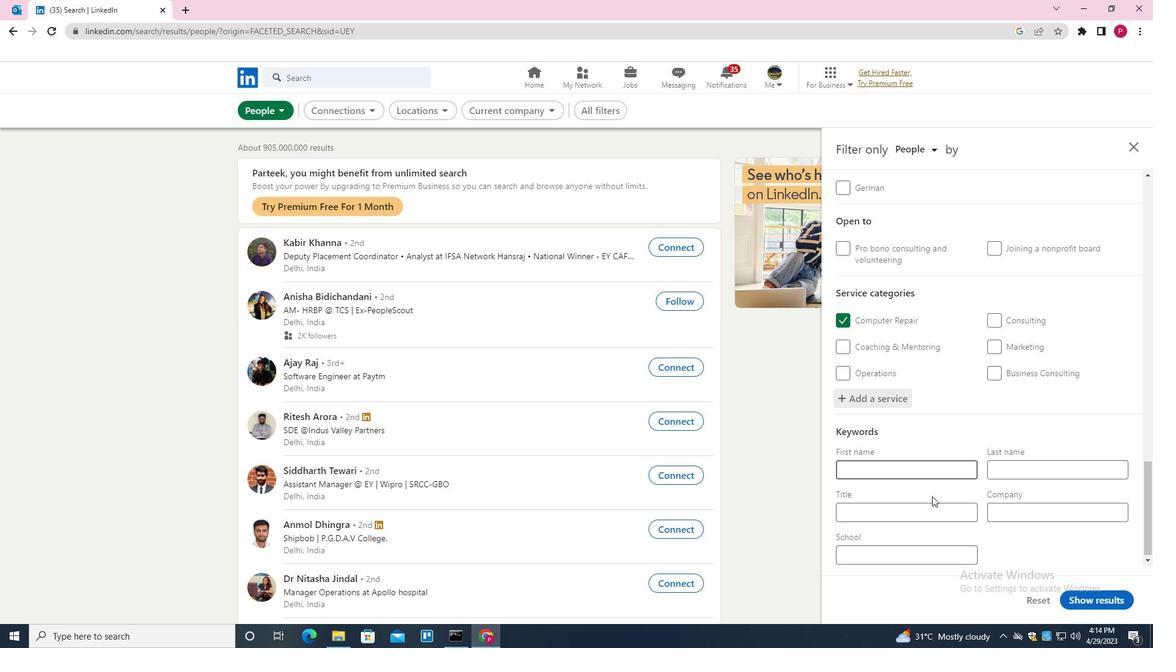 
Action: Mouse pressed left at (924, 504)
Screenshot: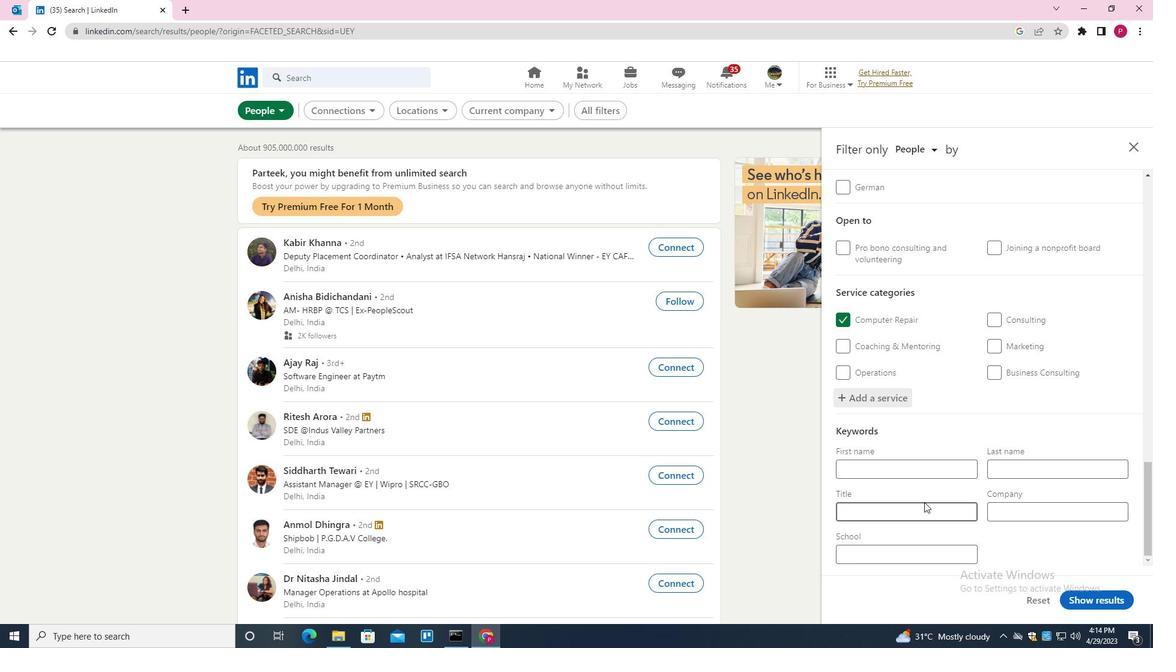 
Action: Key pressed <Key.shift>ASSISTANT<Key.space><Key.shift><Key.shift><Key.shift><Key.shift><Key.shift>PROFESSOR
Screenshot: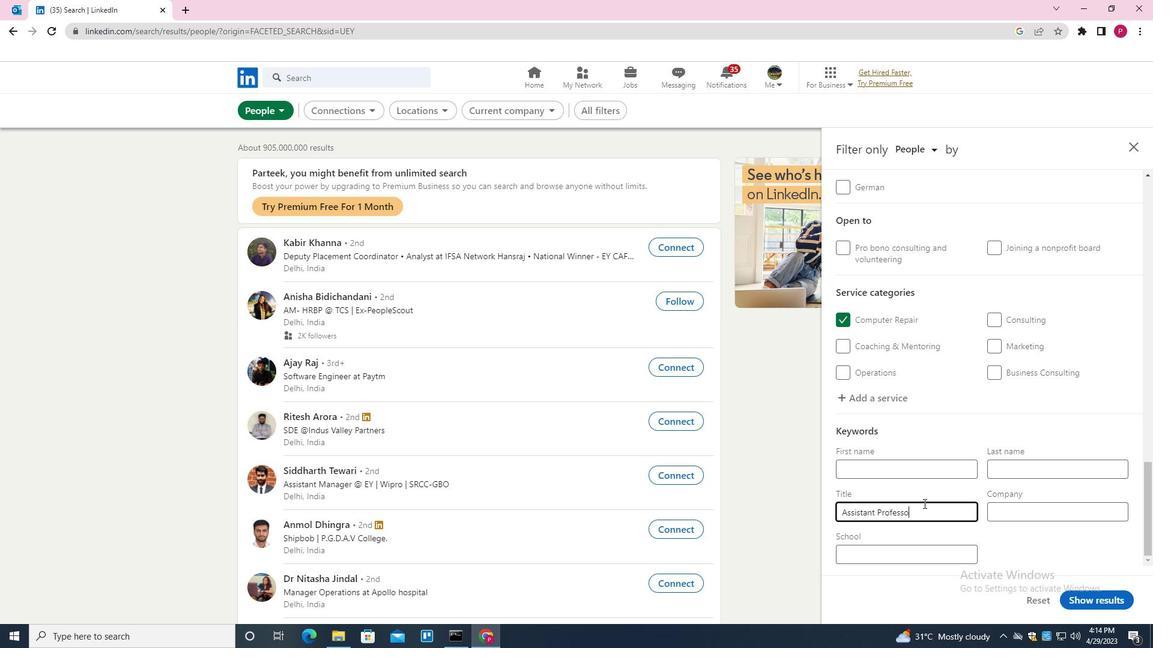 
Action: Mouse moved to (1101, 607)
Screenshot: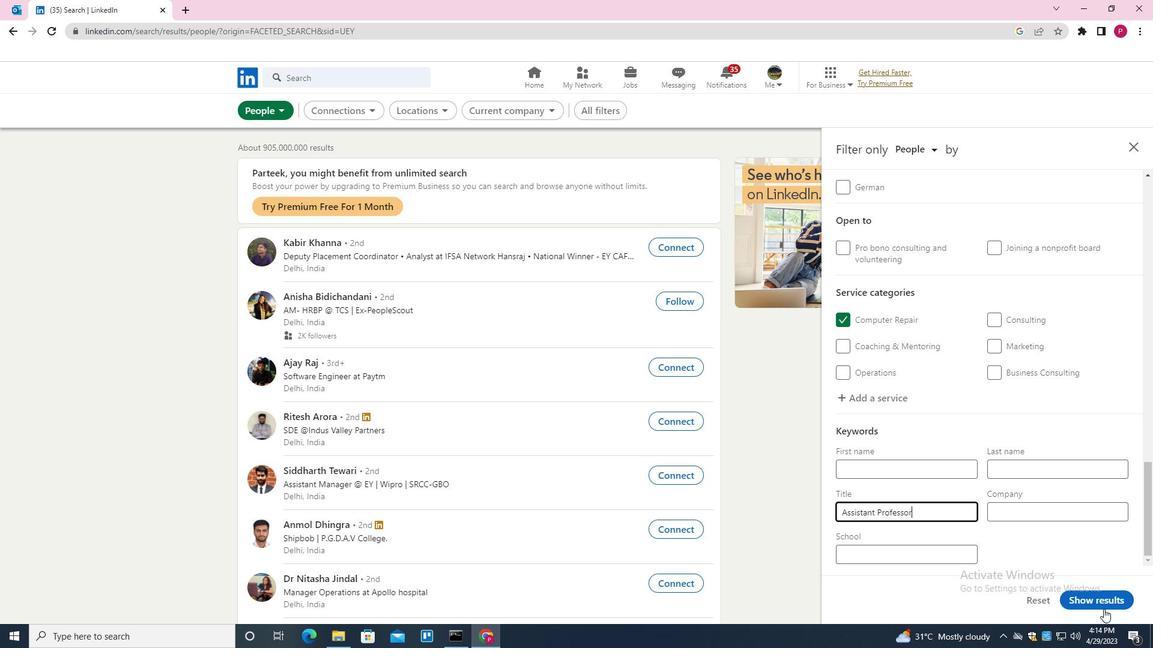 
Action: Mouse pressed left at (1101, 607)
Screenshot: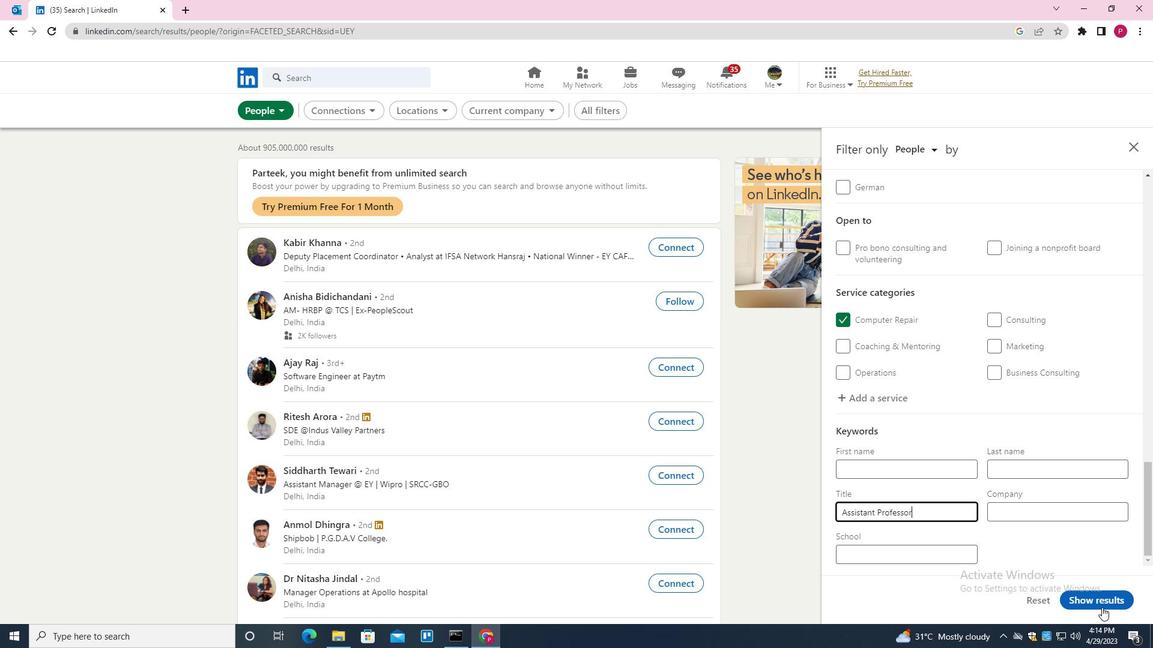 
Action: Mouse moved to (600, 314)
Screenshot: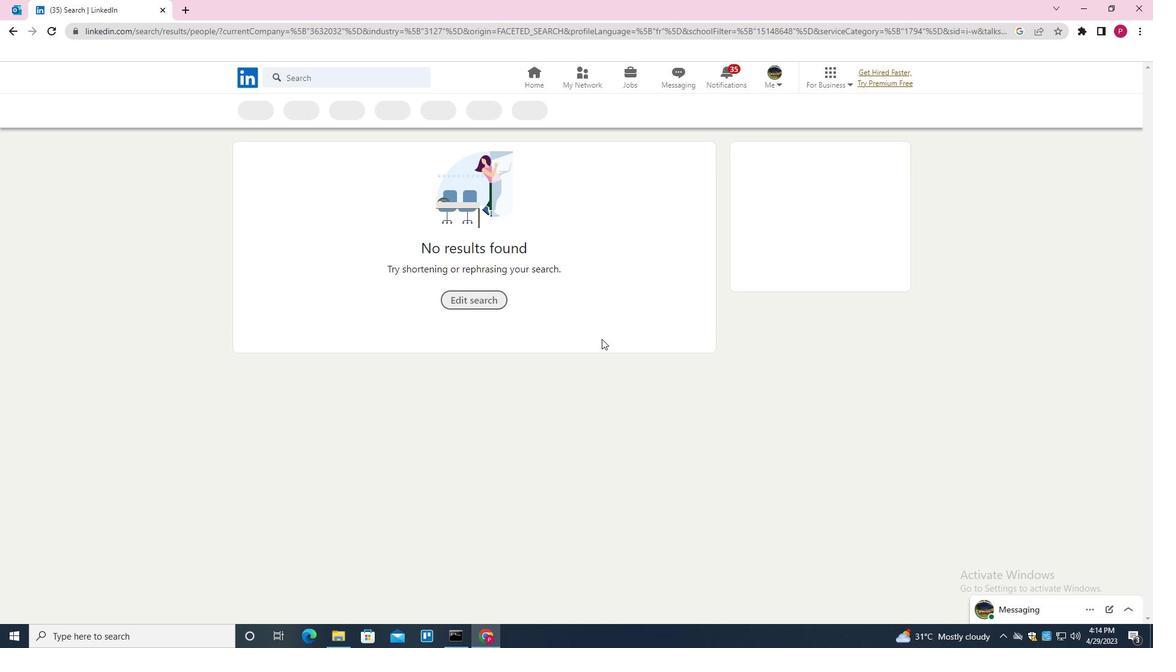 
